 Task: Look for space in Kufstein, Austria from 4th June, 2023 to 15th June, 2023 for 2 adults in price range Rs.10000 to Rs.15000. Place can be entire place with 1  bedroom having 1 bed and 1 bathroom. Property type can be house, flat, guest house, hotel. Amenities needed are: heating. Booking option can be shelf check-in. Required host language is English.
Action: Mouse moved to (493, 154)
Screenshot: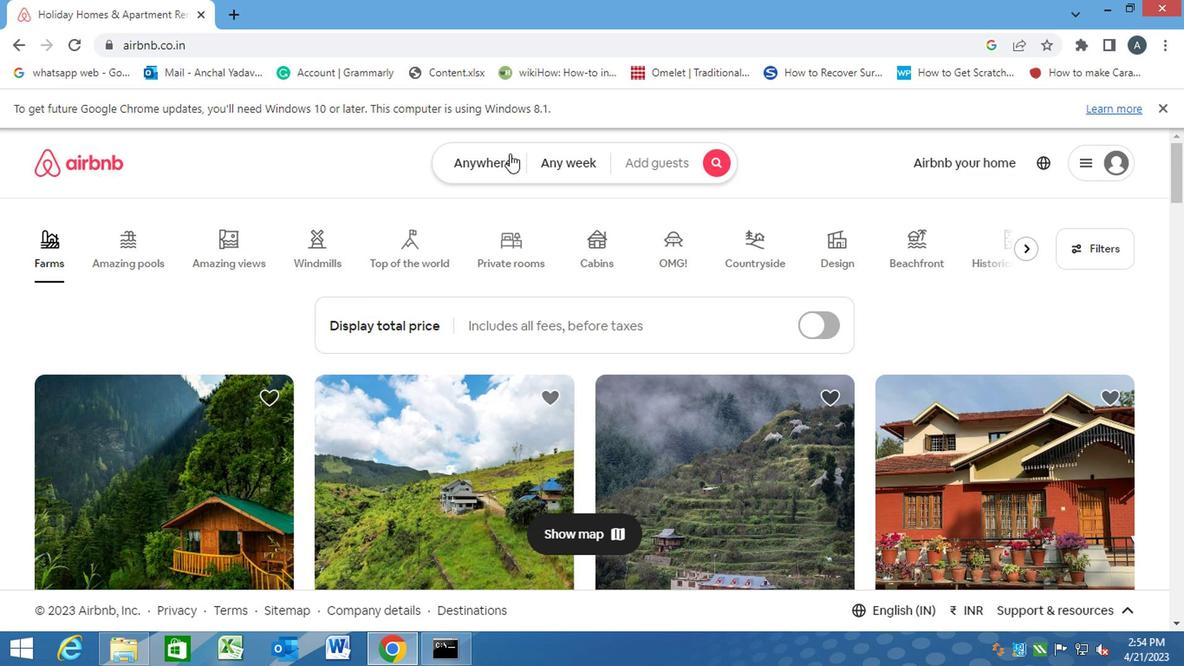 
Action: Mouse pressed left at (493, 154)
Screenshot: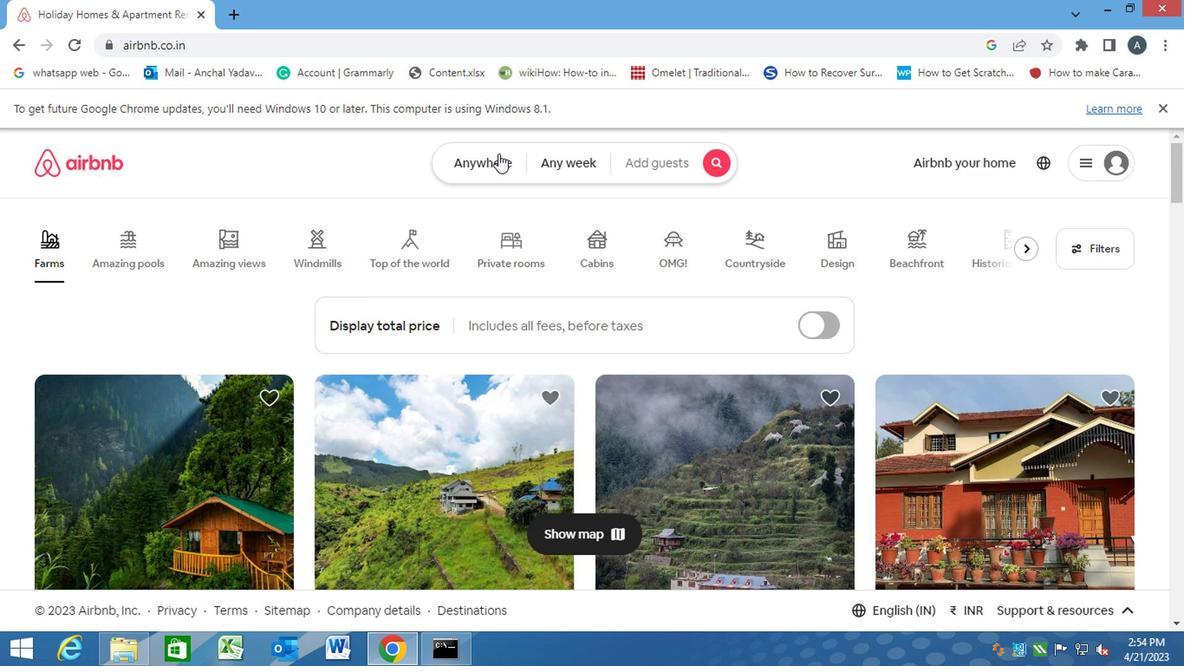 
Action: Key pressed k
Screenshot: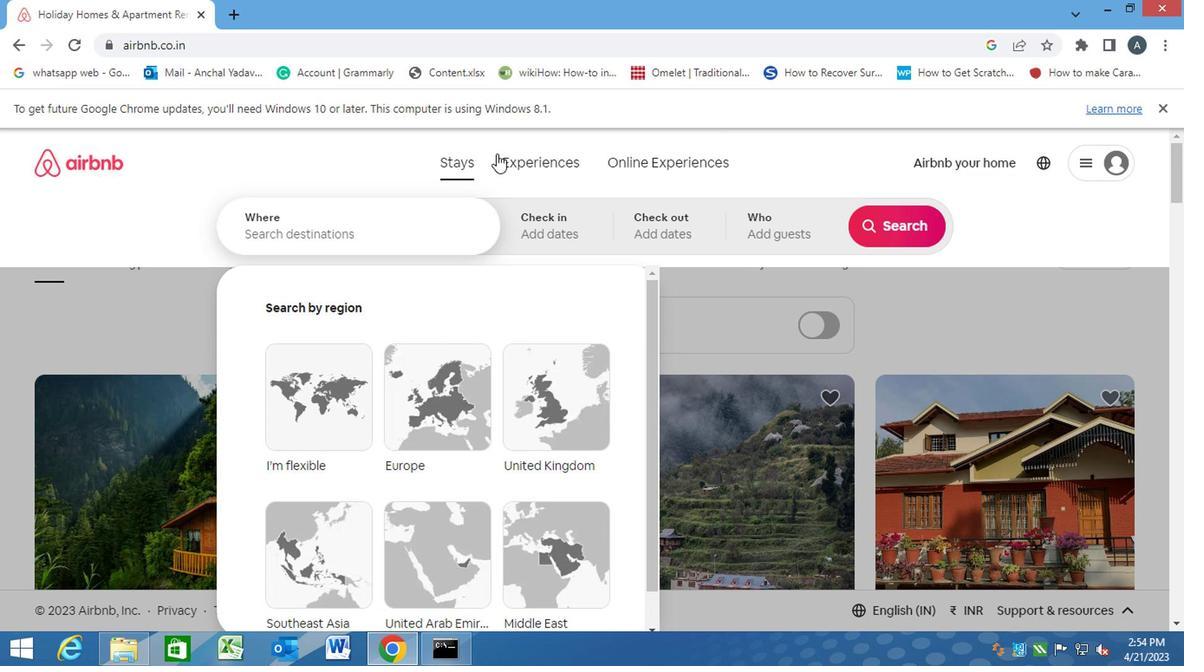 
Action: Mouse moved to (407, 225)
Screenshot: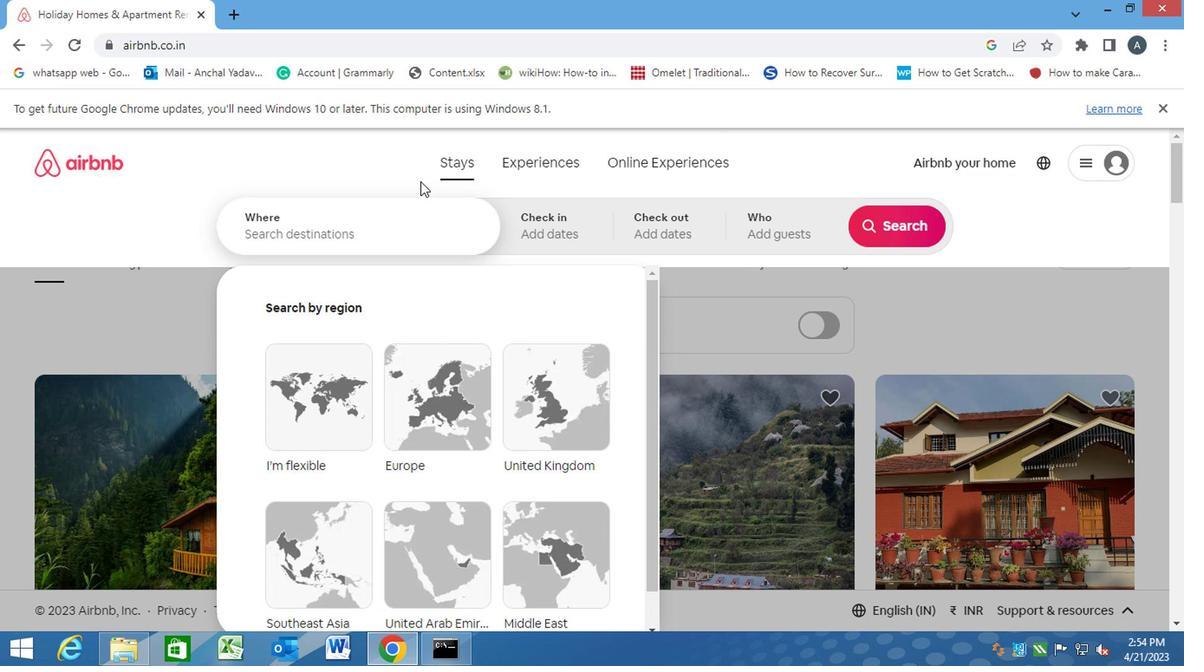 
Action: Mouse pressed left at (407, 225)
Screenshot: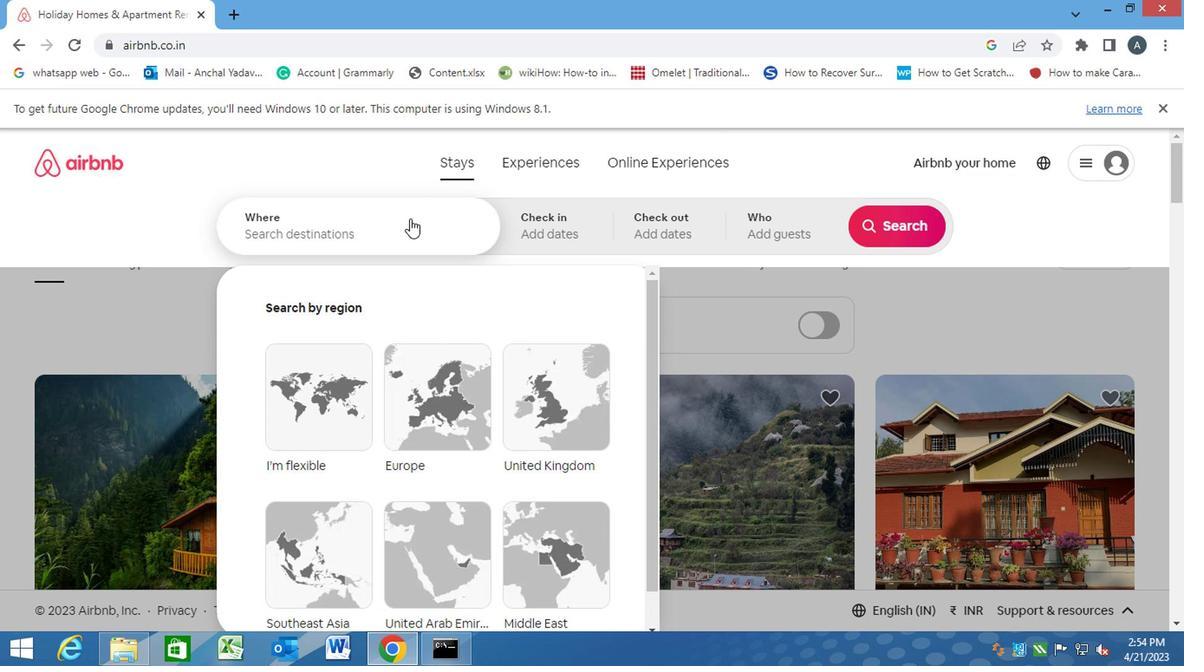 
Action: Key pressed k<Key.caps_lock>ustein
Screenshot: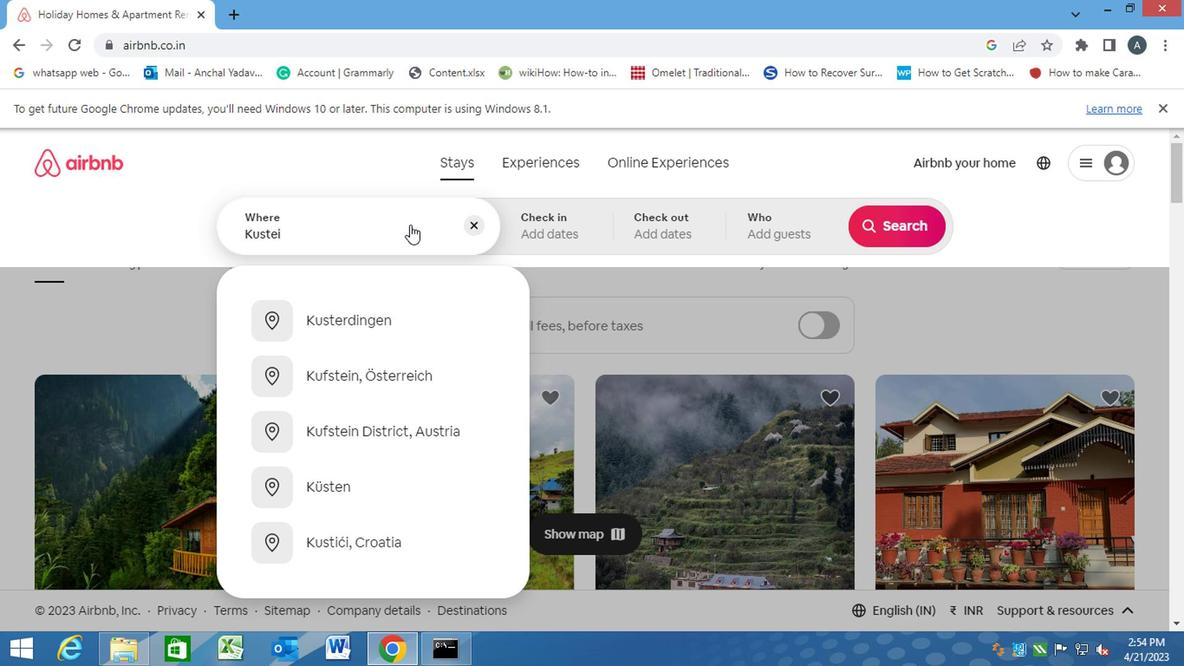 
Action: Mouse moved to (206, 254)
Screenshot: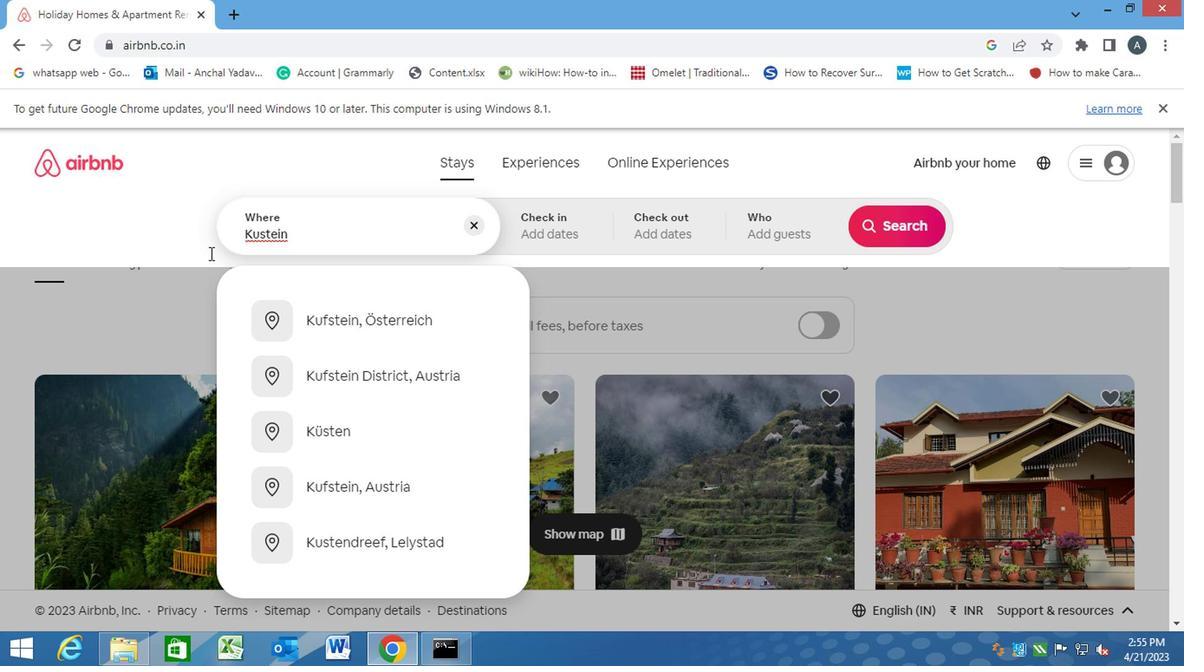 
Action: Key pressed <Key.backspace><Key.backspace><Key.backspace><Key.backspace><Key.backspace>fstein,<Key.space><Key.caps_lock>a<Key.caps_lock>ustria<Key.enter>
Screenshot: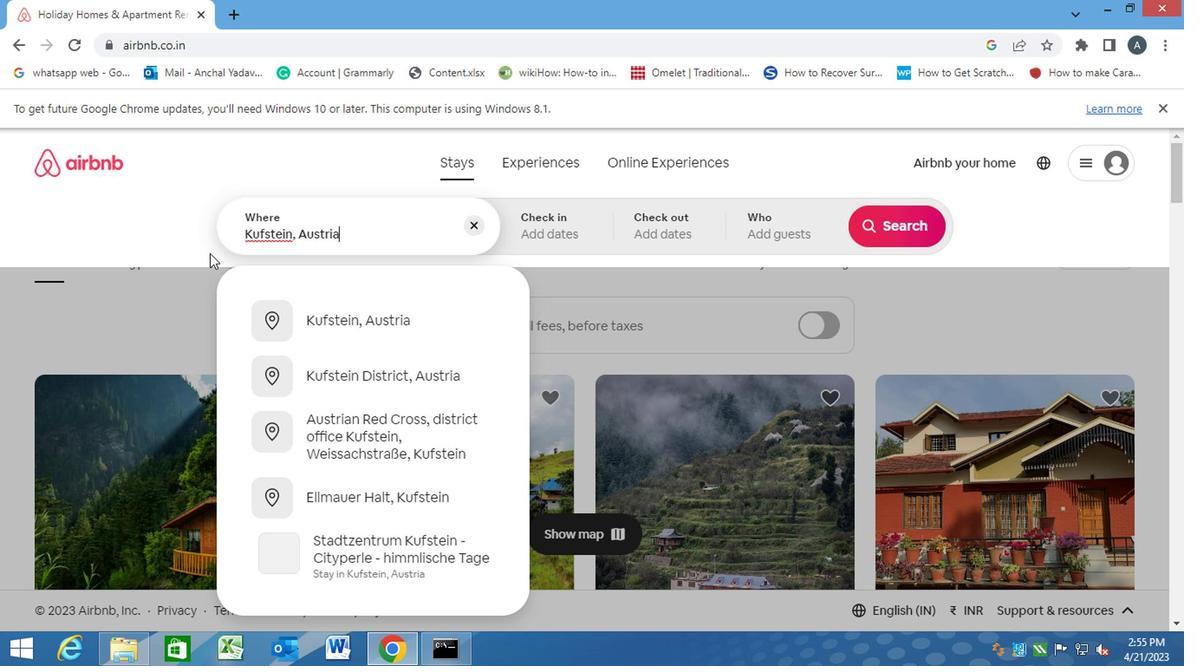 
Action: Mouse moved to (889, 358)
Screenshot: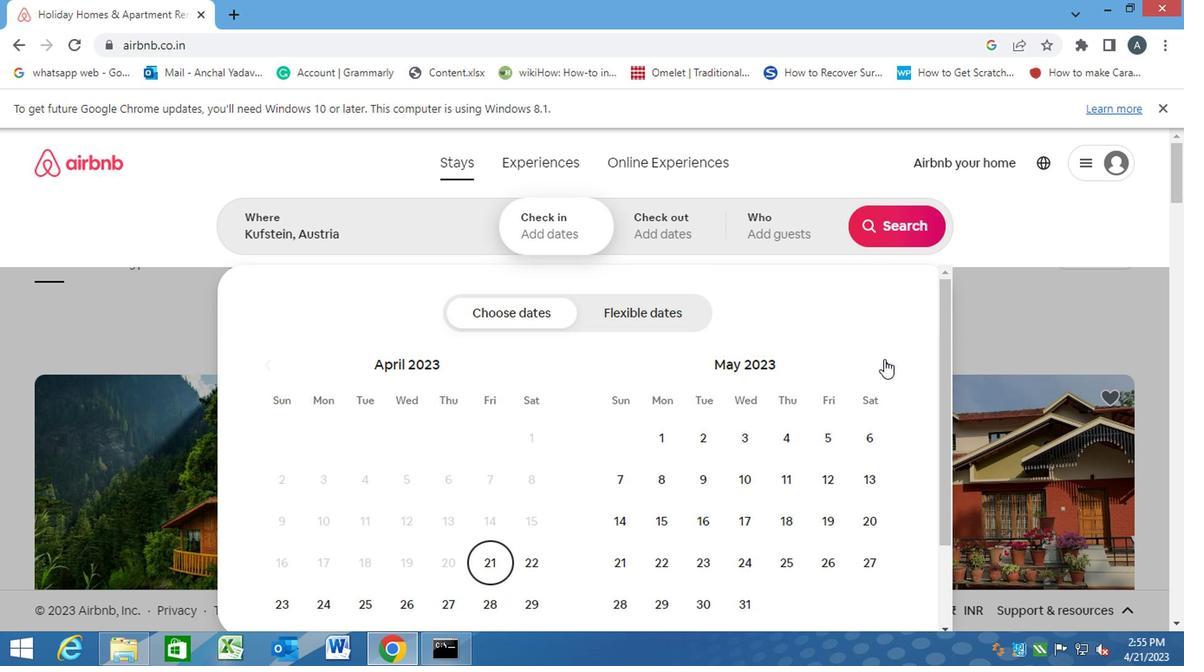
Action: Mouse pressed left at (889, 358)
Screenshot: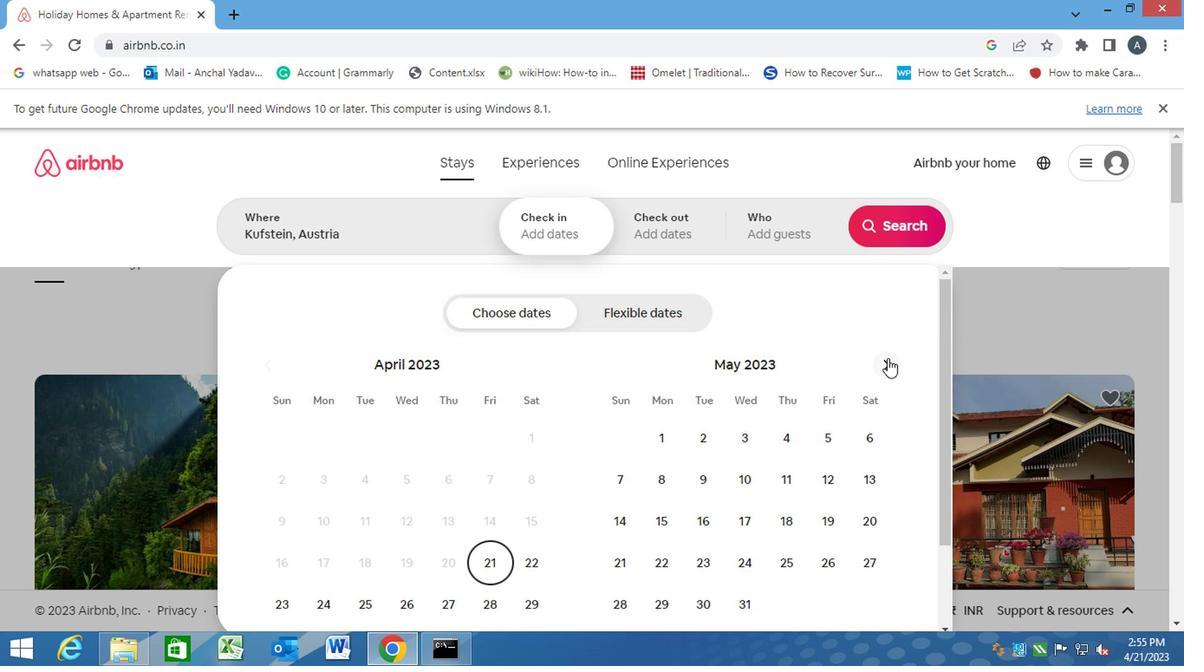 
Action: Mouse moved to (624, 479)
Screenshot: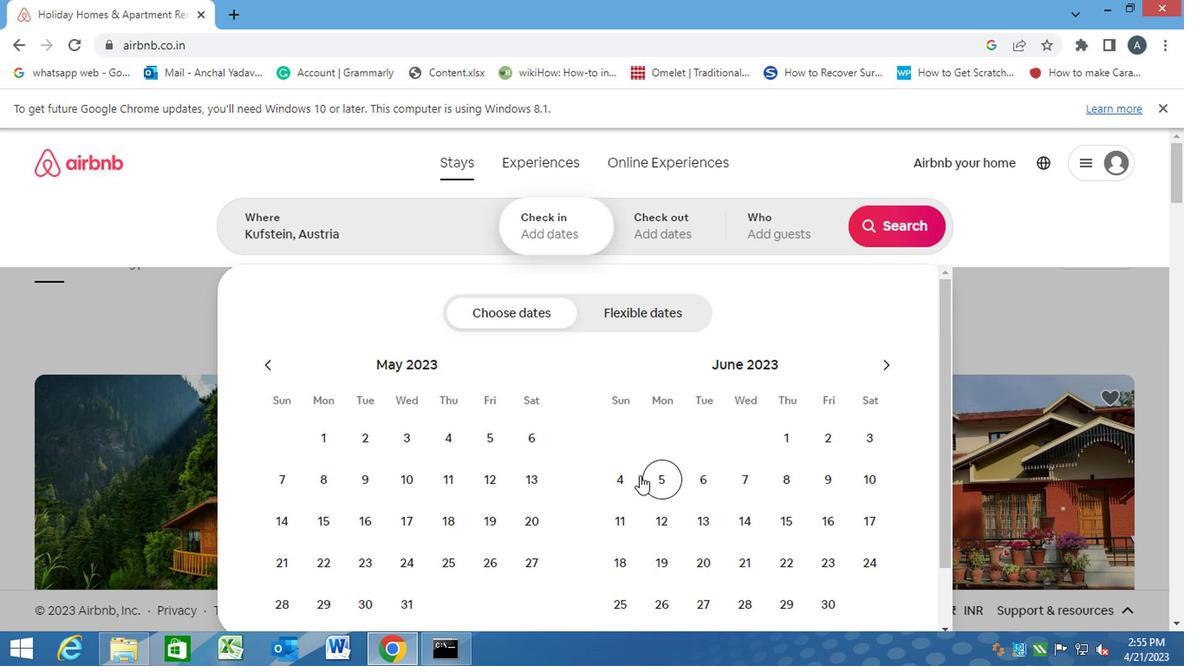 
Action: Mouse pressed left at (624, 479)
Screenshot: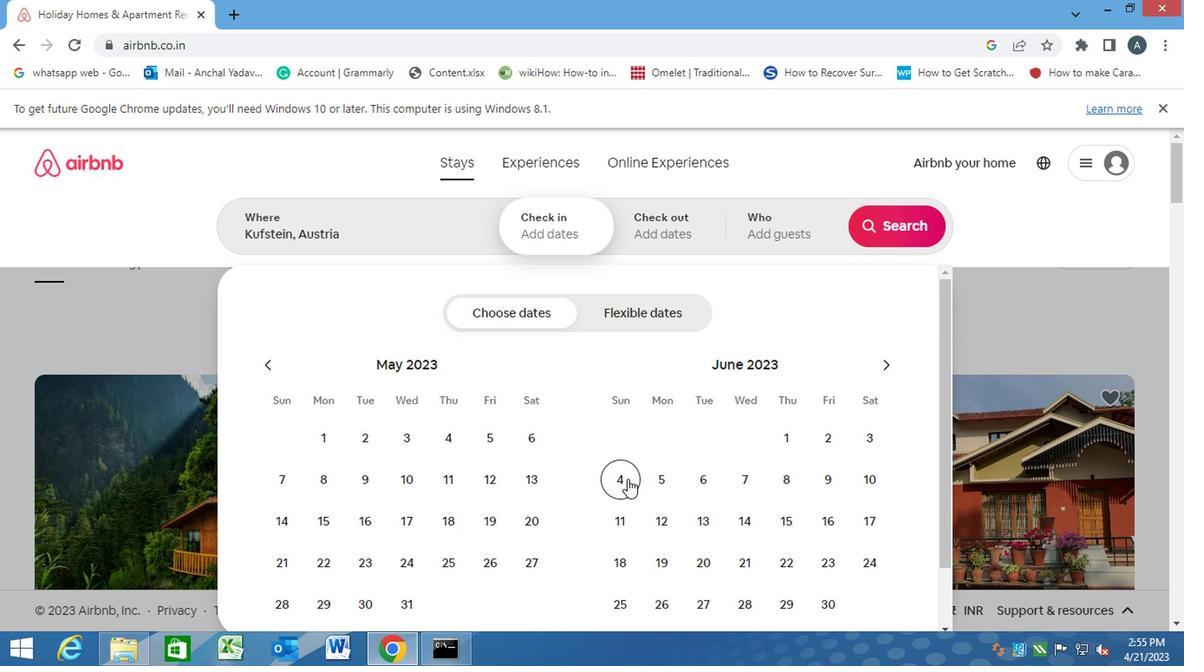 
Action: Mouse moved to (788, 523)
Screenshot: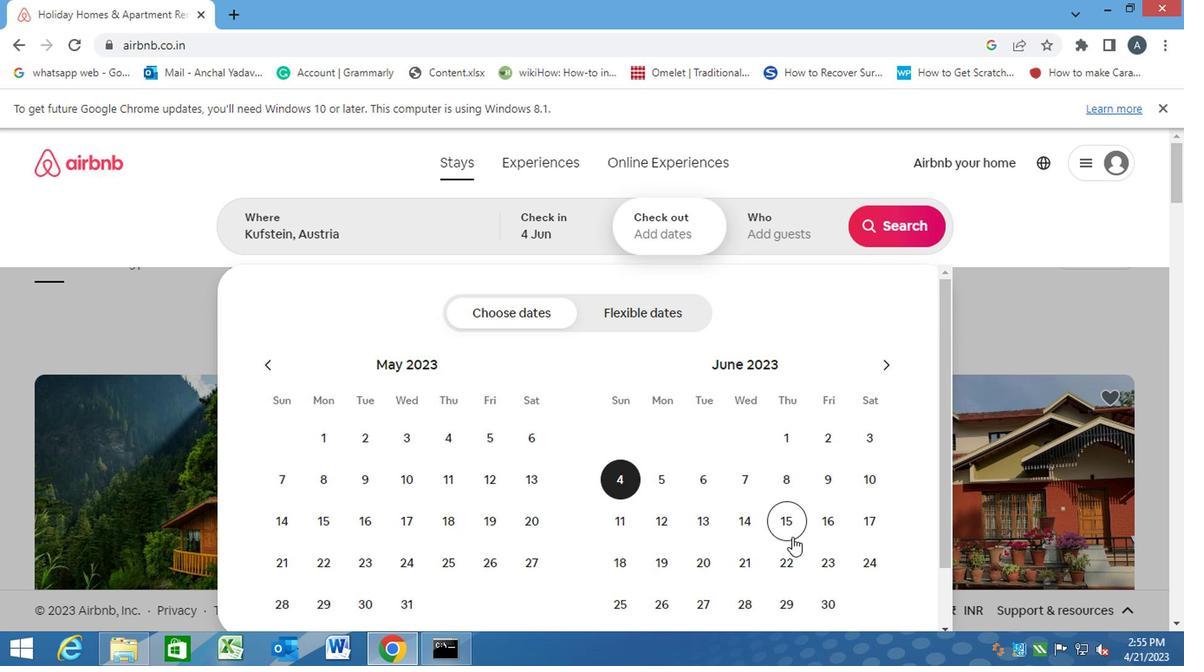 
Action: Mouse pressed left at (788, 523)
Screenshot: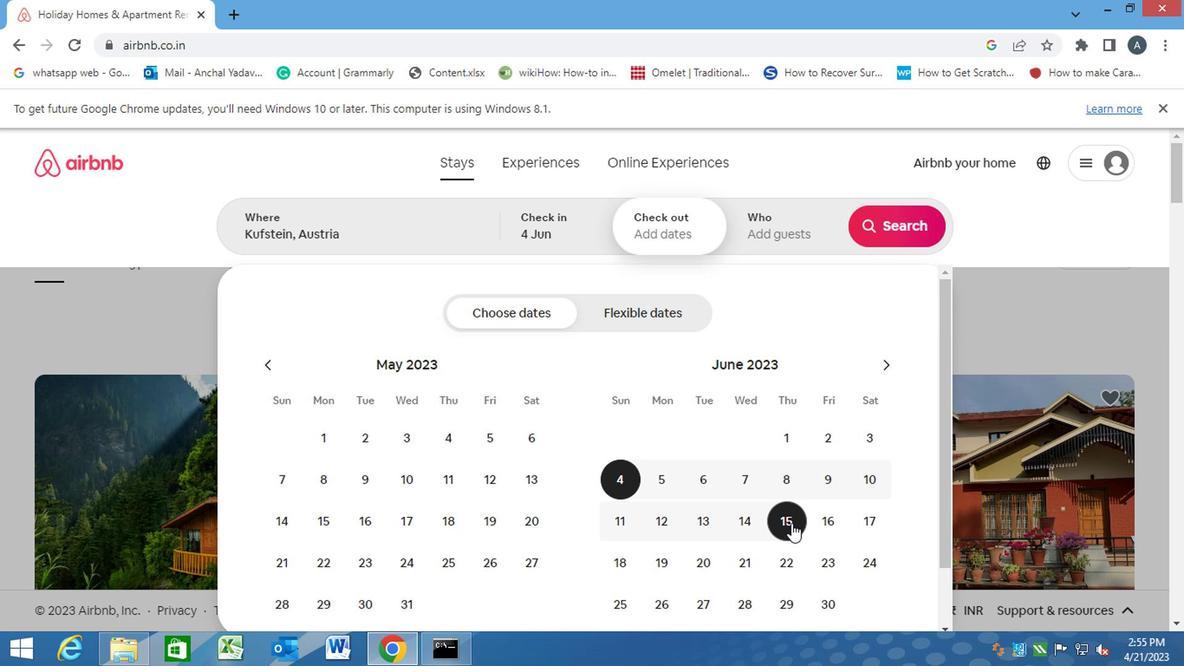 
Action: Mouse moved to (777, 230)
Screenshot: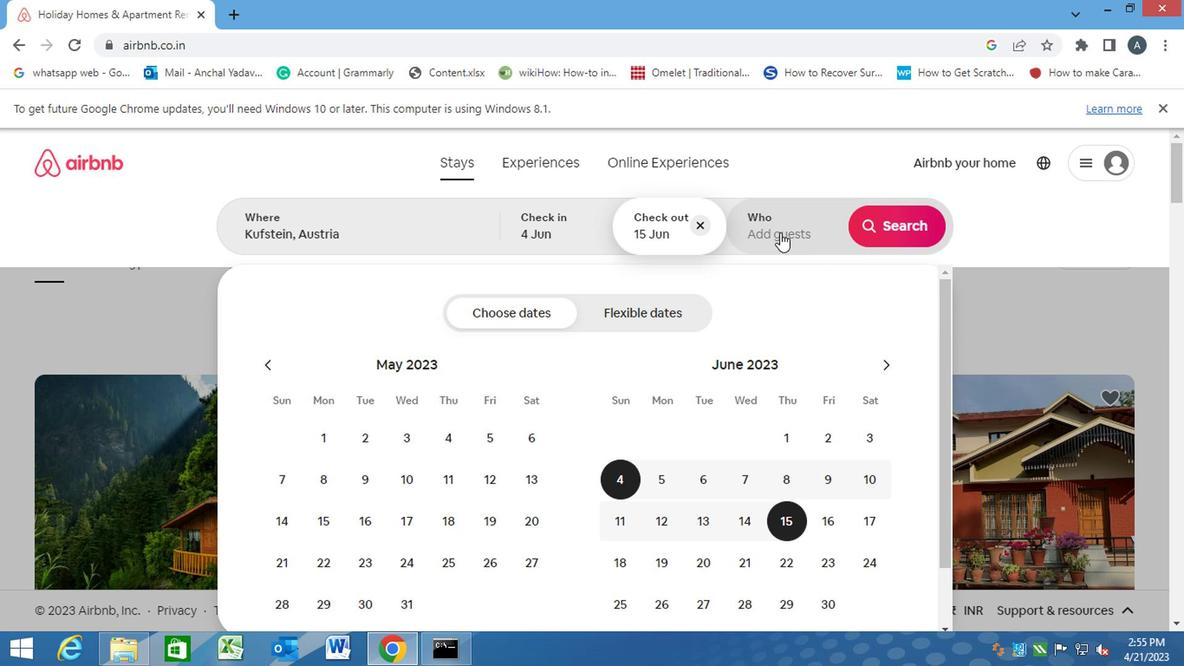 
Action: Mouse pressed left at (777, 230)
Screenshot: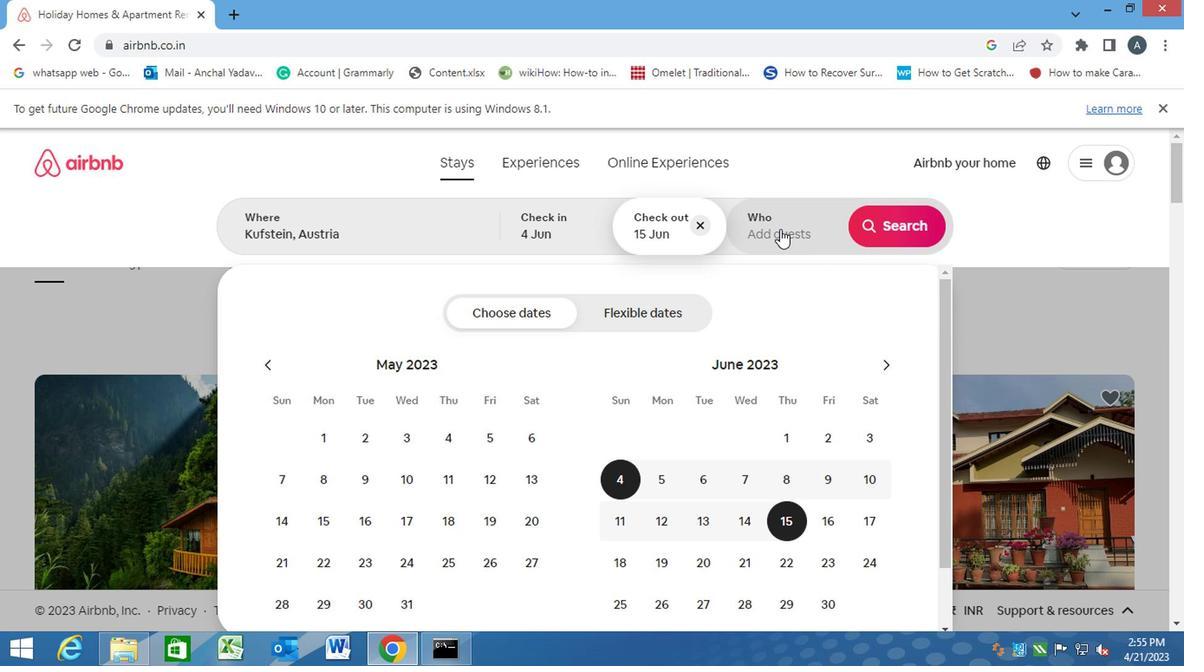 
Action: Mouse moved to (893, 318)
Screenshot: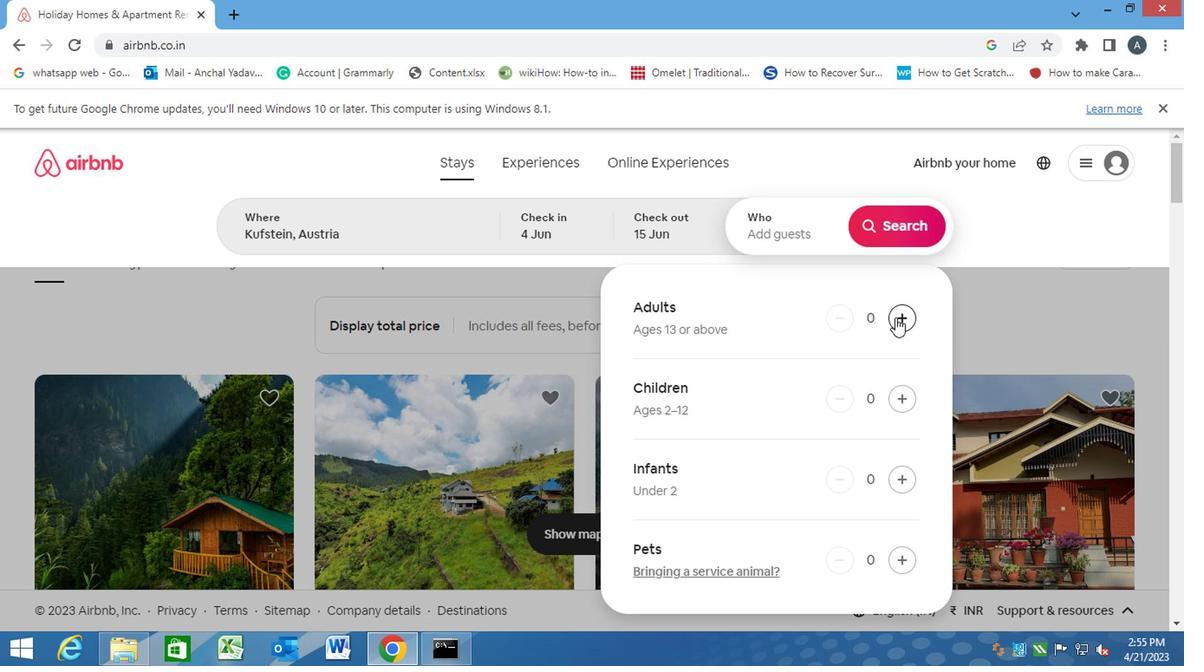 
Action: Mouse pressed left at (893, 318)
Screenshot: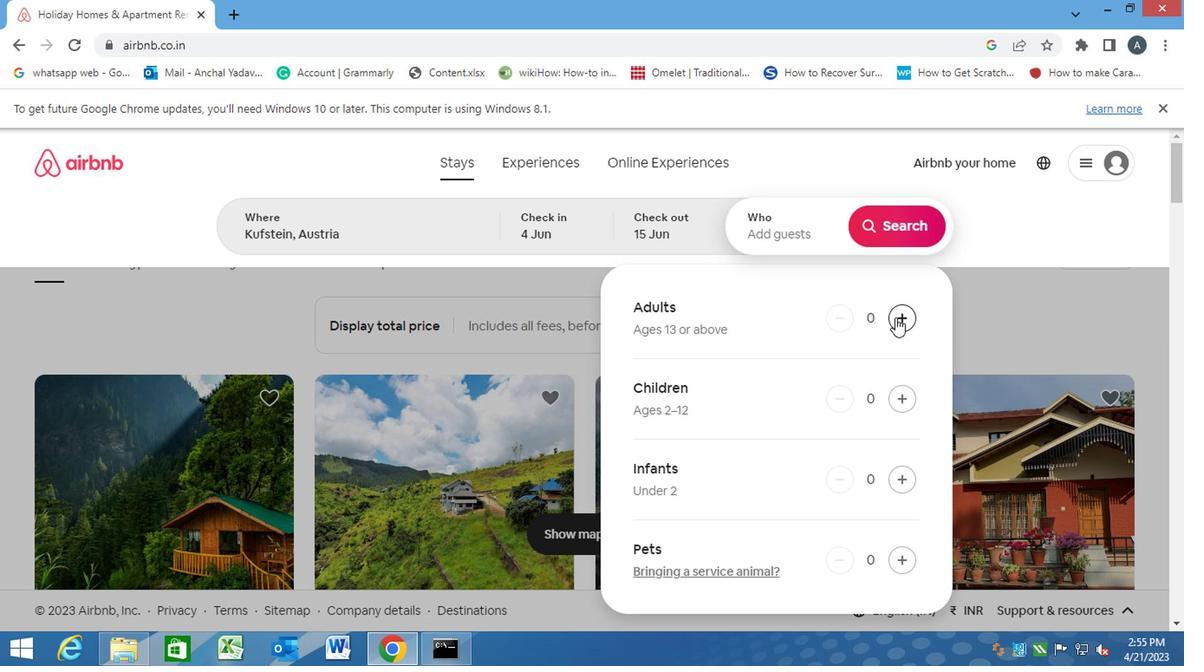 
Action: Mouse pressed left at (893, 318)
Screenshot: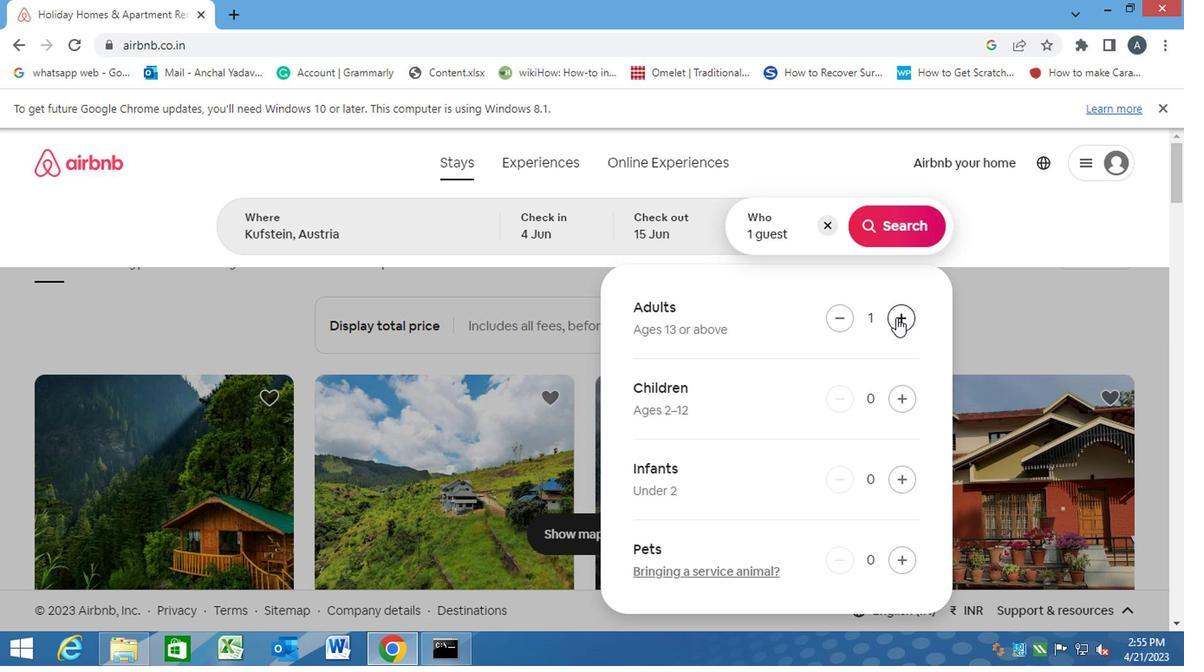 
Action: Mouse moved to (899, 220)
Screenshot: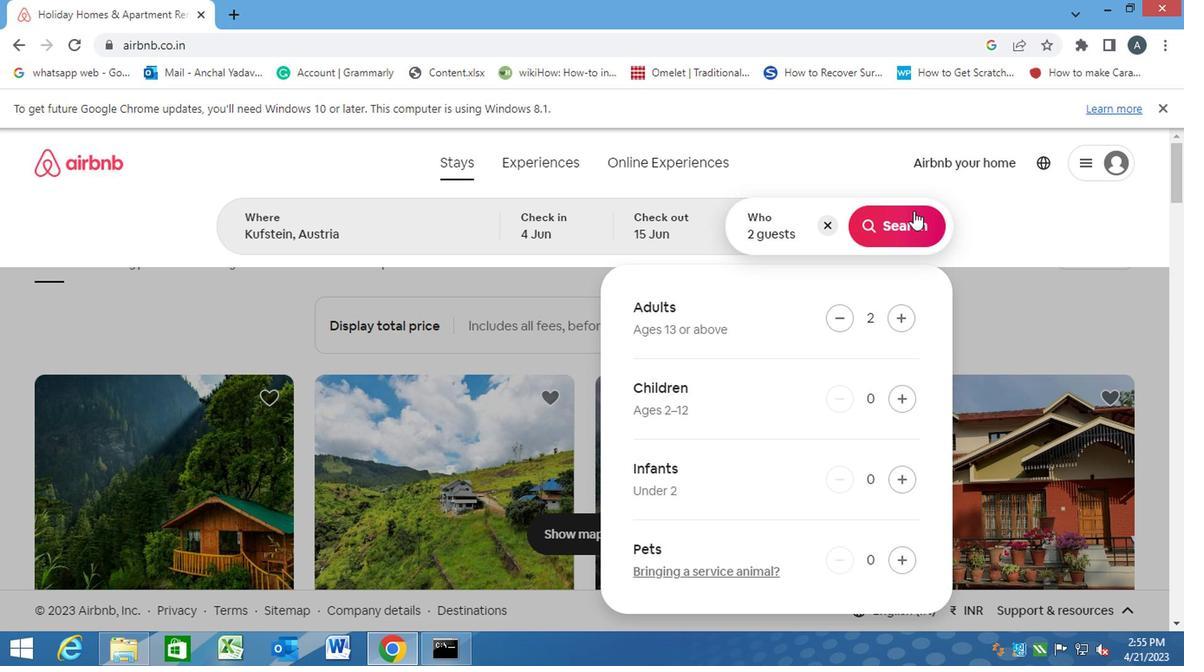 
Action: Mouse pressed left at (899, 220)
Screenshot: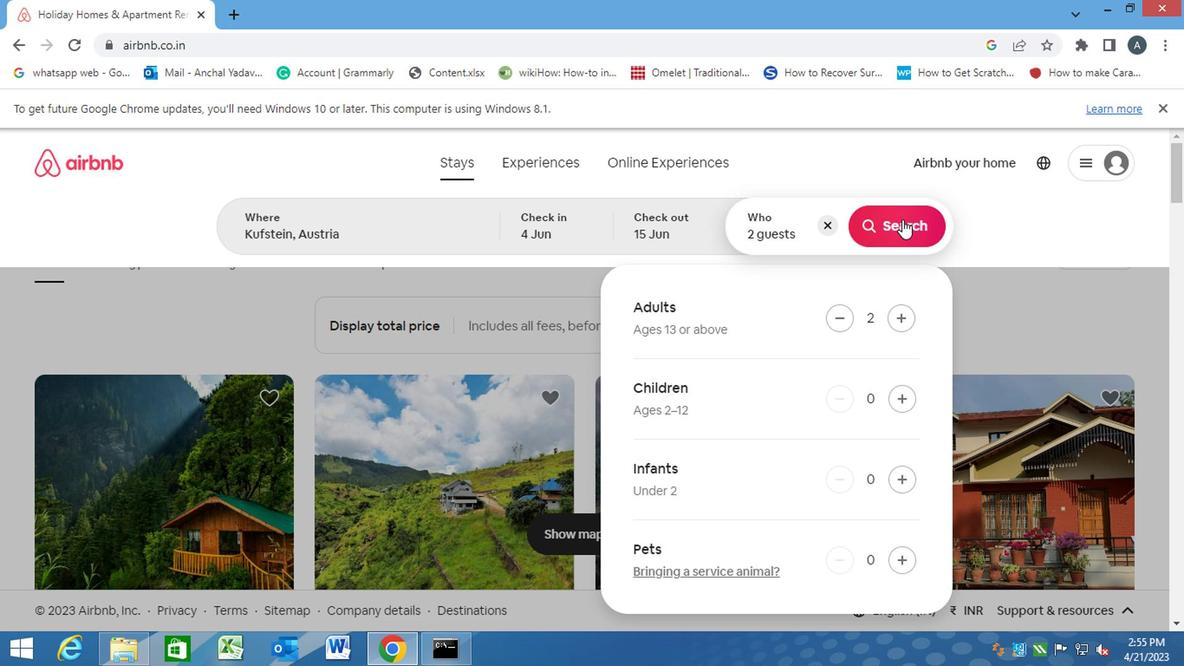
Action: Mouse moved to (1101, 223)
Screenshot: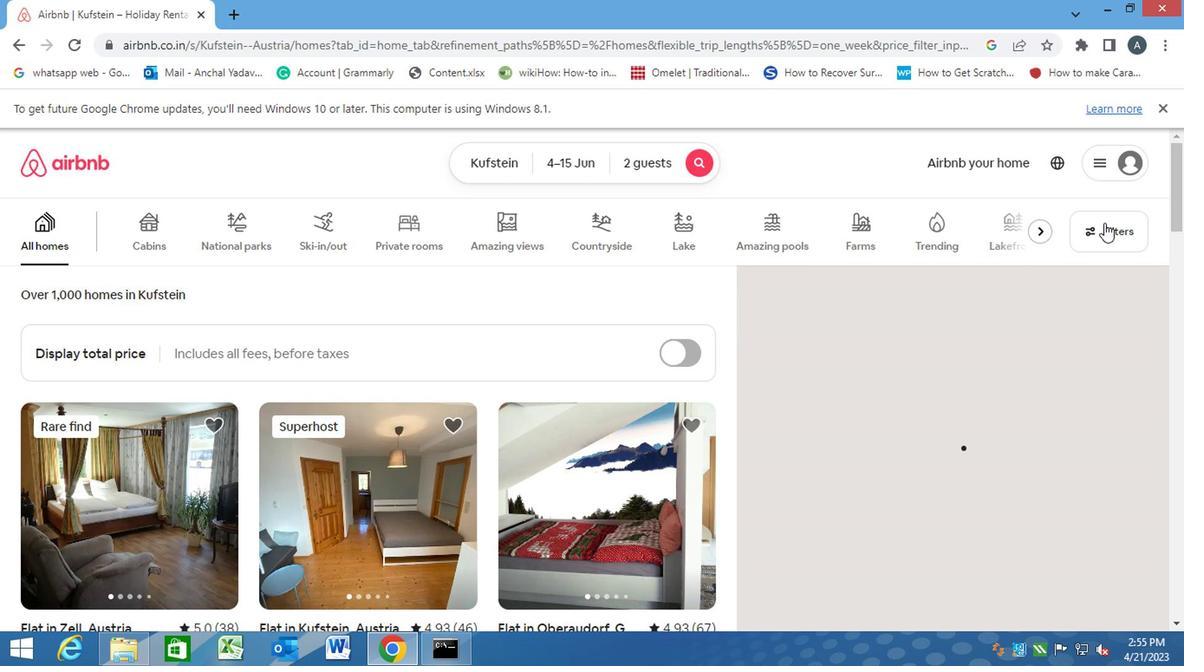 
Action: Mouse pressed left at (1101, 223)
Screenshot: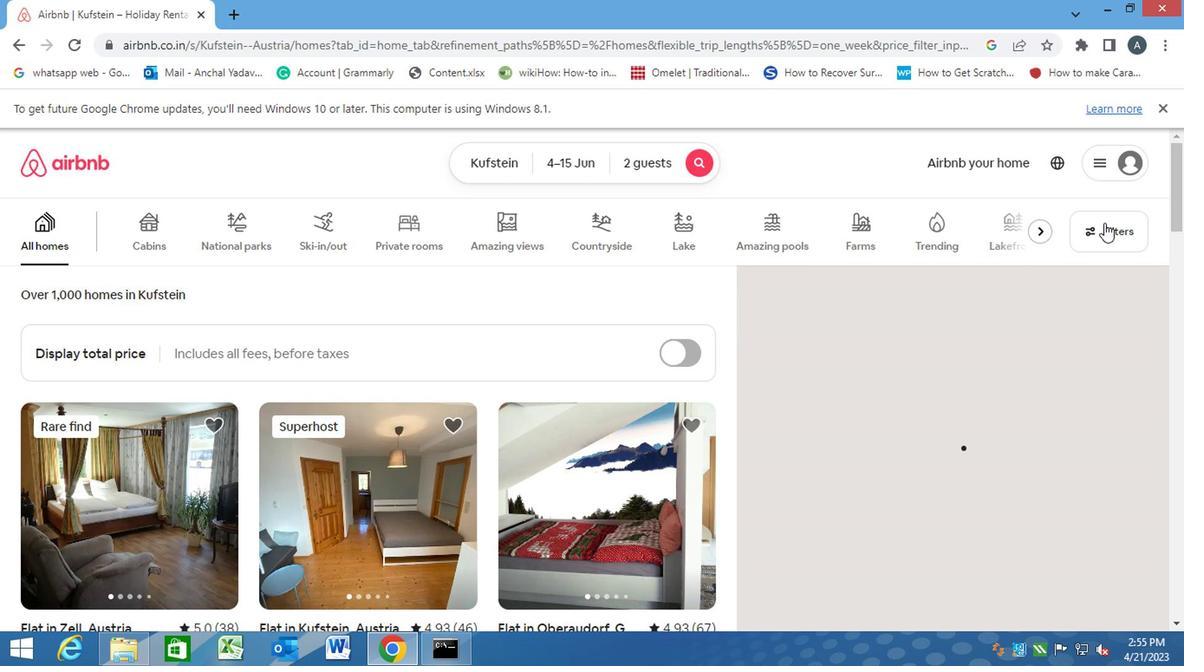 
Action: Mouse moved to (349, 454)
Screenshot: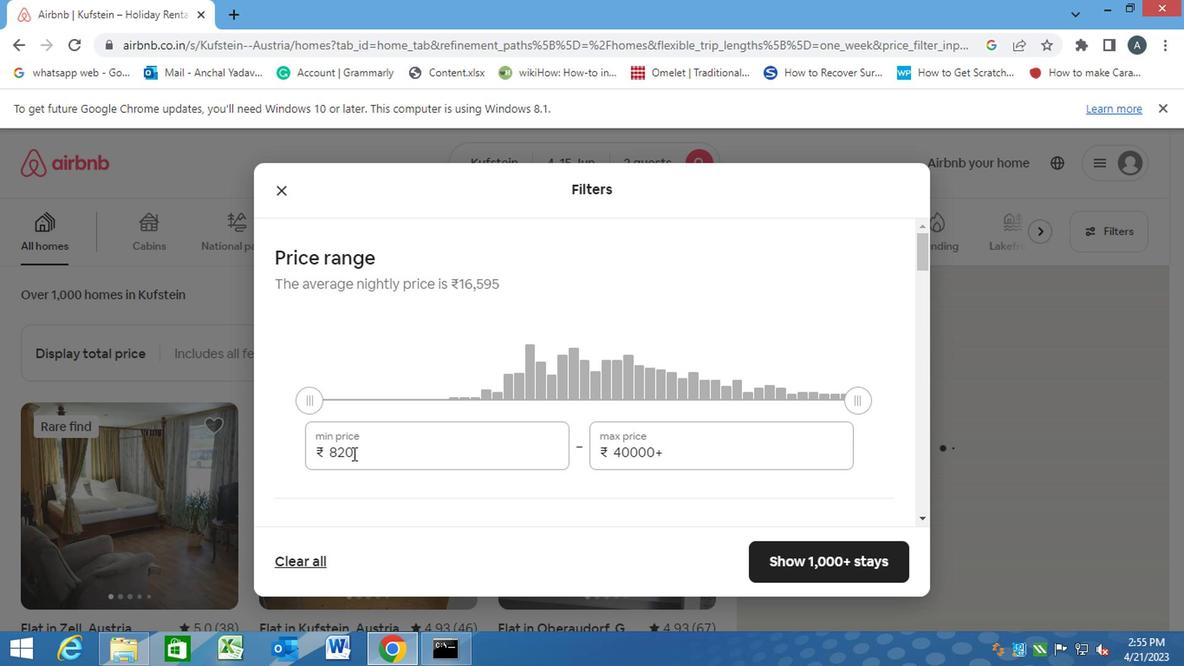 
Action: Mouse pressed left at (349, 454)
Screenshot: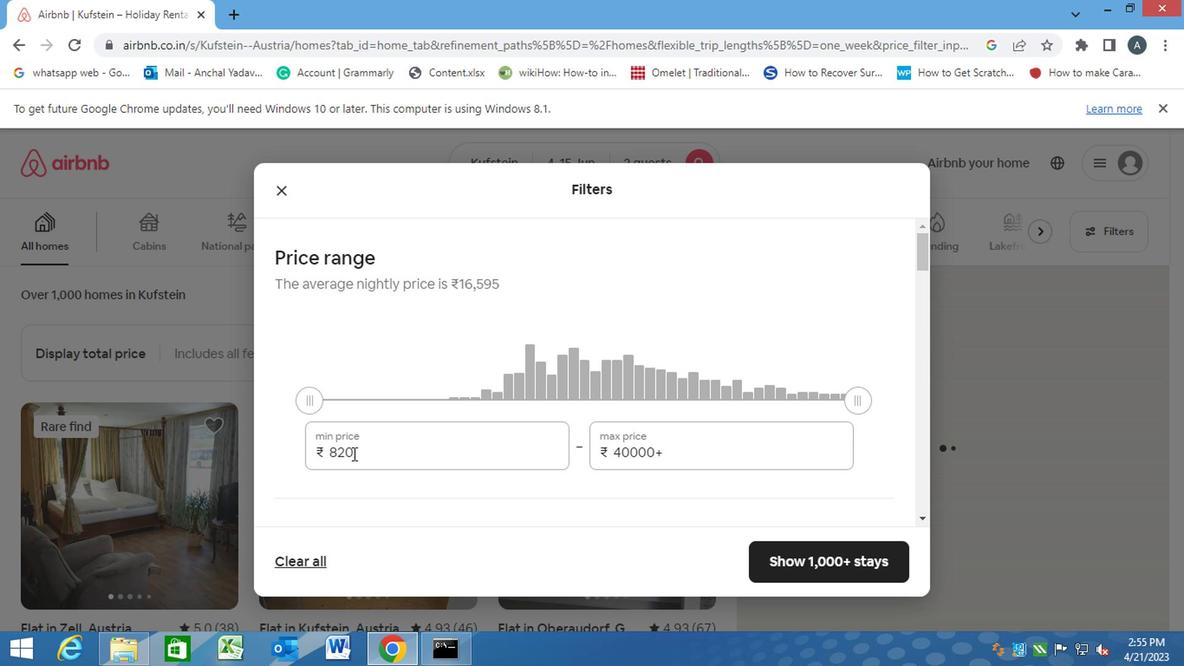 
Action: Mouse moved to (320, 450)
Screenshot: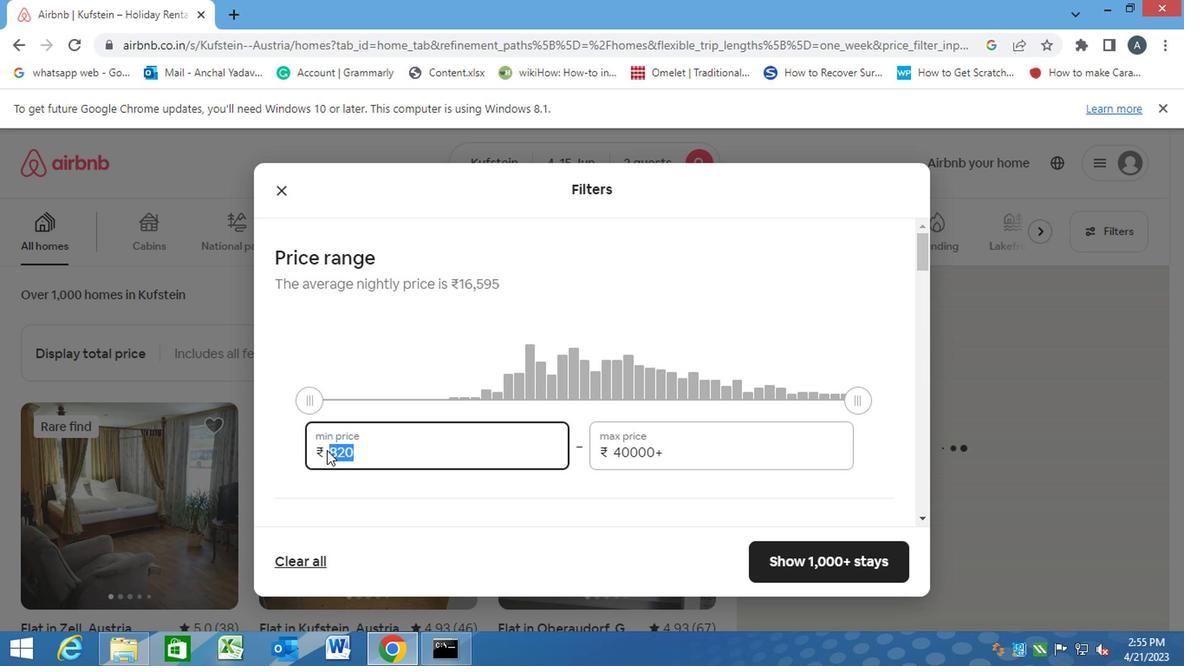 
Action: Key pressed 10000<Key.tab>15000
Screenshot: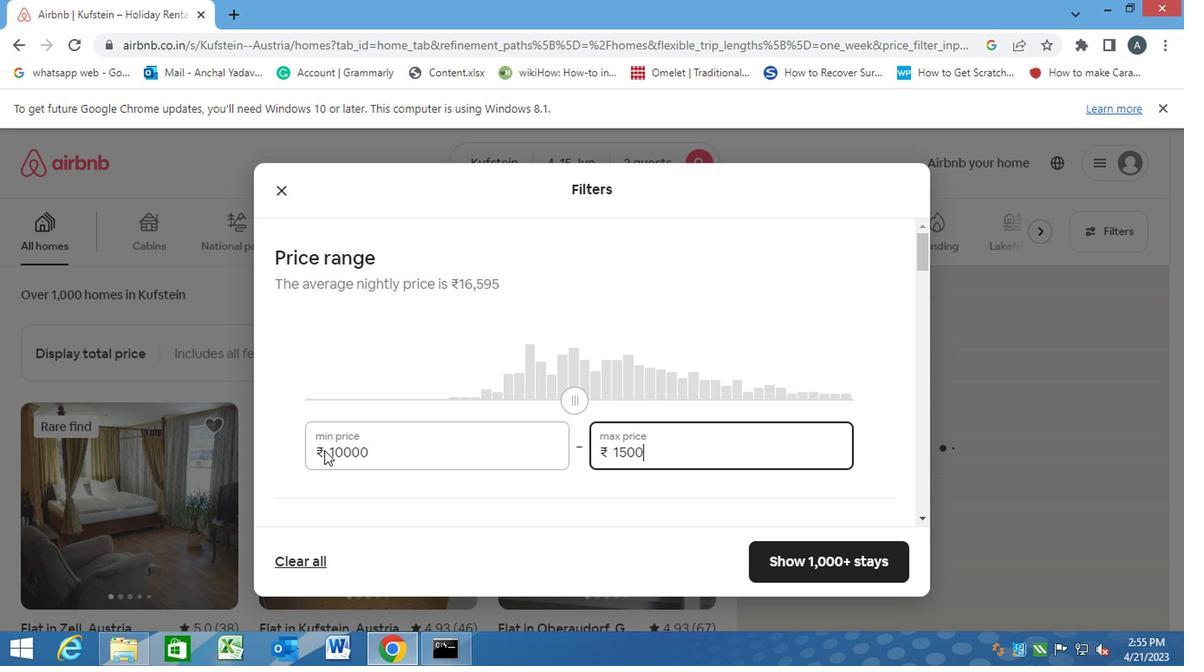 
Action: Mouse moved to (378, 496)
Screenshot: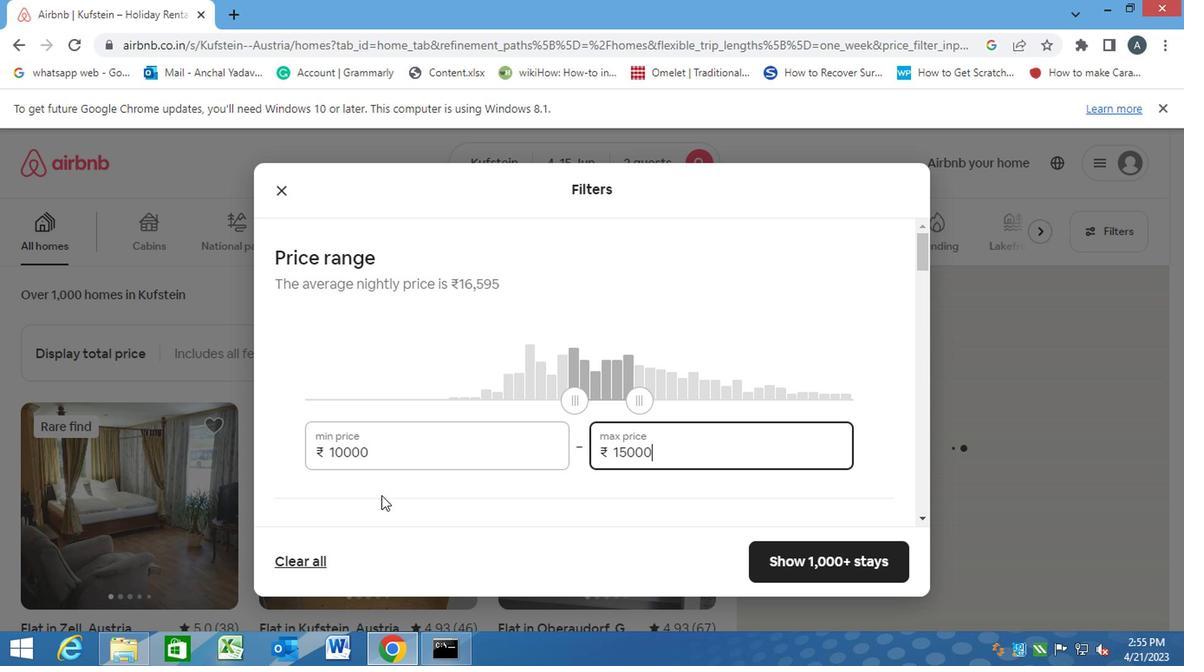 
Action: Mouse pressed left at (378, 496)
Screenshot: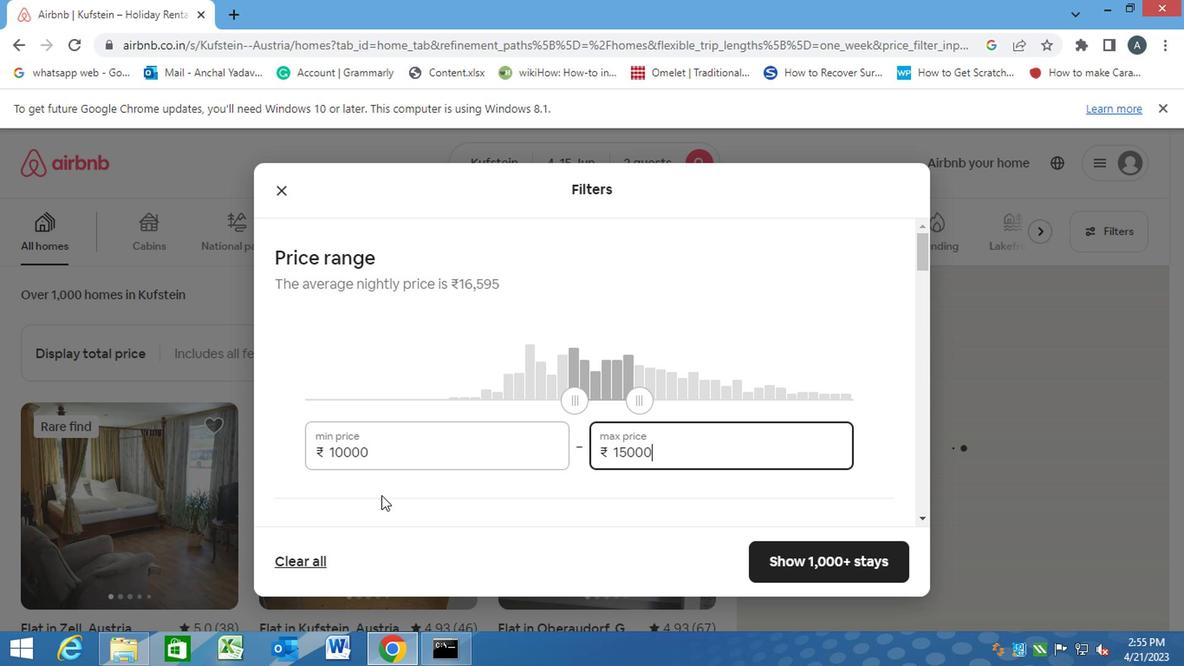 
Action: Mouse moved to (392, 522)
Screenshot: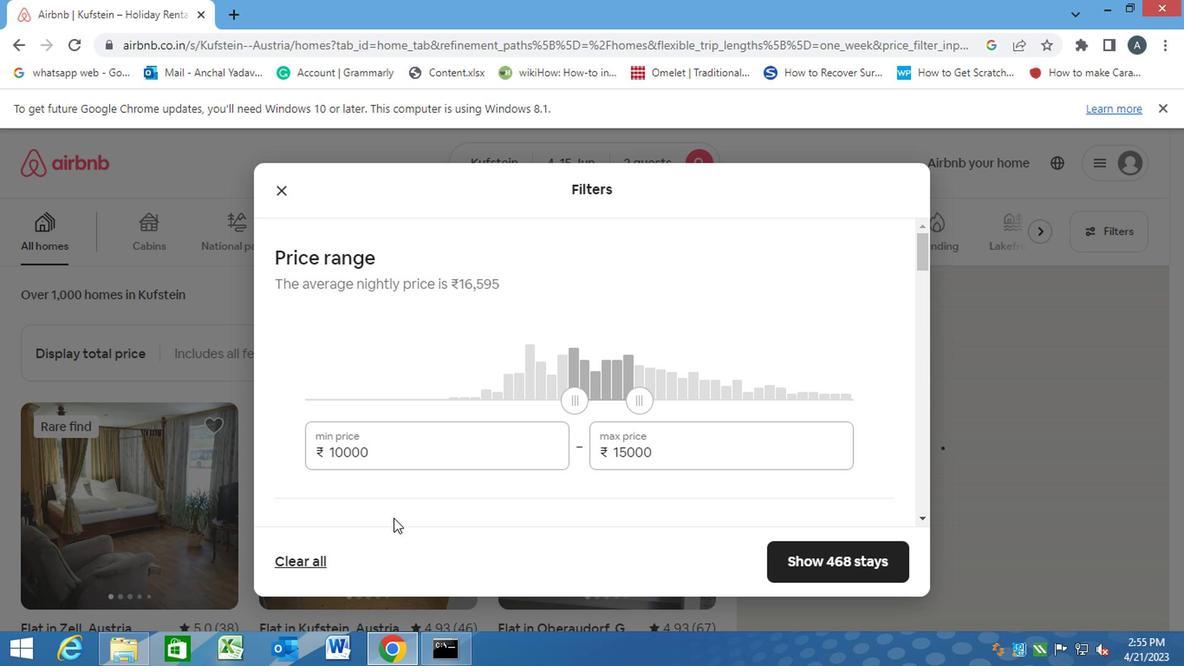 
Action: Mouse scrolled (392, 521) with delta (0, 0)
Screenshot: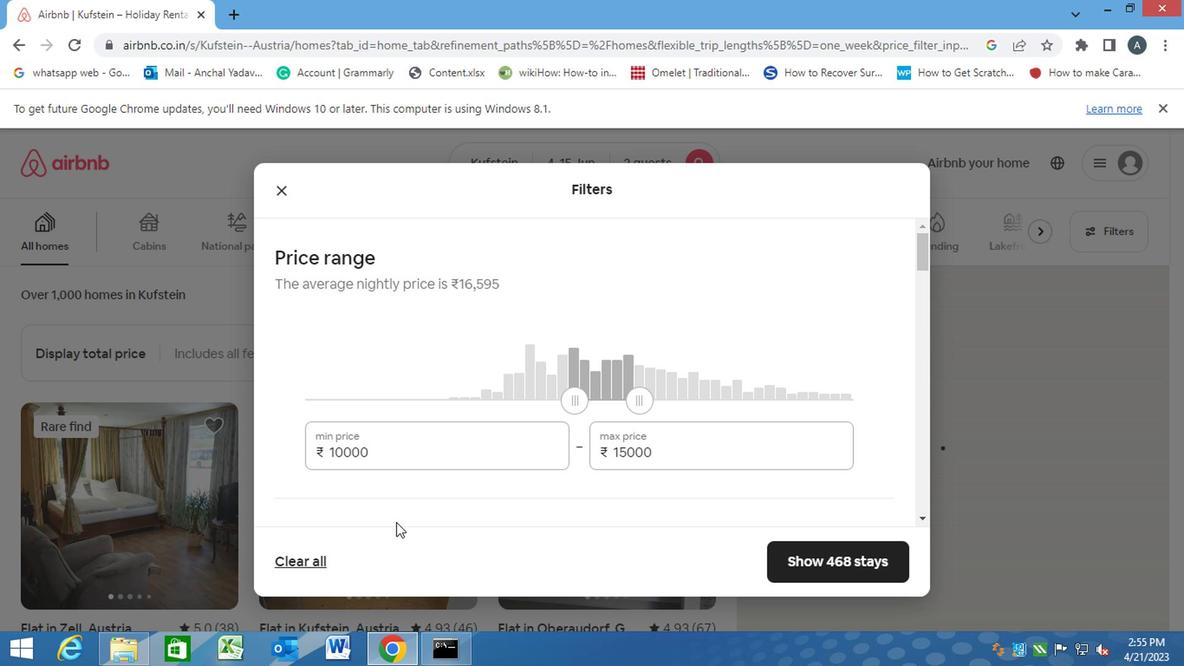 
Action: Mouse scrolled (392, 521) with delta (0, 0)
Screenshot: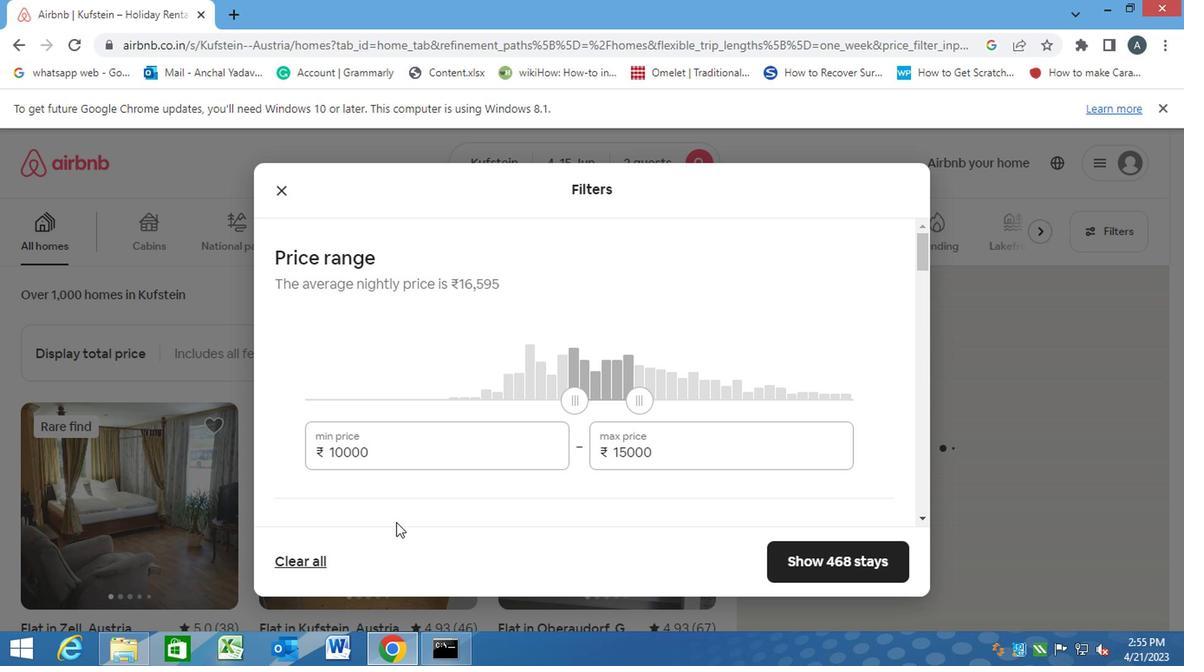 
Action: Mouse moved to (284, 416)
Screenshot: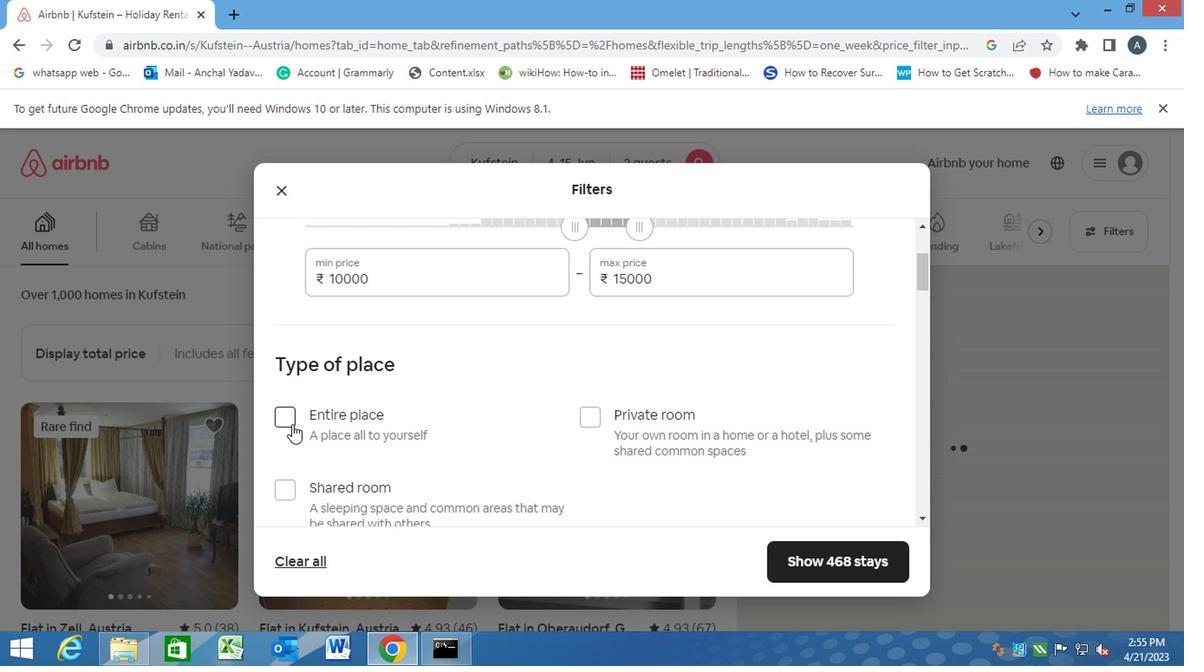 
Action: Mouse pressed left at (284, 416)
Screenshot: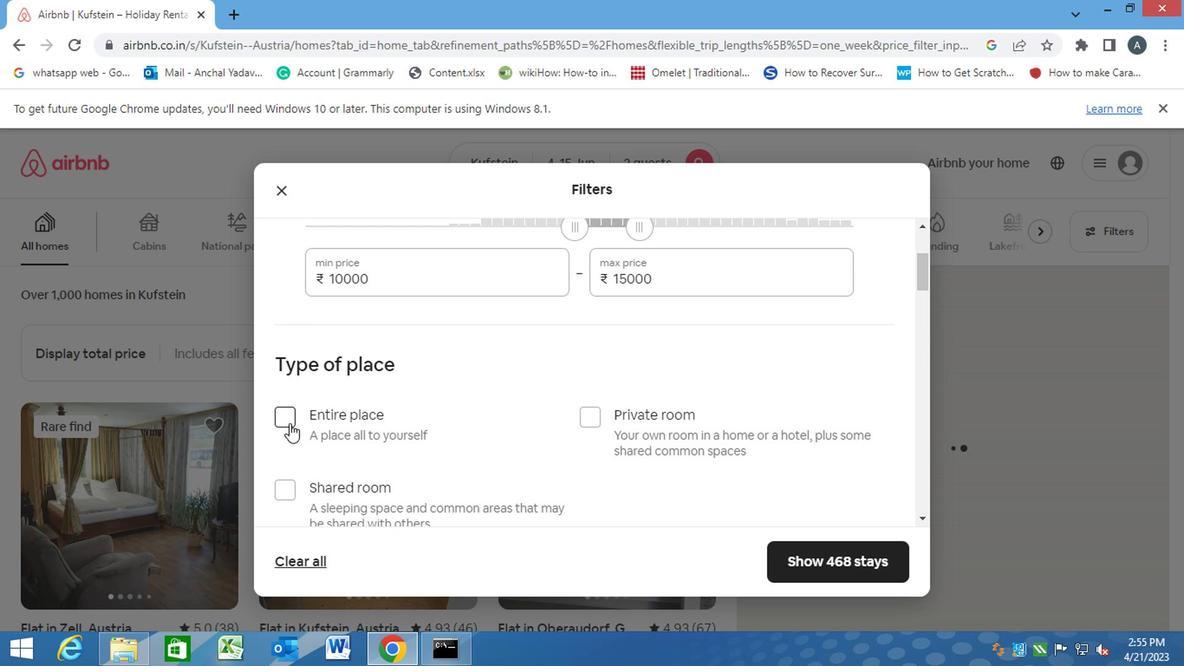 
Action: Mouse moved to (437, 455)
Screenshot: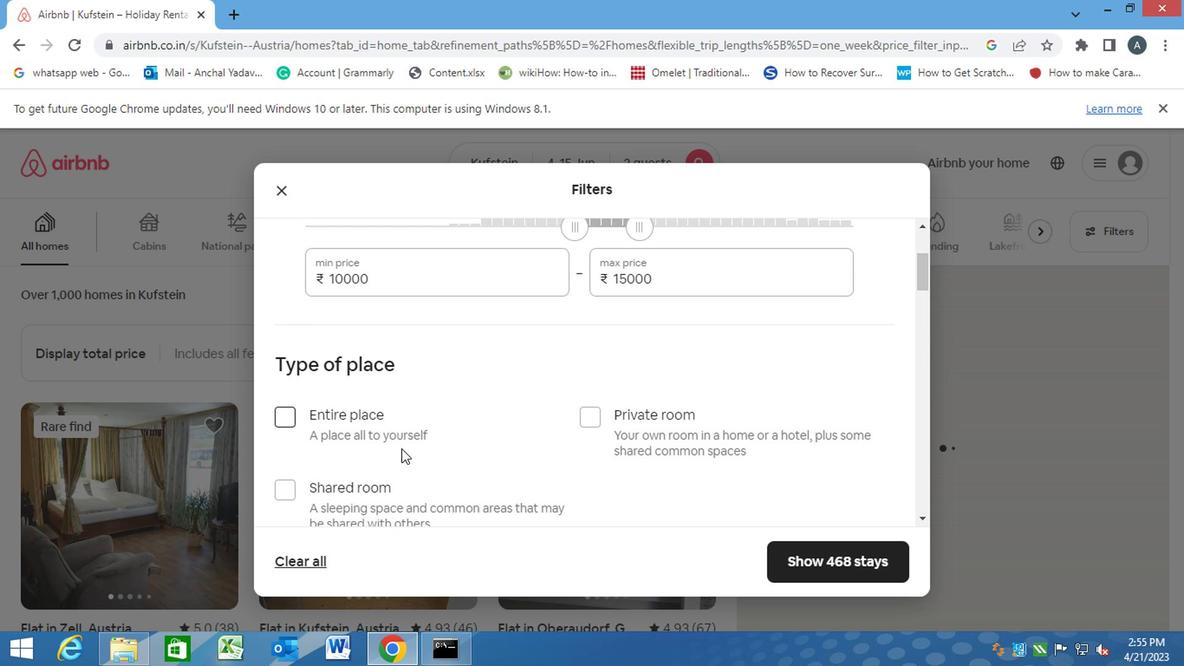 
Action: Mouse scrolled (437, 454) with delta (0, 0)
Screenshot: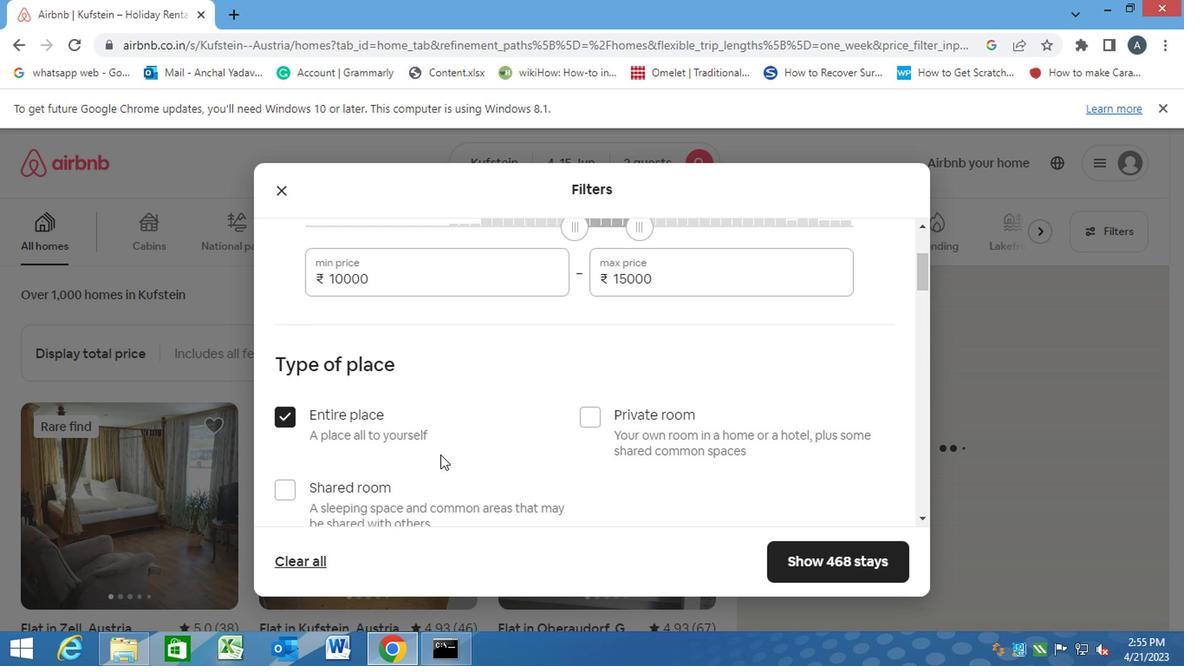 
Action: Mouse scrolled (437, 454) with delta (0, 0)
Screenshot: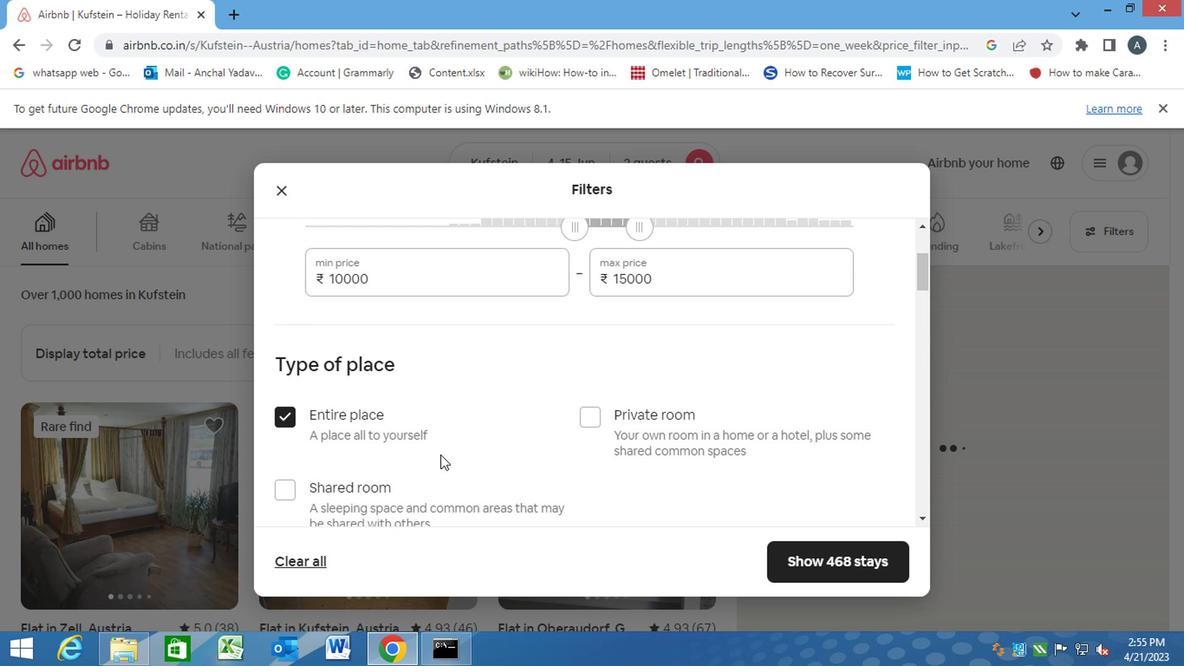 
Action: Mouse scrolled (437, 454) with delta (0, 0)
Screenshot: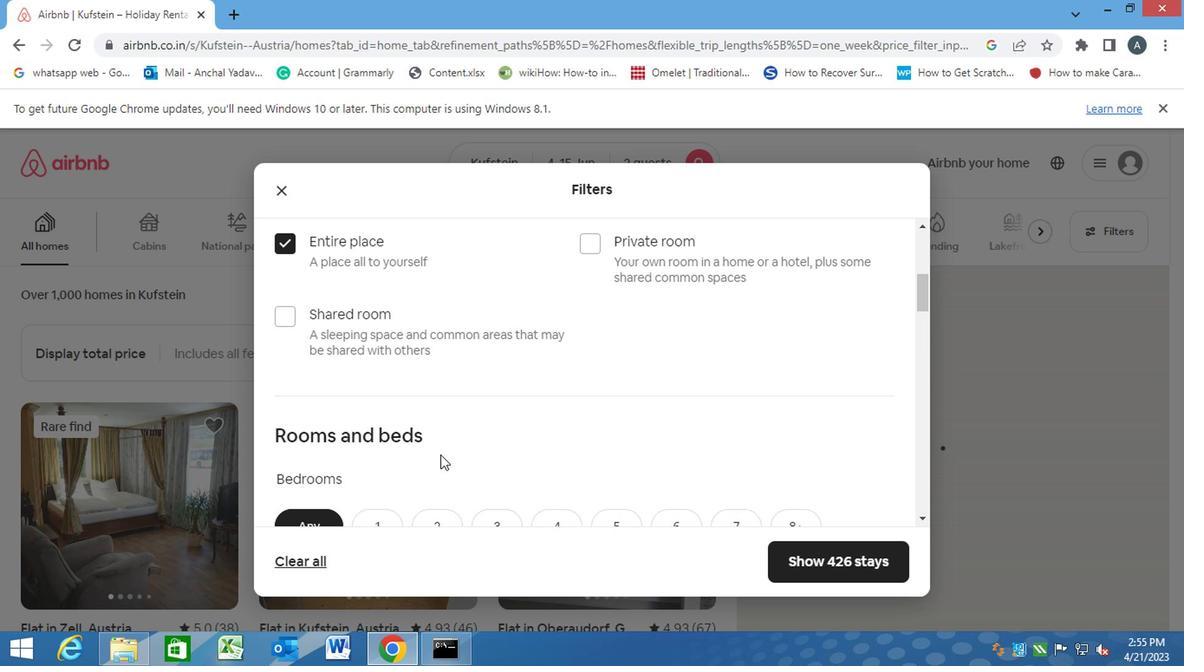 
Action: Mouse scrolled (437, 454) with delta (0, 0)
Screenshot: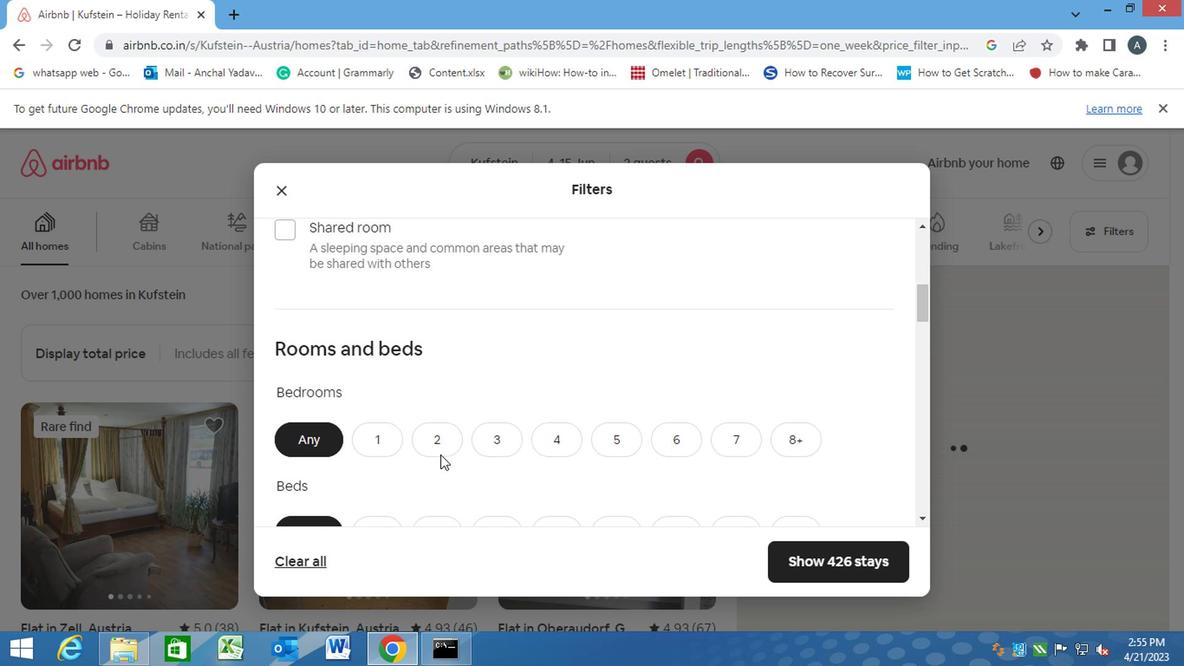 
Action: Mouse scrolled (437, 454) with delta (0, 0)
Screenshot: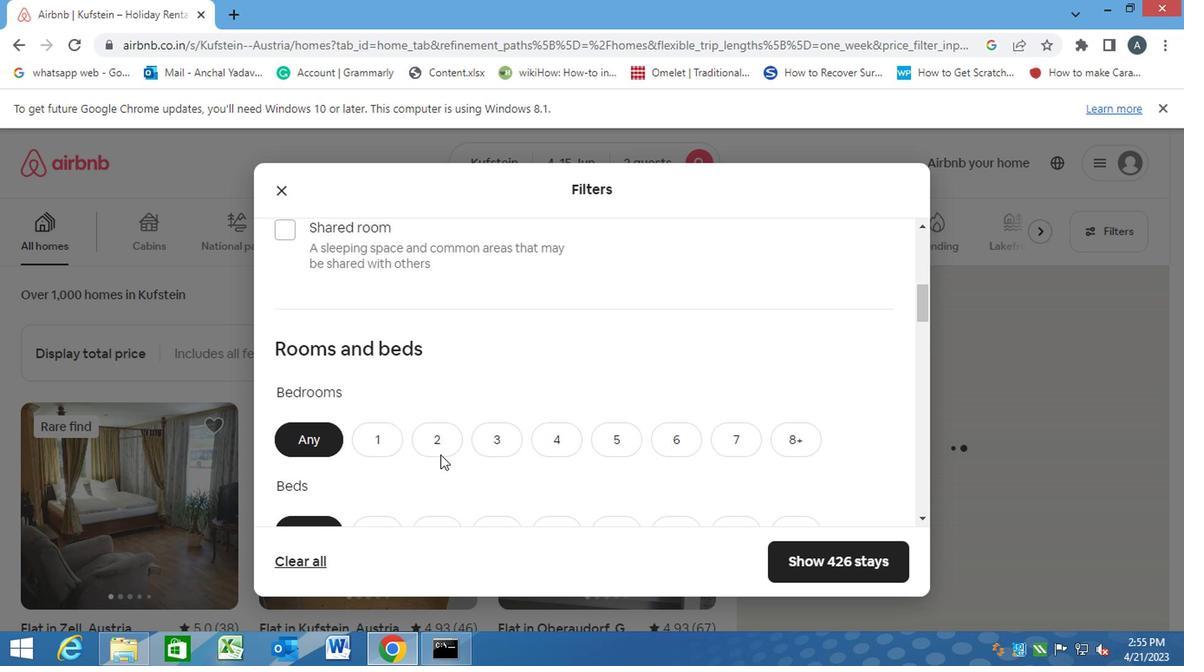 
Action: Mouse moved to (379, 268)
Screenshot: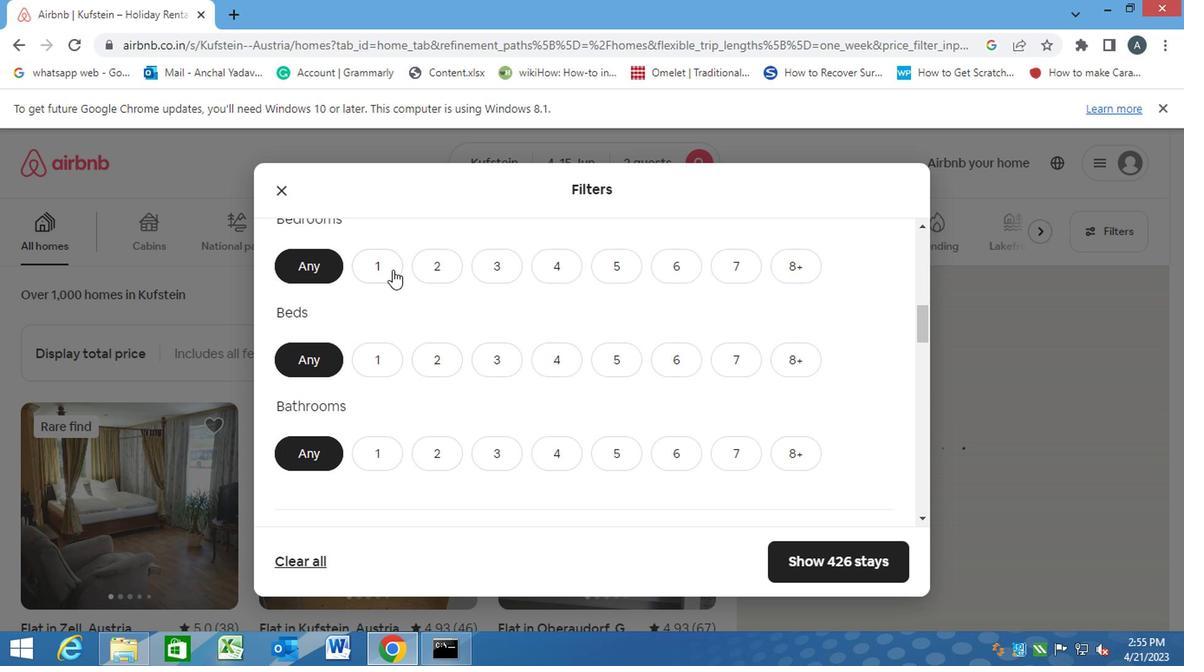
Action: Mouse pressed left at (379, 268)
Screenshot: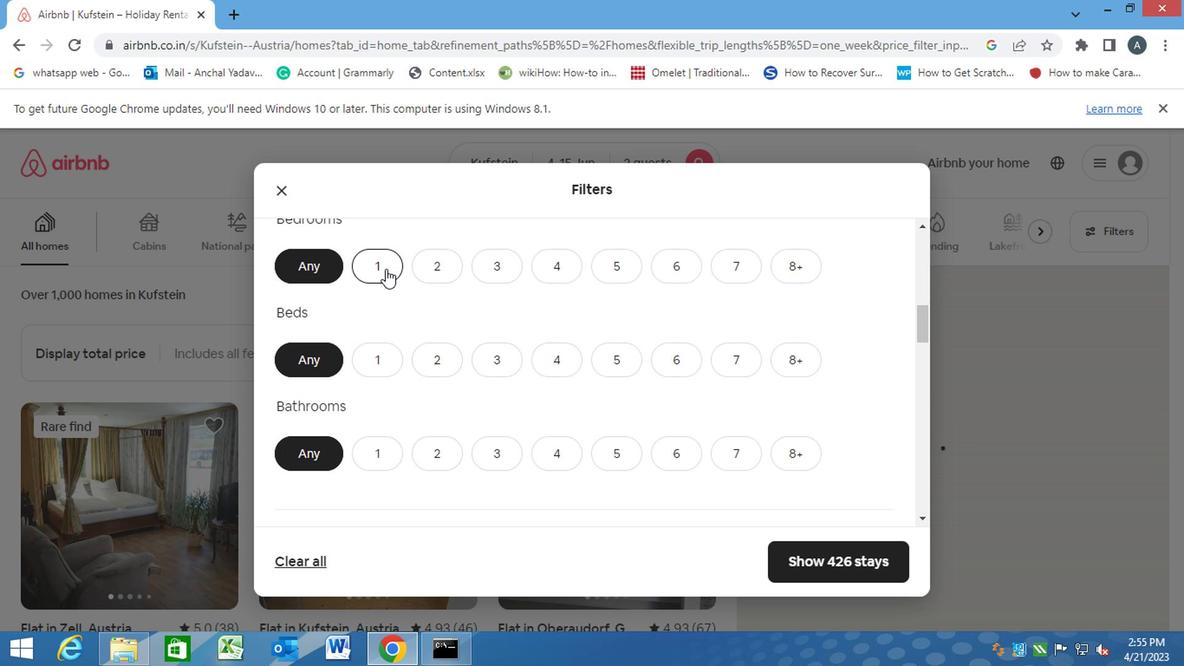 
Action: Mouse moved to (386, 365)
Screenshot: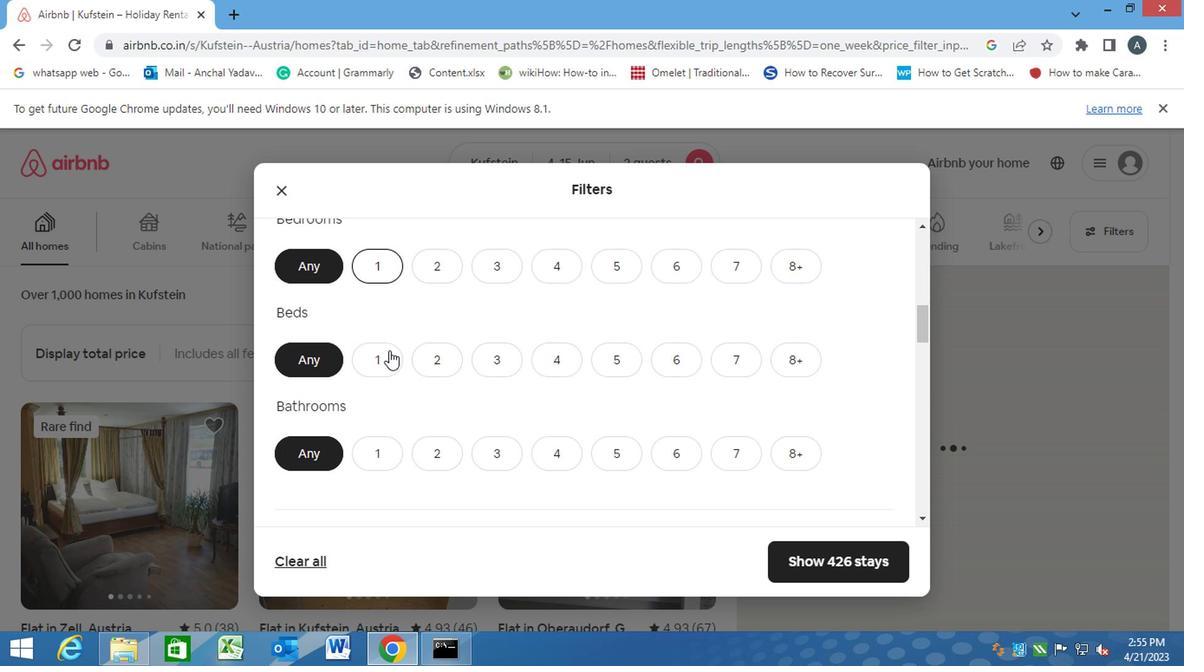 
Action: Mouse pressed left at (386, 365)
Screenshot: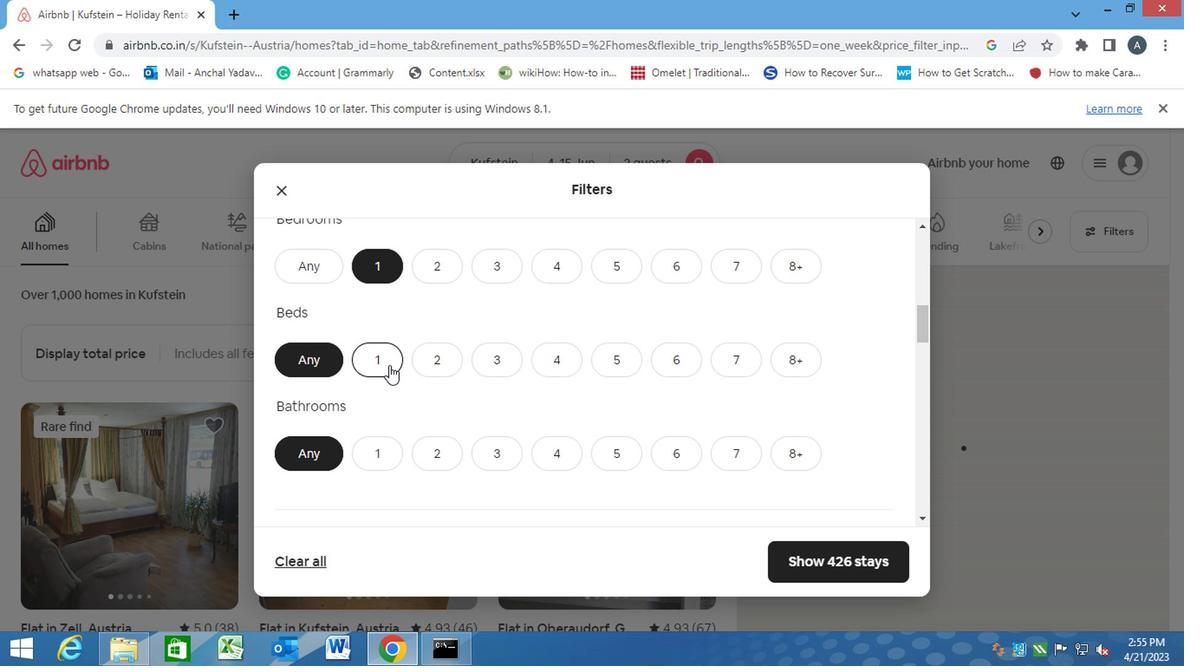 
Action: Mouse moved to (381, 461)
Screenshot: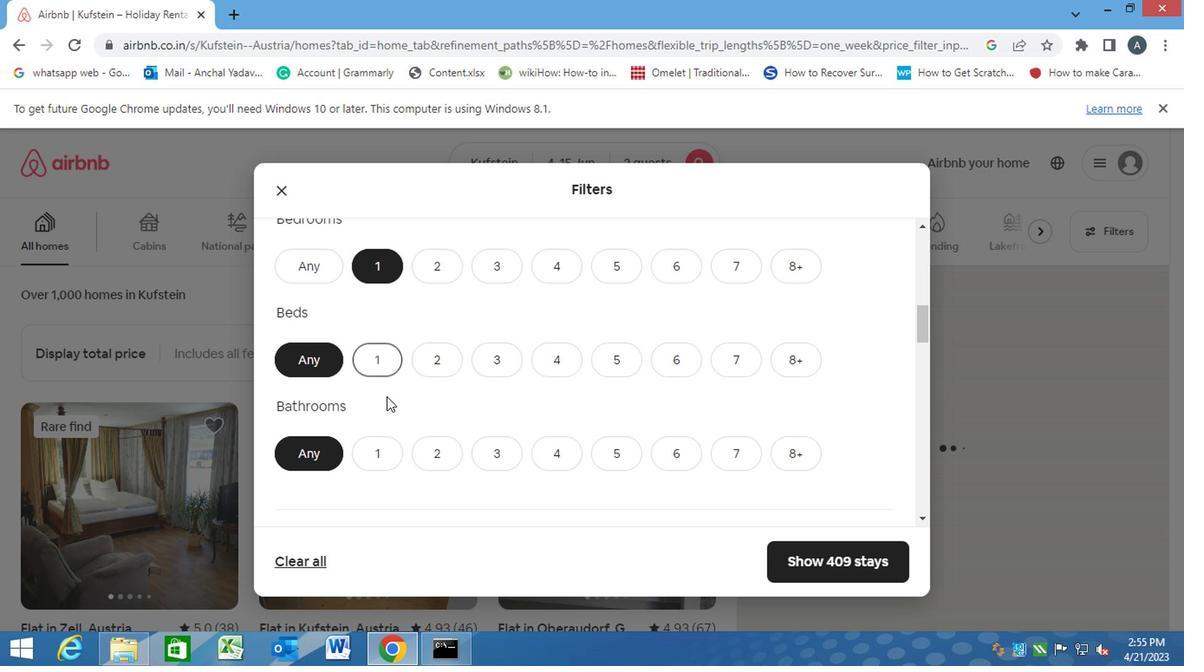 
Action: Mouse pressed left at (381, 461)
Screenshot: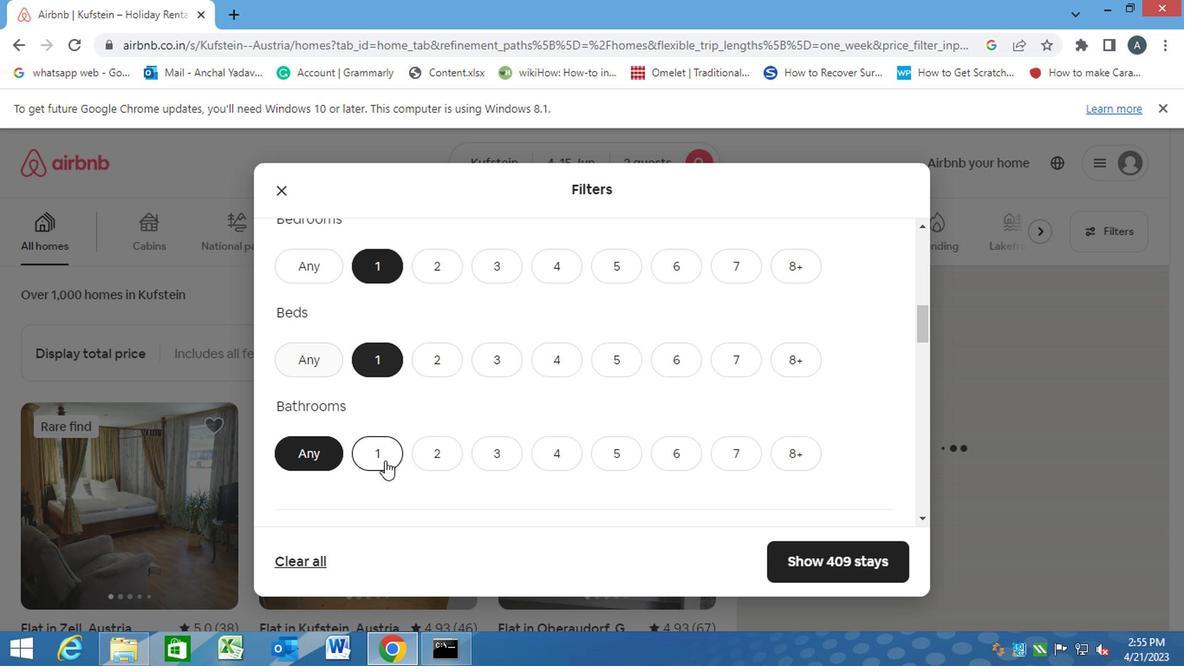 
Action: Mouse moved to (381, 462)
Screenshot: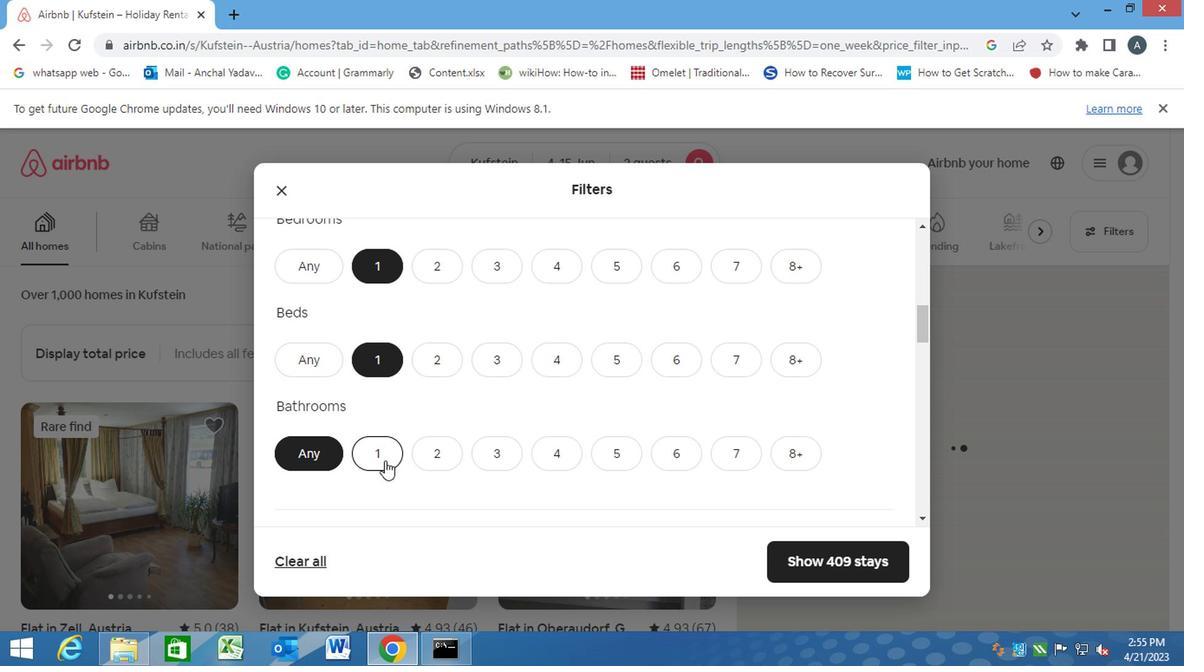 
Action: Mouse scrolled (381, 461) with delta (0, 0)
Screenshot: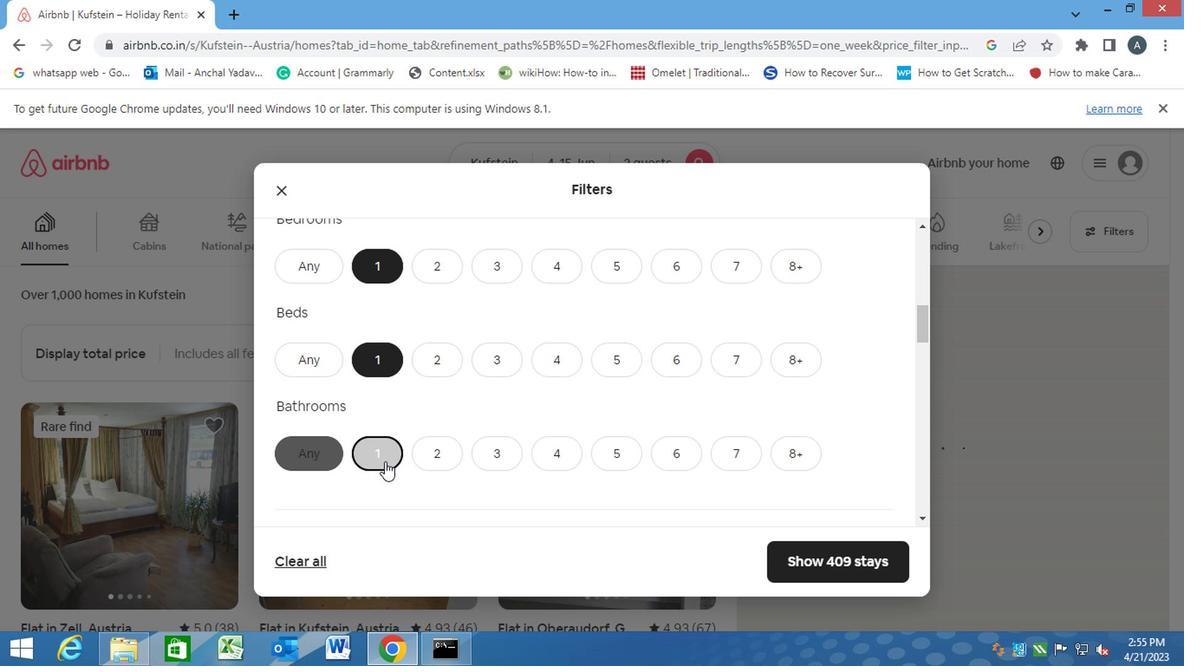 
Action: Mouse scrolled (381, 461) with delta (0, 0)
Screenshot: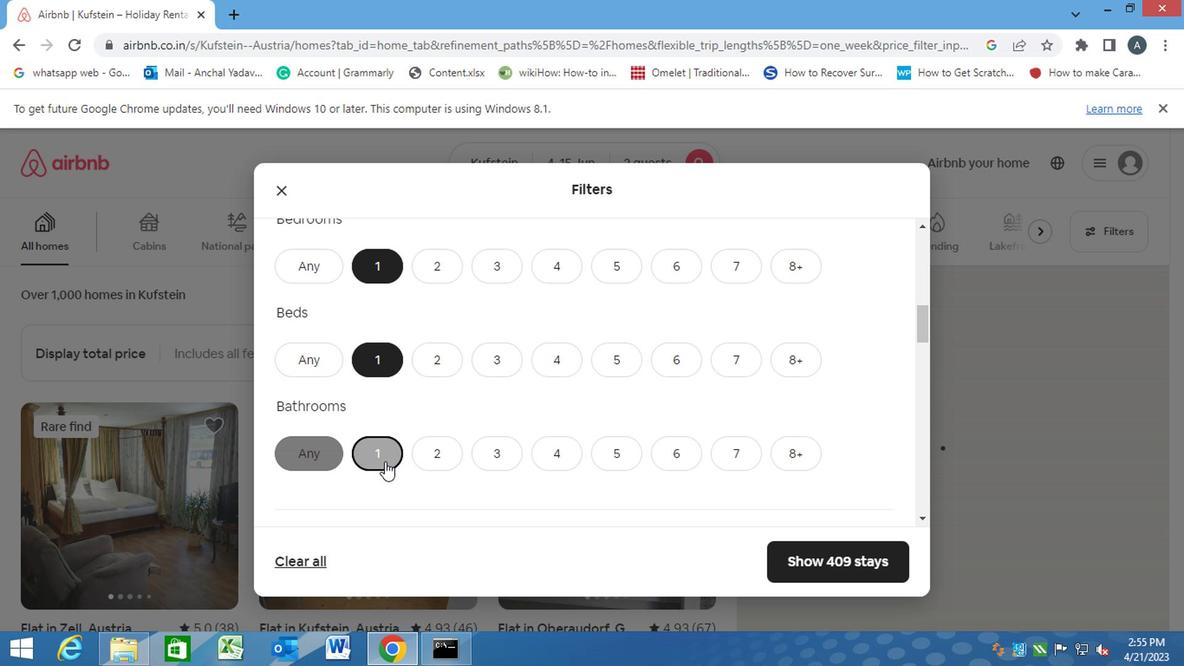 
Action: Mouse moved to (381, 462)
Screenshot: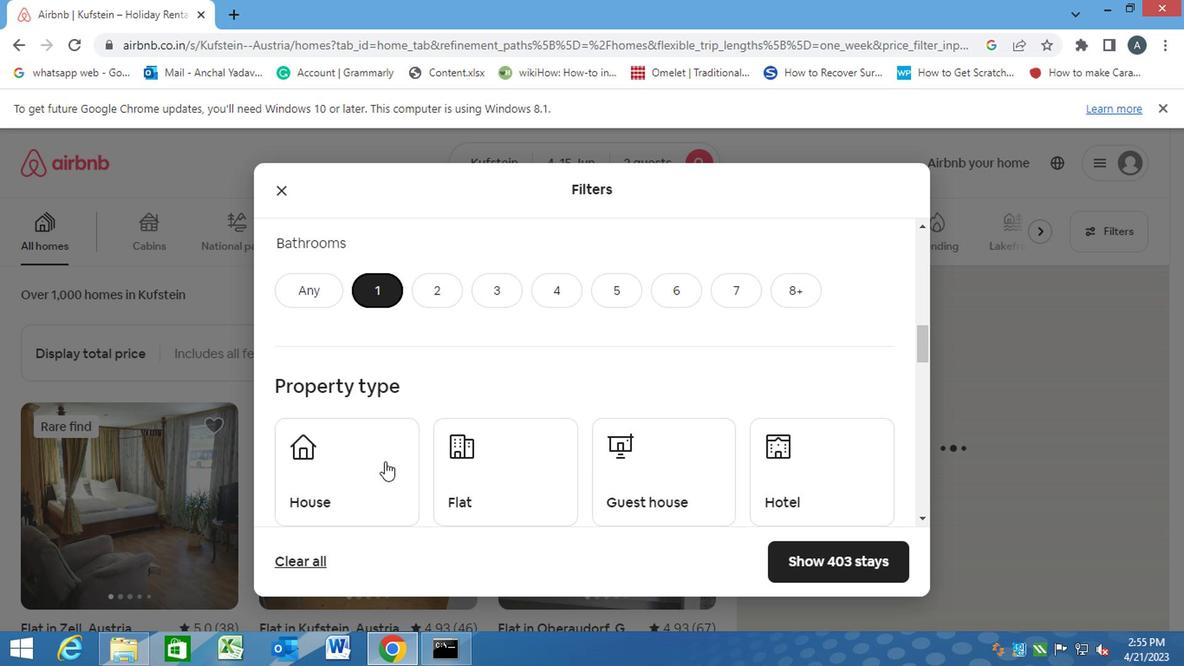 
Action: Mouse scrolled (381, 461) with delta (0, 0)
Screenshot: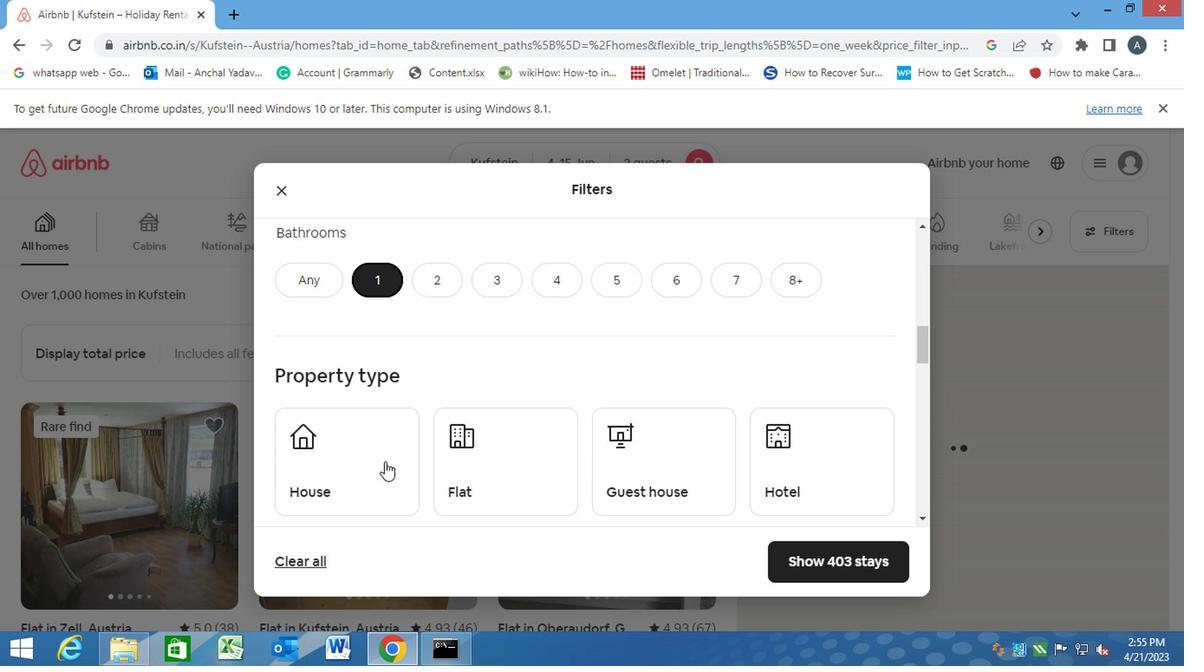 
Action: Mouse moved to (350, 384)
Screenshot: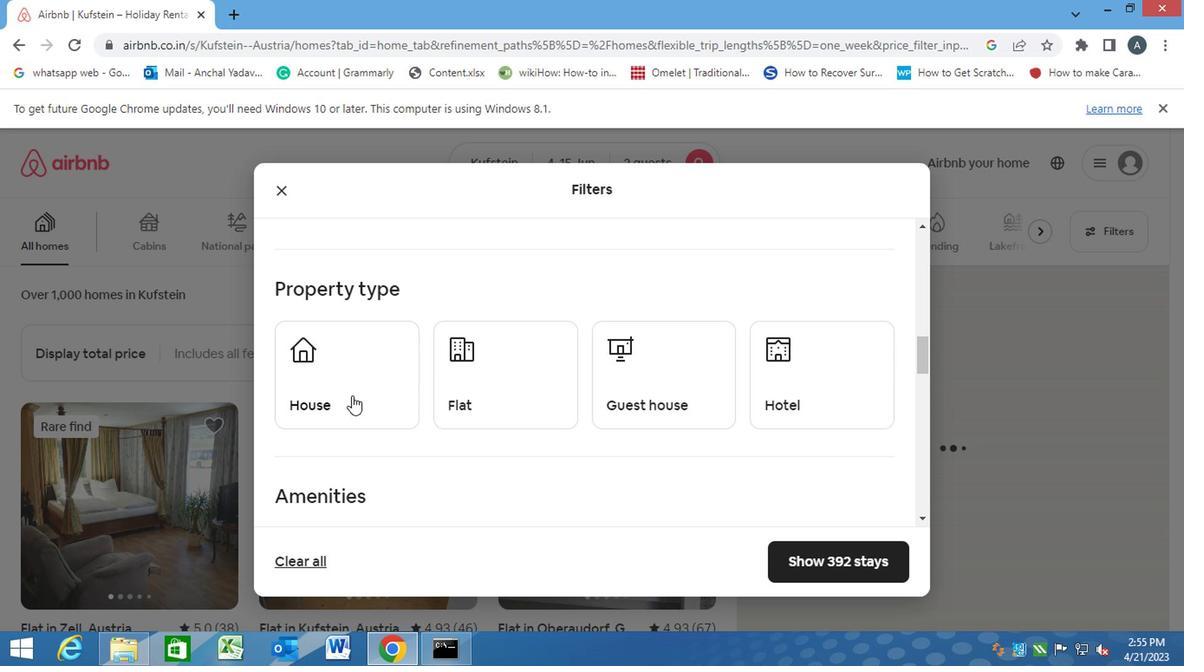 
Action: Mouse pressed left at (350, 384)
Screenshot: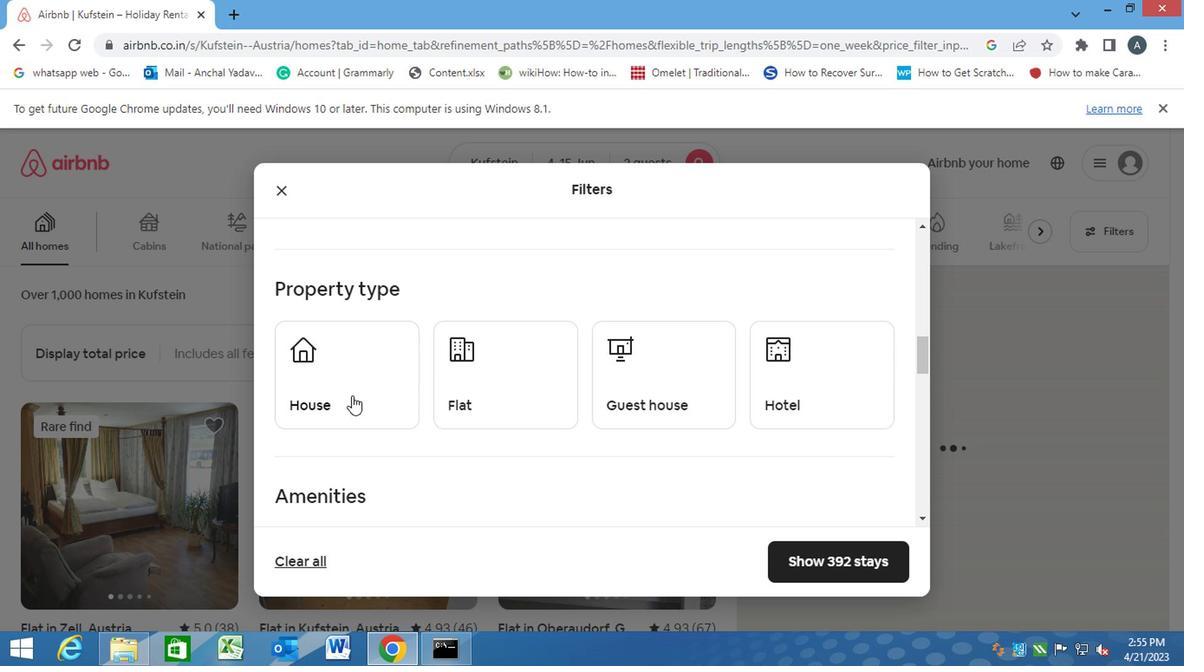 
Action: Mouse moved to (465, 393)
Screenshot: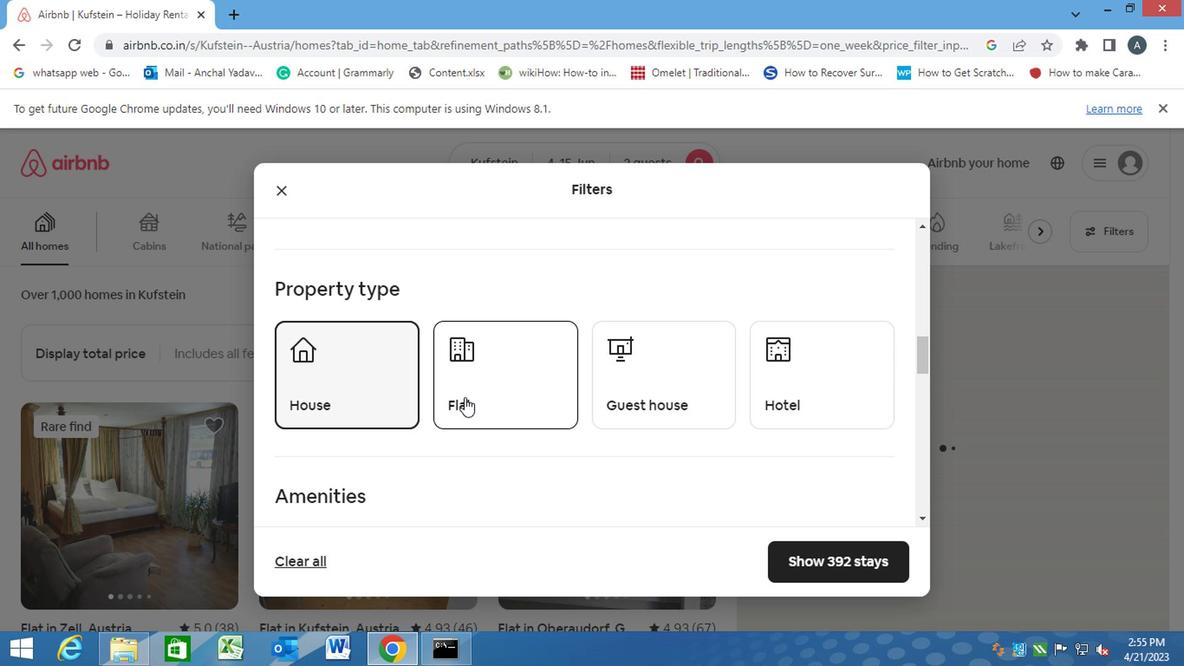 
Action: Mouse pressed left at (465, 393)
Screenshot: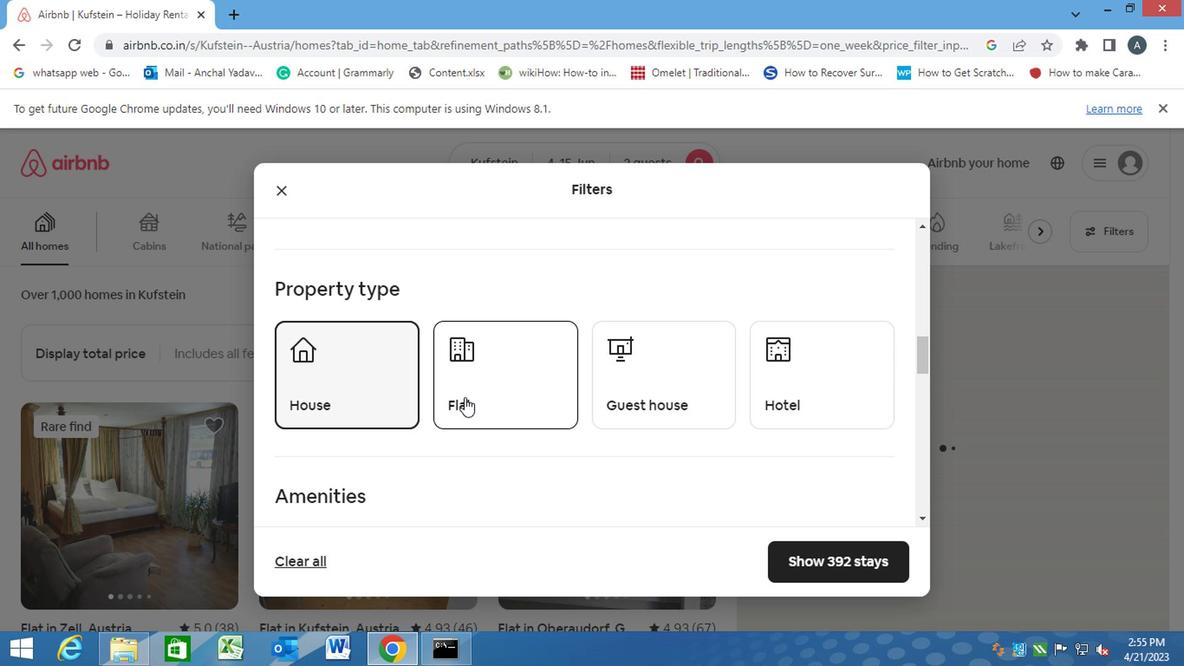 
Action: Mouse moved to (610, 380)
Screenshot: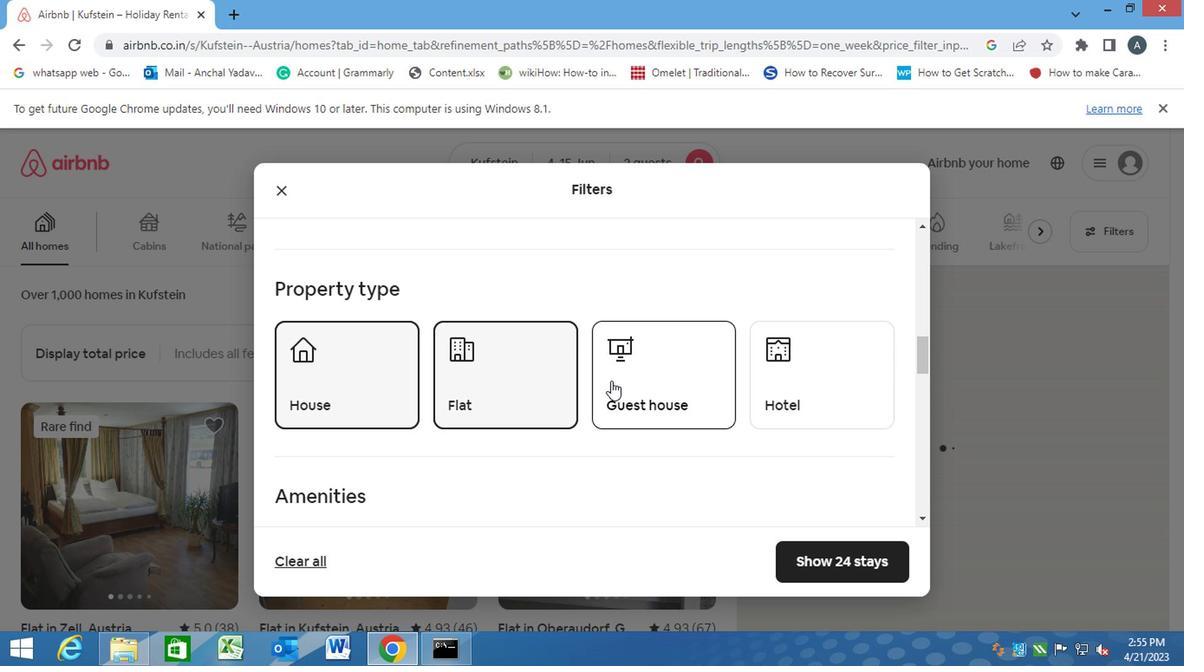 
Action: Mouse pressed left at (610, 380)
Screenshot: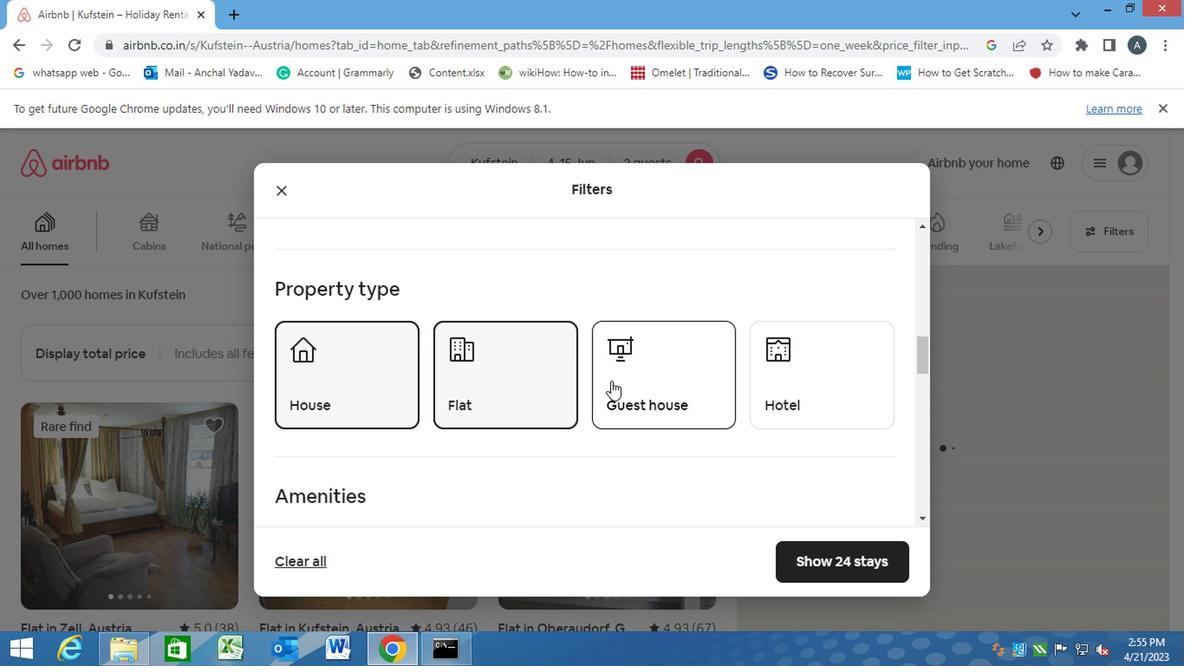 
Action: Mouse moved to (803, 371)
Screenshot: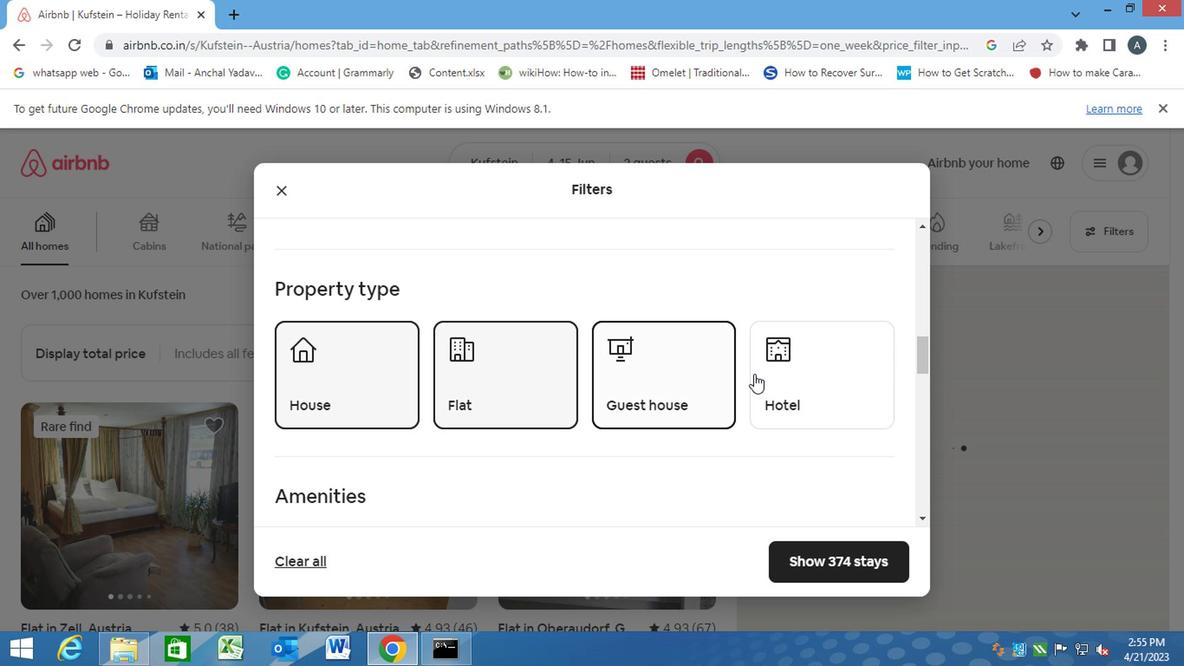 
Action: Mouse pressed left at (803, 371)
Screenshot: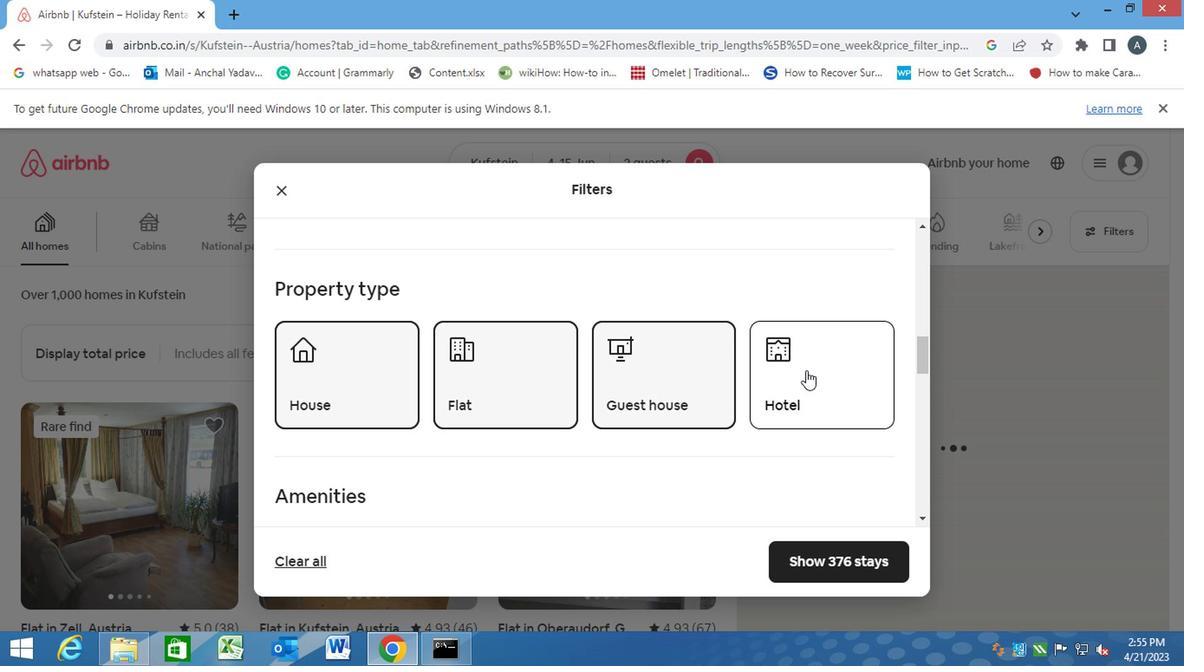 
Action: Mouse moved to (622, 413)
Screenshot: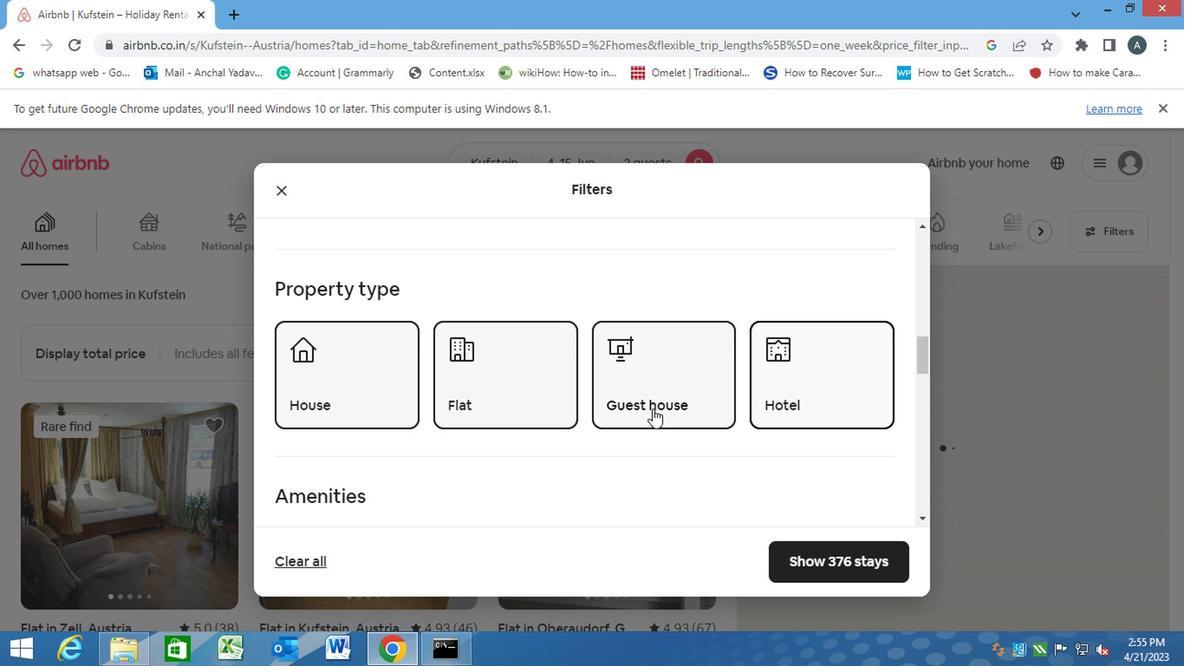 
Action: Mouse scrolled (622, 412) with delta (0, -1)
Screenshot: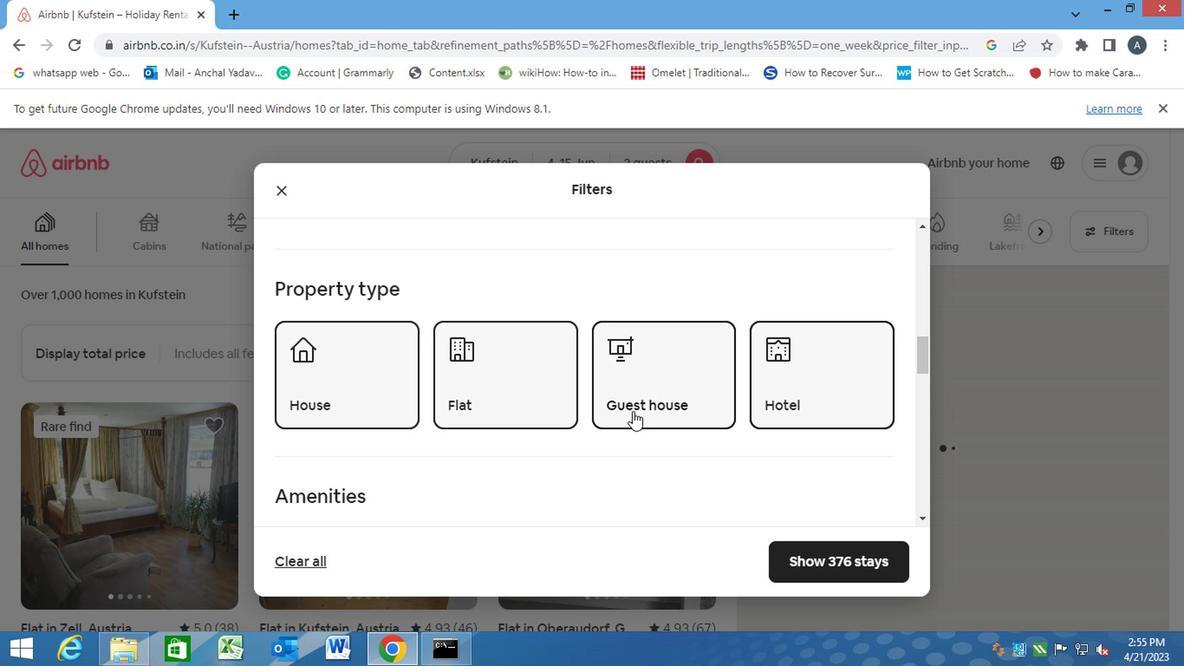 
Action: Mouse moved to (621, 414)
Screenshot: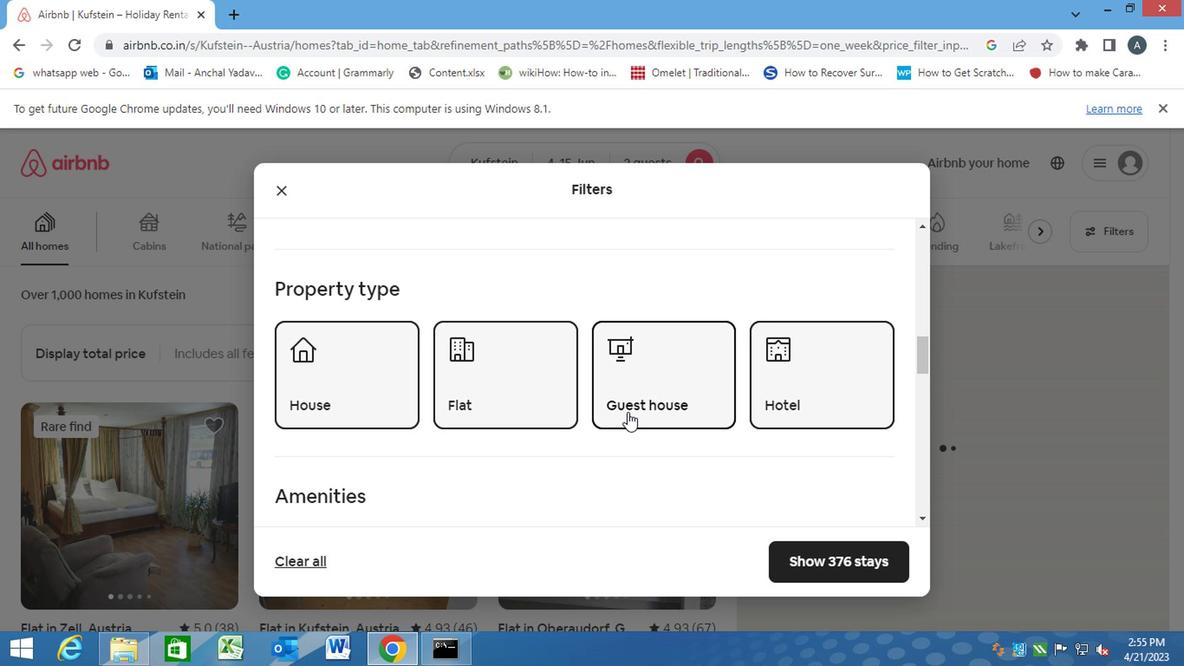 
Action: Mouse scrolled (621, 413) with delta (0, 0)
Screenshot: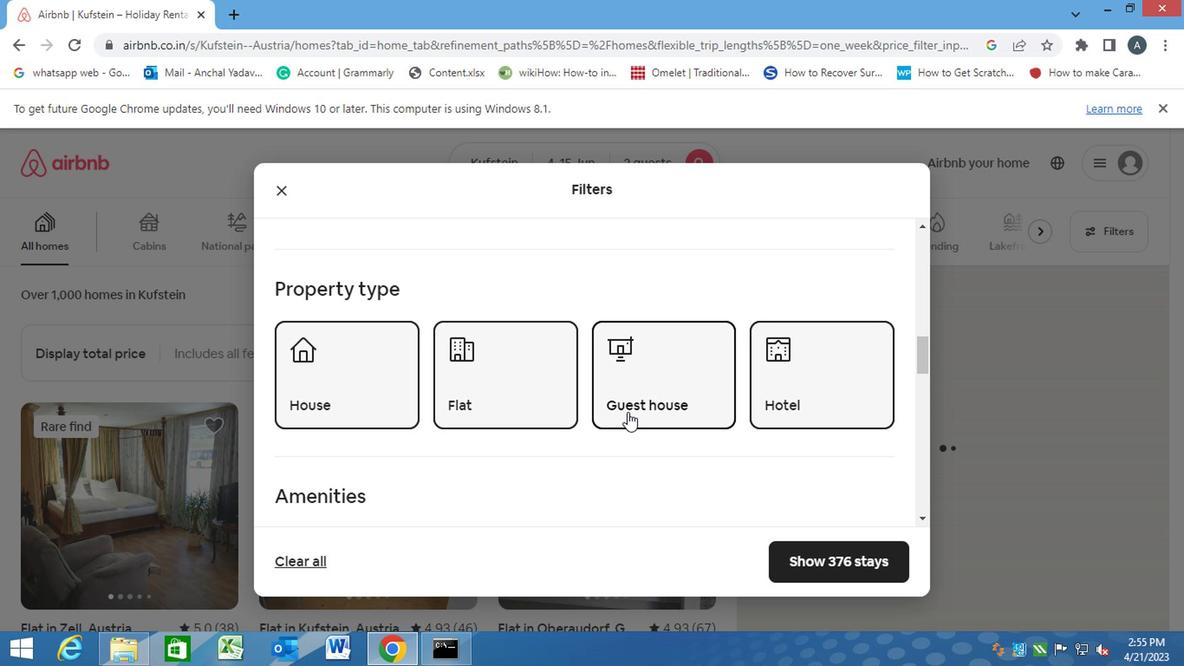 
Action: Mouse moved to (619, 414)
Screenshot: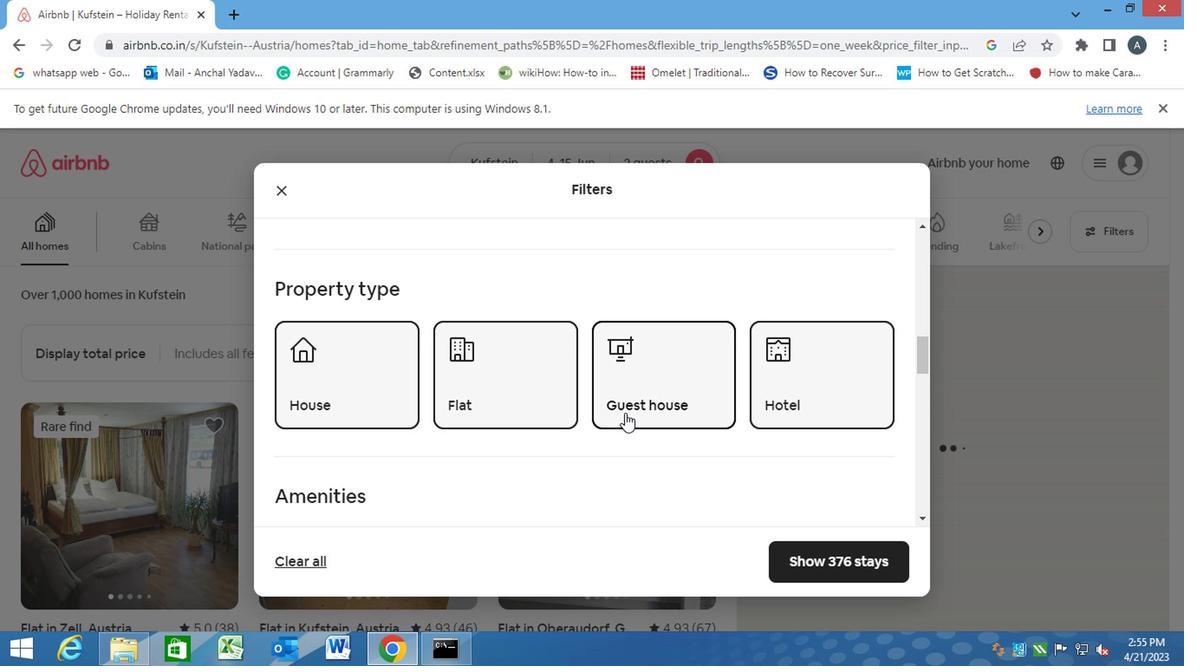 
Action: Mouse scrolled (619, 413) with delta (0, 0)
Screenshot: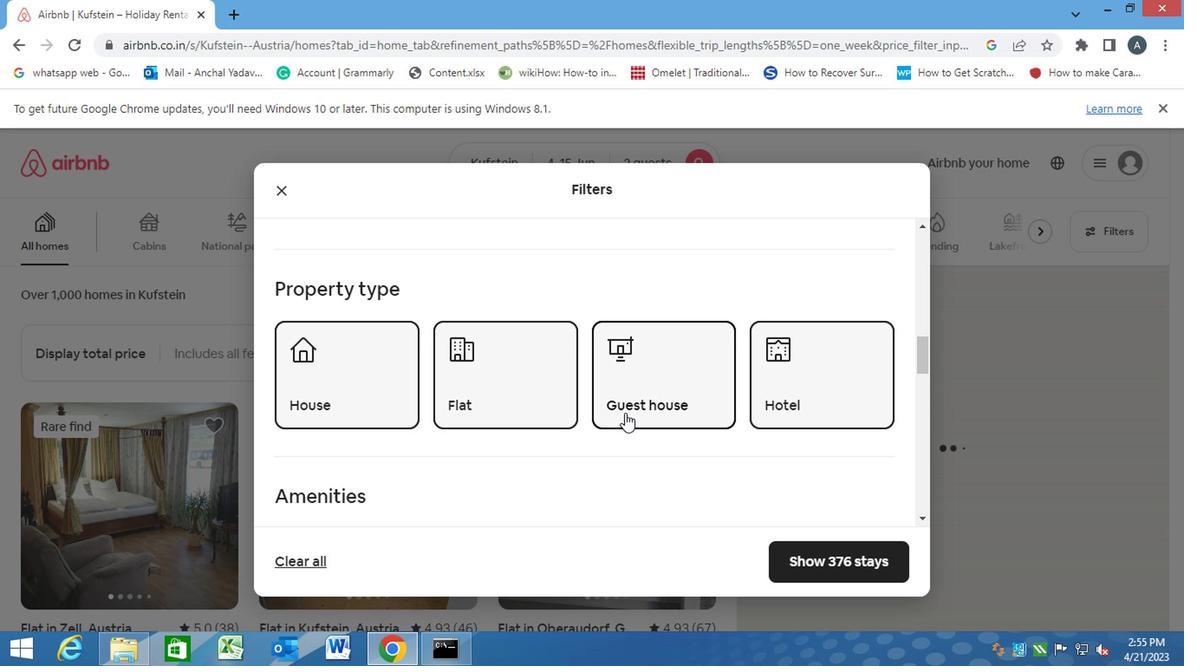 
Action: Mouse moved to (552, 400)
Screenshot: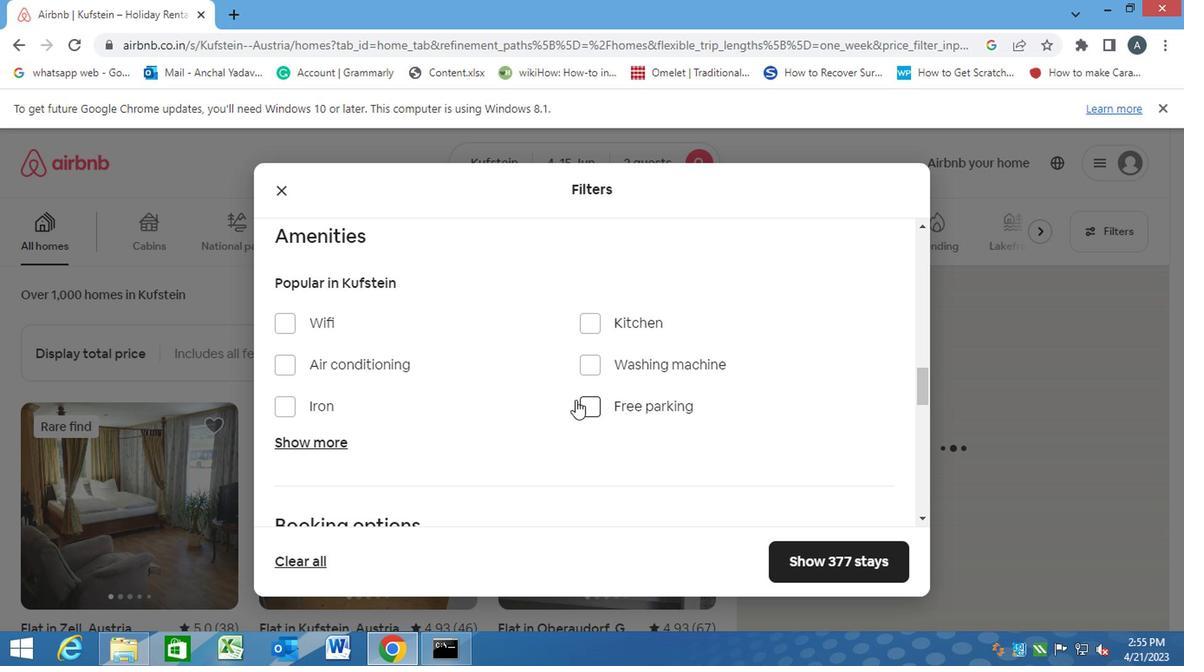 
Action: Mouse scrolled (552, 399) with delta (0, -1)
Screenshot: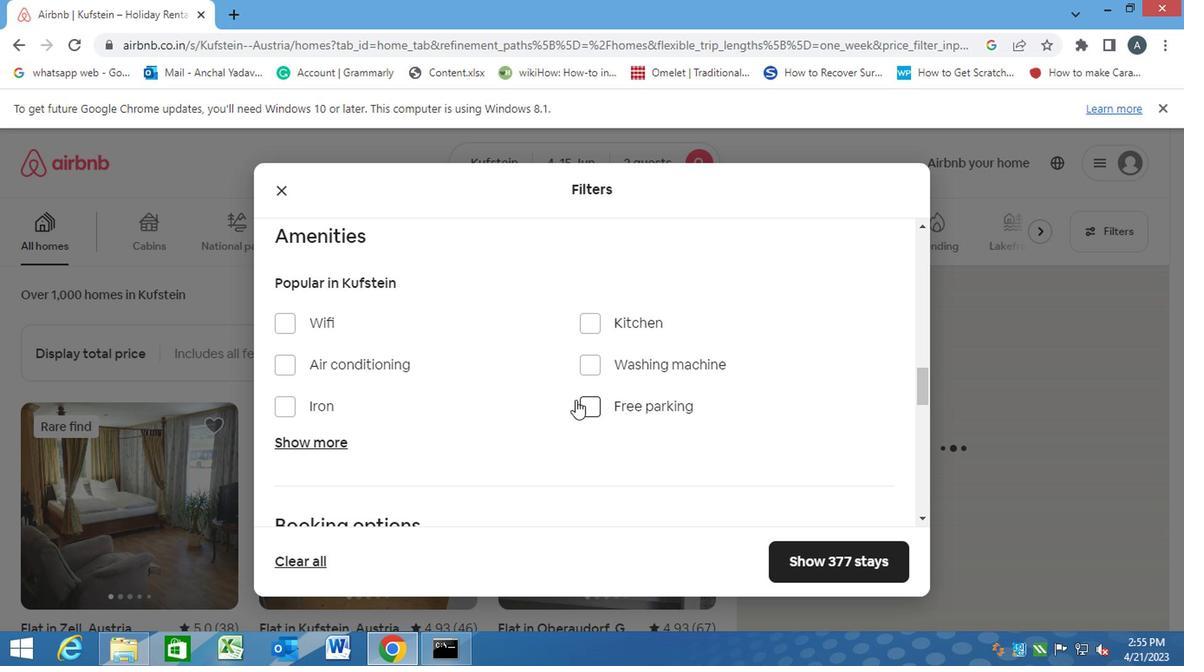
Action: Mouse moved to (550, 400)
Screenshot: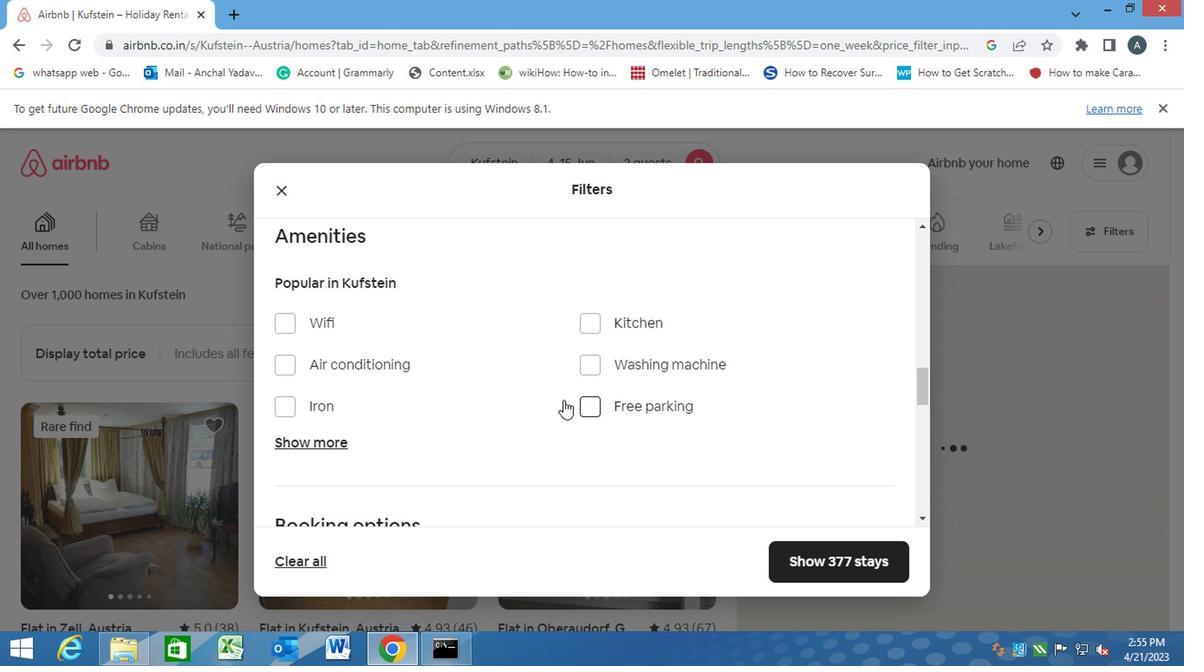 
Action: Mouse scrolled (550, 399) with delta (0, -1)
Screenshot: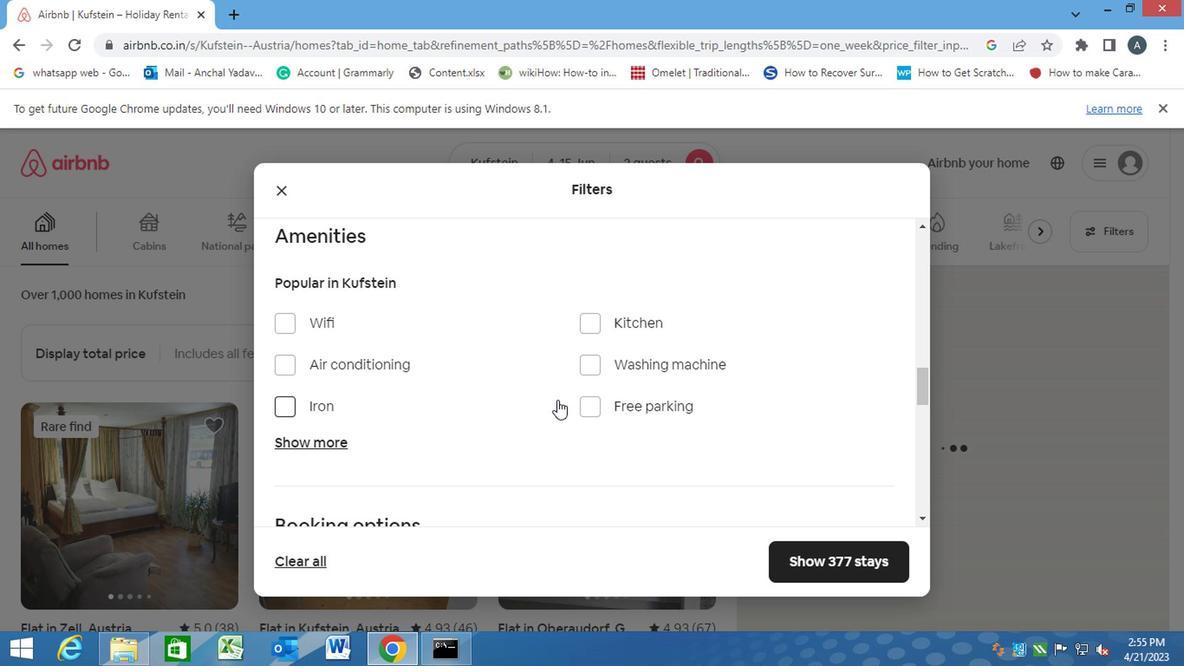 
Action: Mouse moved to (302, 270)
Screenshot: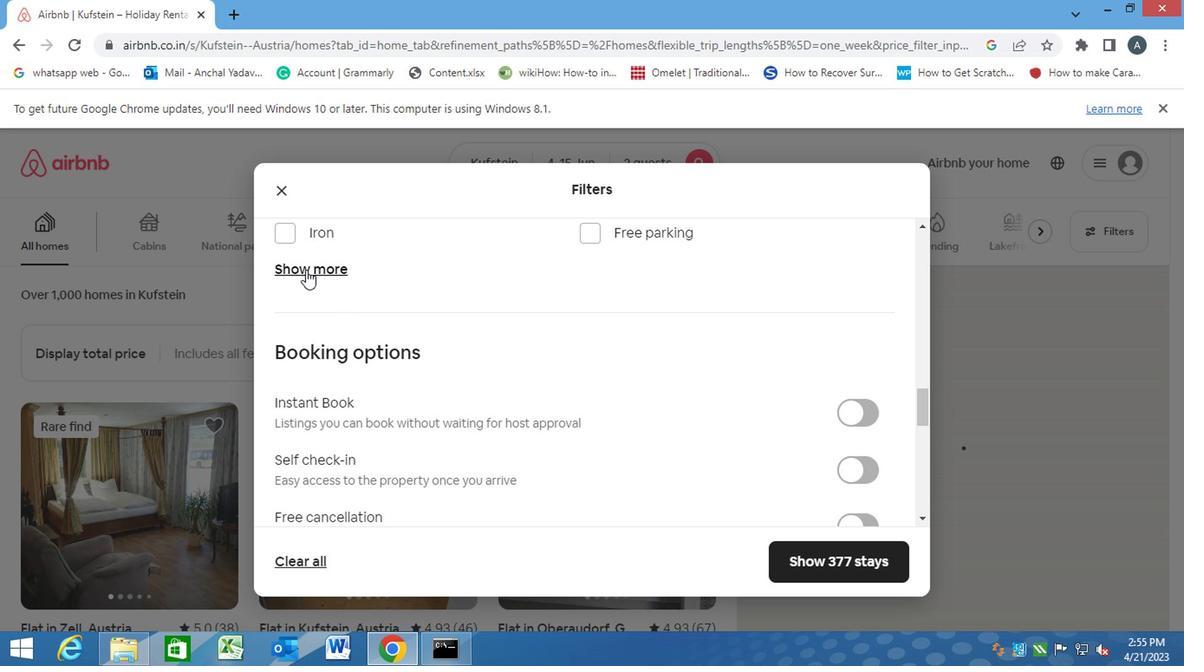 
Action: Mouse pressed left at (302, 270)
Screenshot: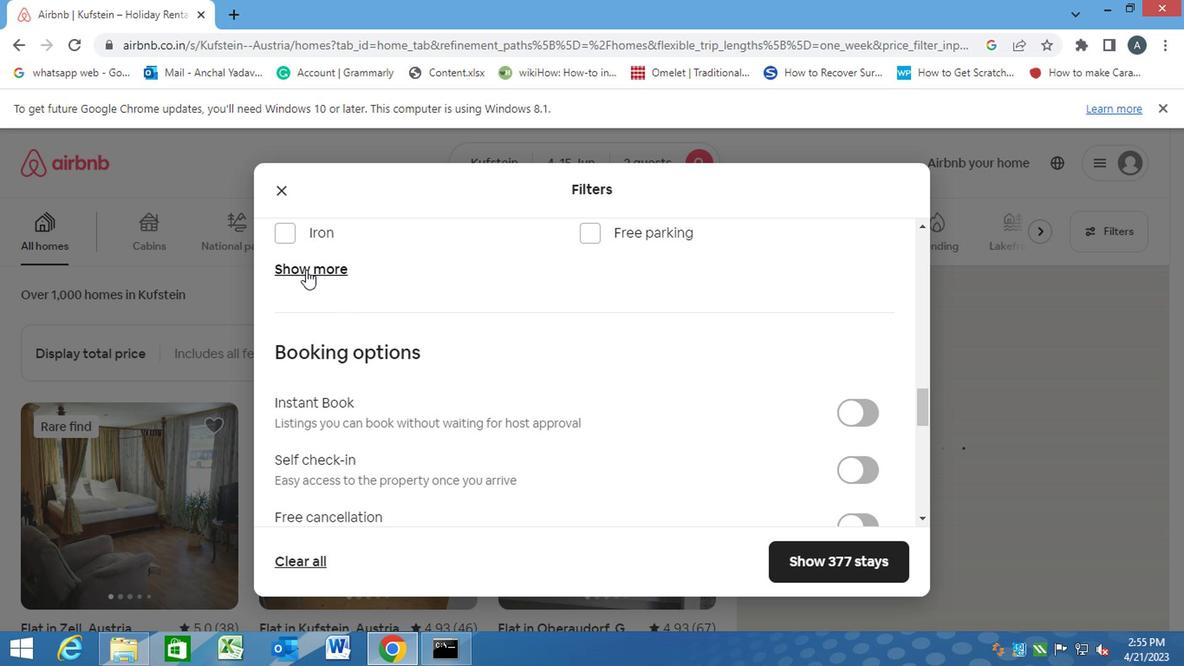 
Action: Mouse moved to (571, 323)
Screenshot: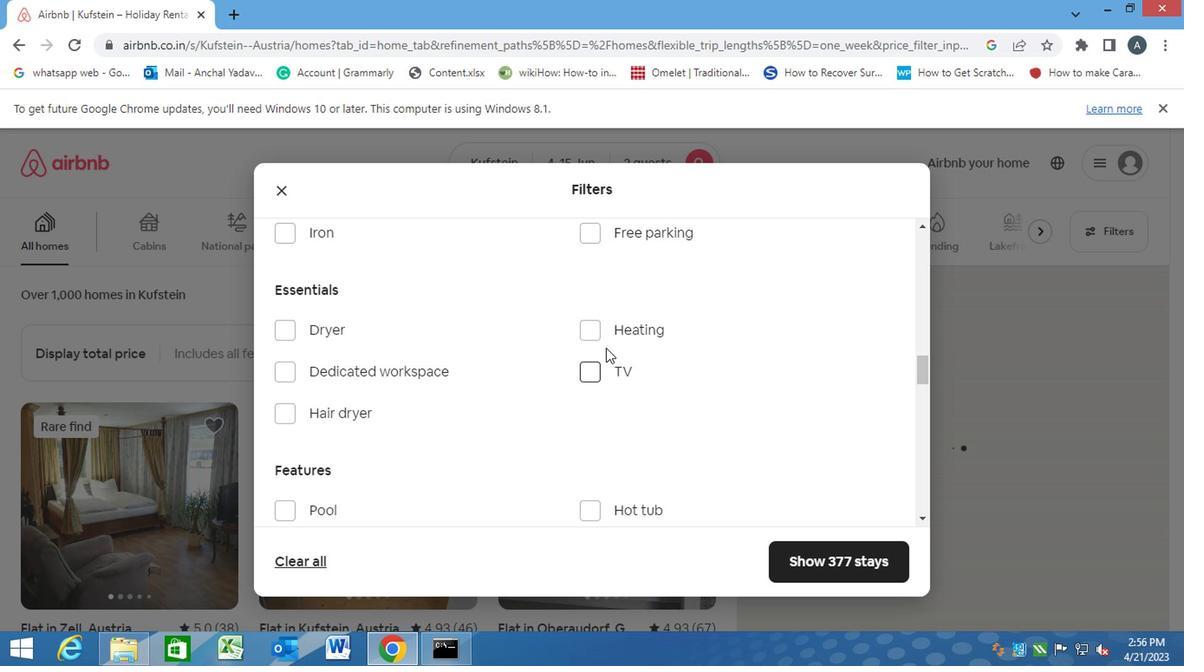 
Action: Mouse pressed left at (571, 323)
Screenshot: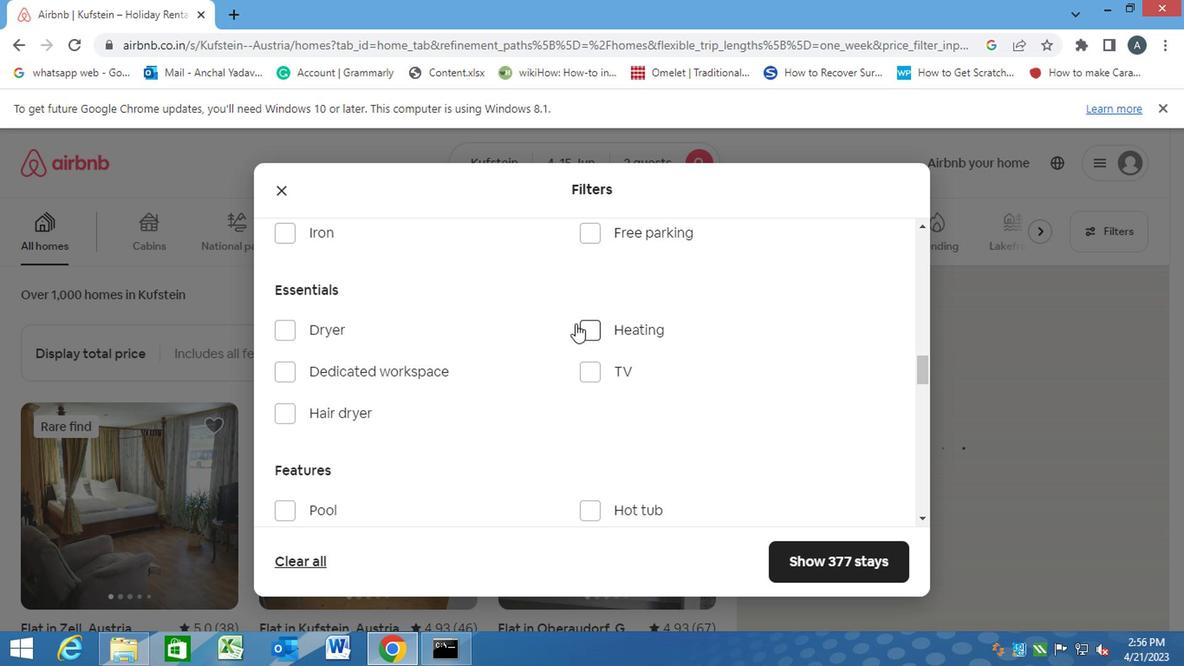 
Action: Mouse moved to (589, 328)
Screenshot: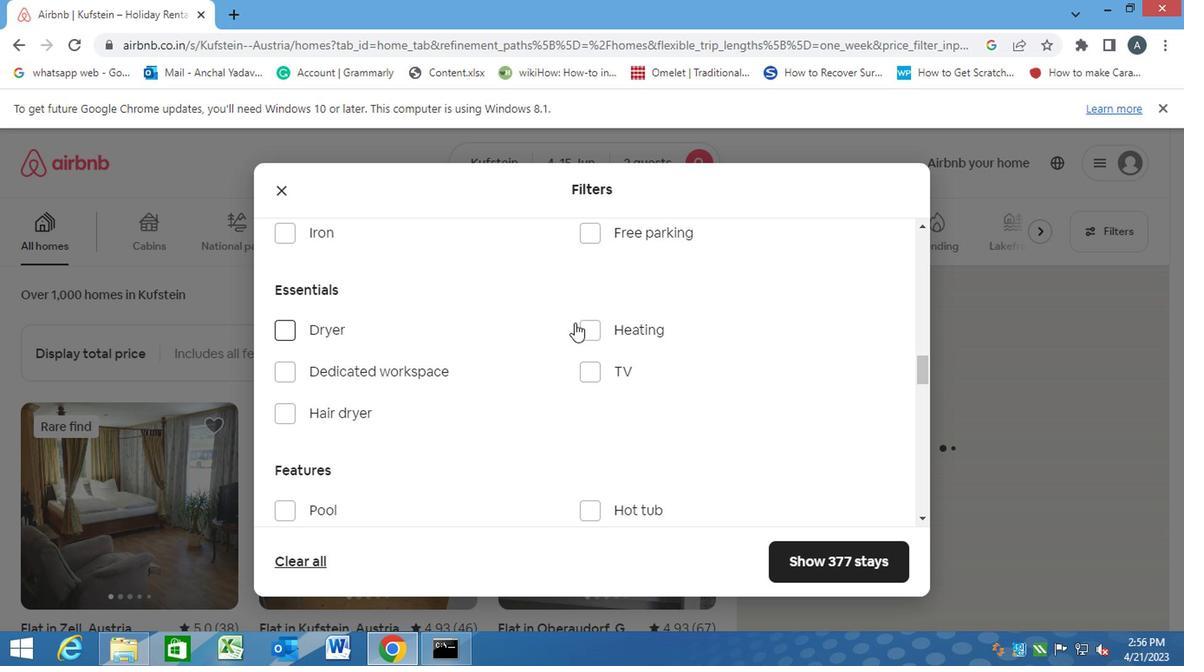 
Action: Mouse pressed left at (589, 328)
Screenshot: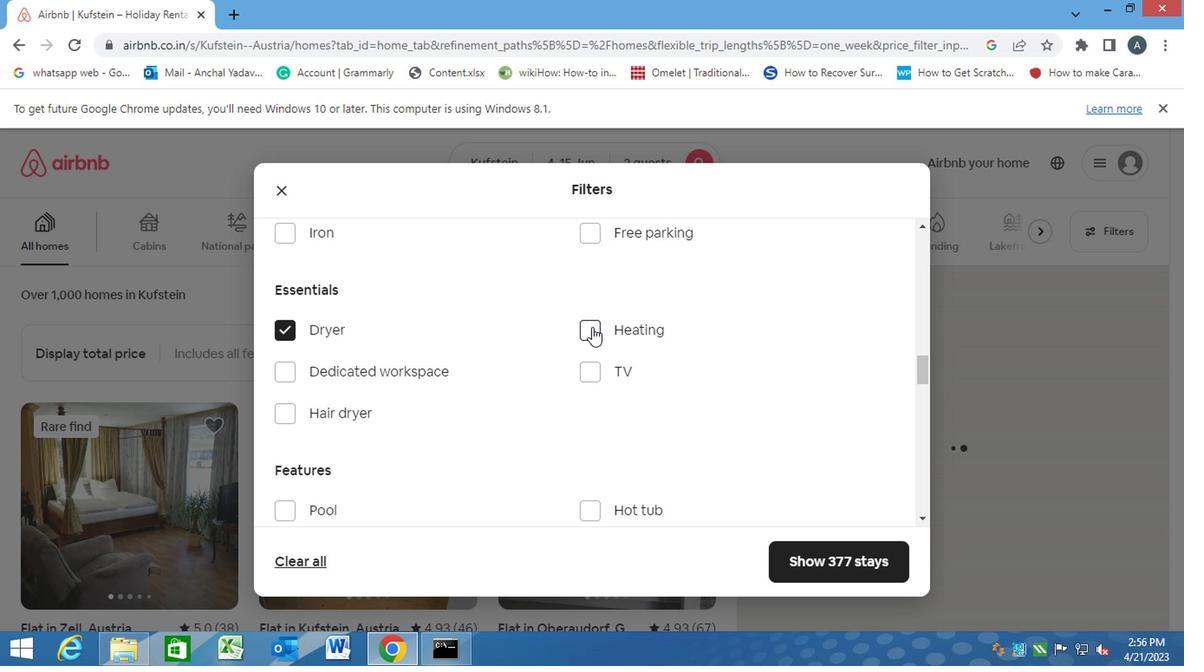 
Action: Mouse moved to (277, 330)
Screenshot: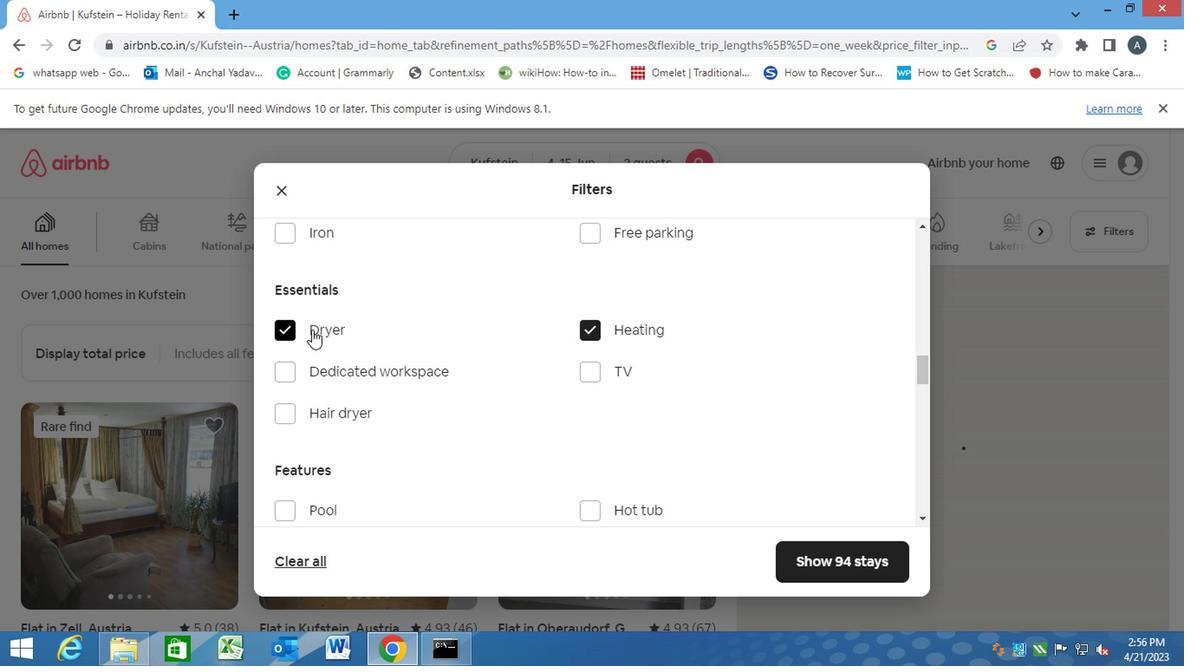
Action: Mouse pressed left at (277, 330)
Screenshot: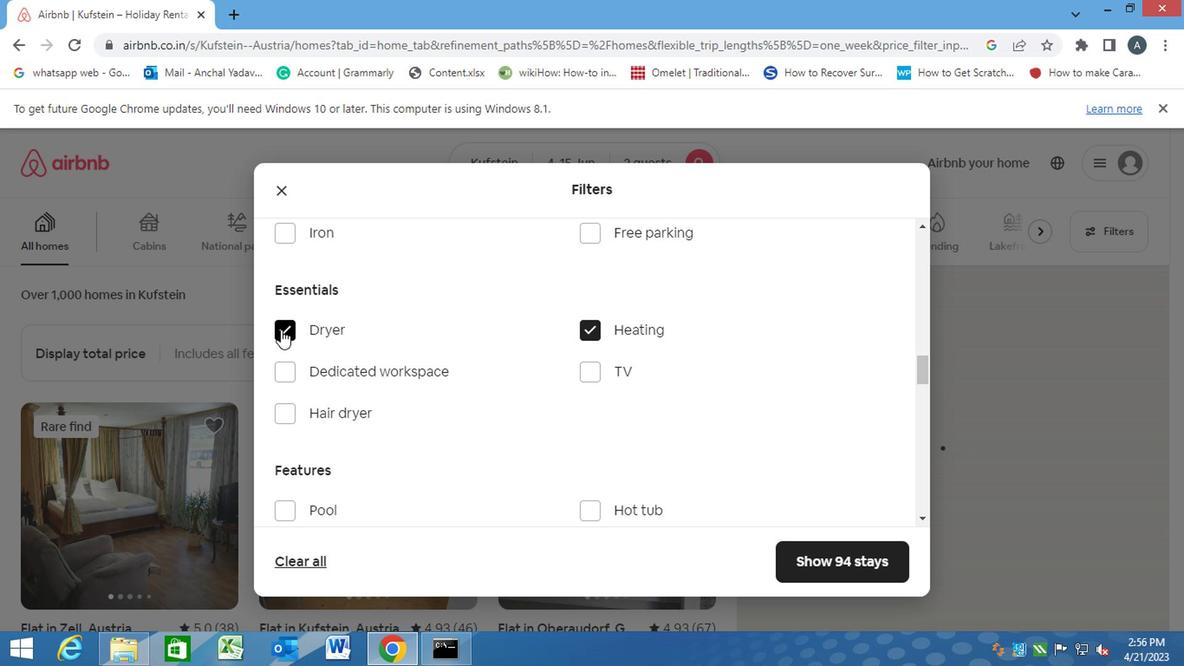 
Action: Mouse moved to (518, 351)
Screenshot: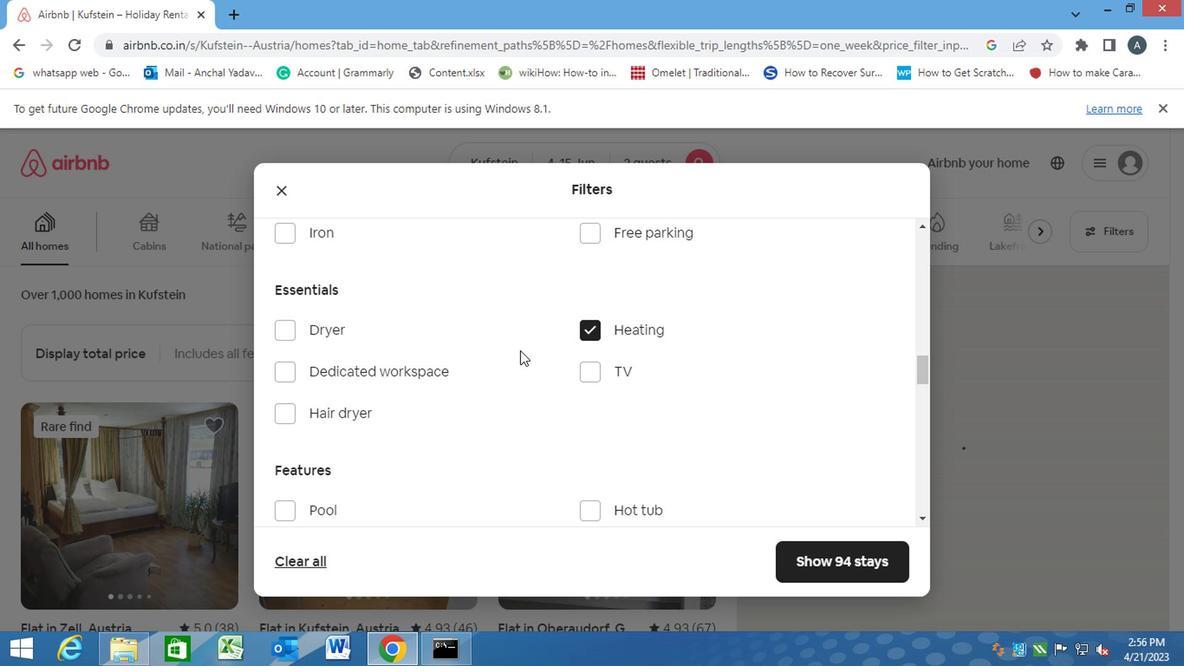 
Action: Mouse scrolled (518, 350) with delta (0, -1)
Screenshot: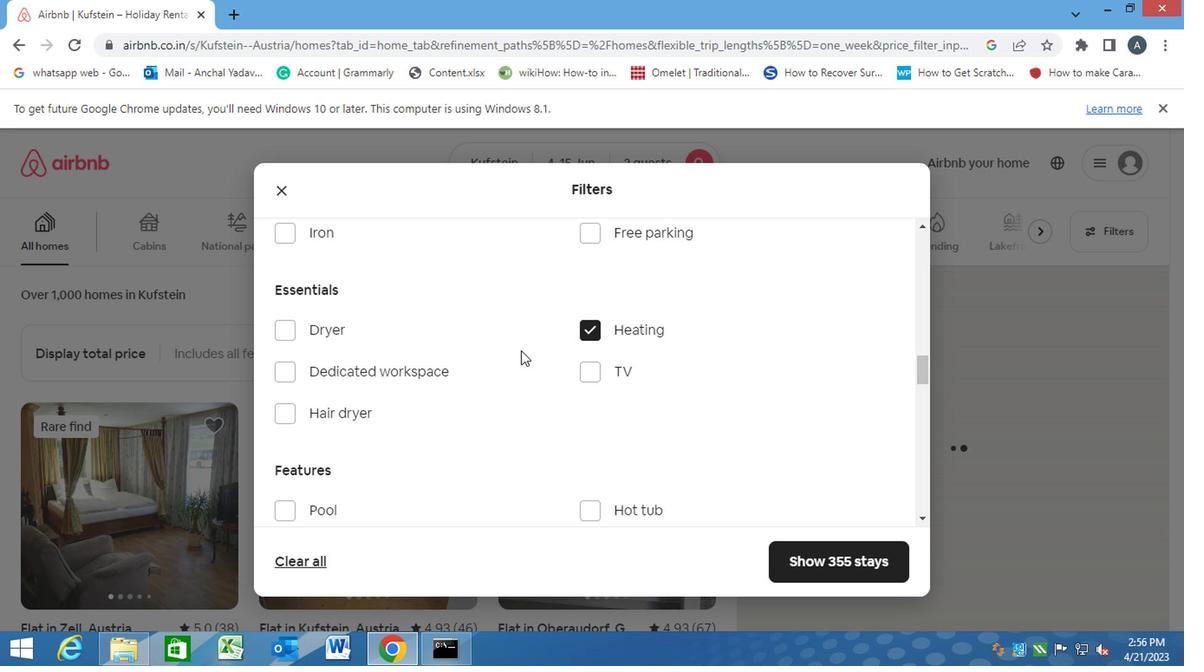 
Action: Mouse scrolled (518, 350) with delta (0, -1)
Screenshot: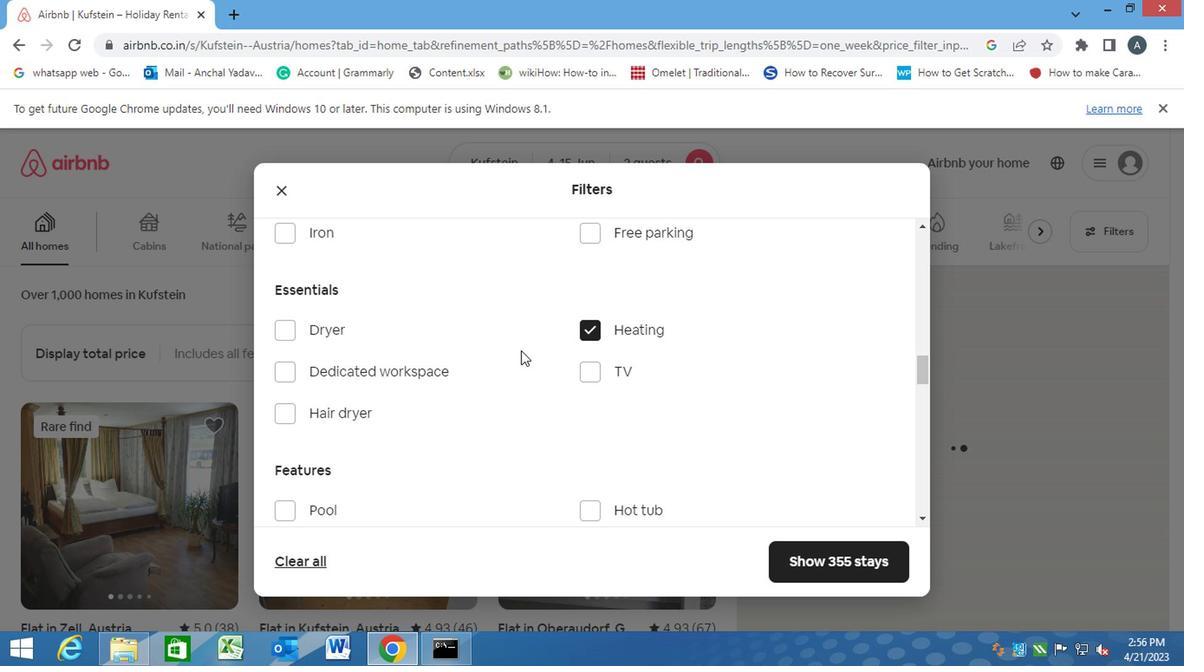 
Action: Mouse scrolled (518, 350) with delta (0, -1)
Screenshot: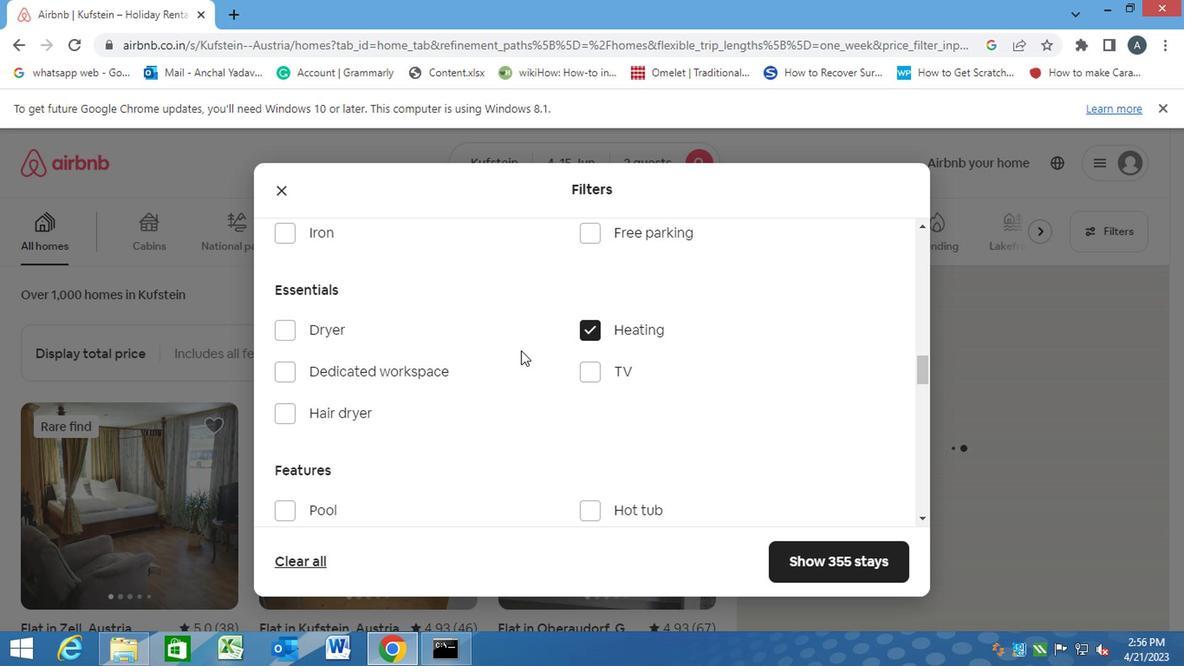 
Action: Mouse scrolled (518, 350) with delta (0, -1)
Screenshot: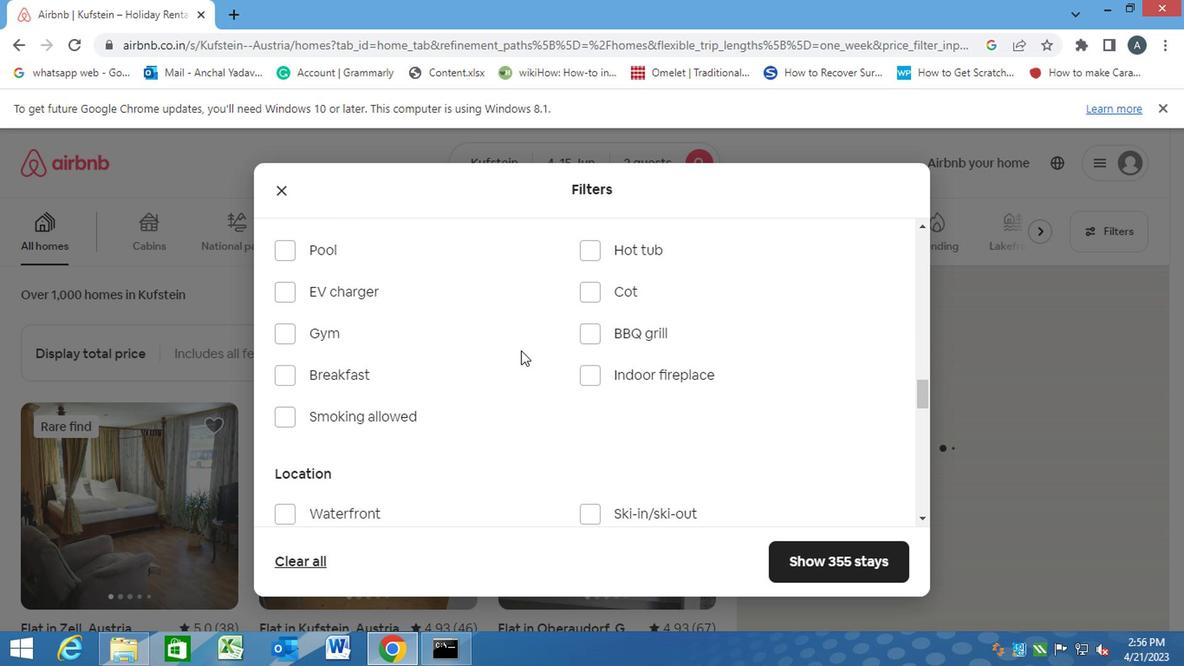 
Action: Mouse scrolled (518, 350) with delta (0, -1)
Screenshot: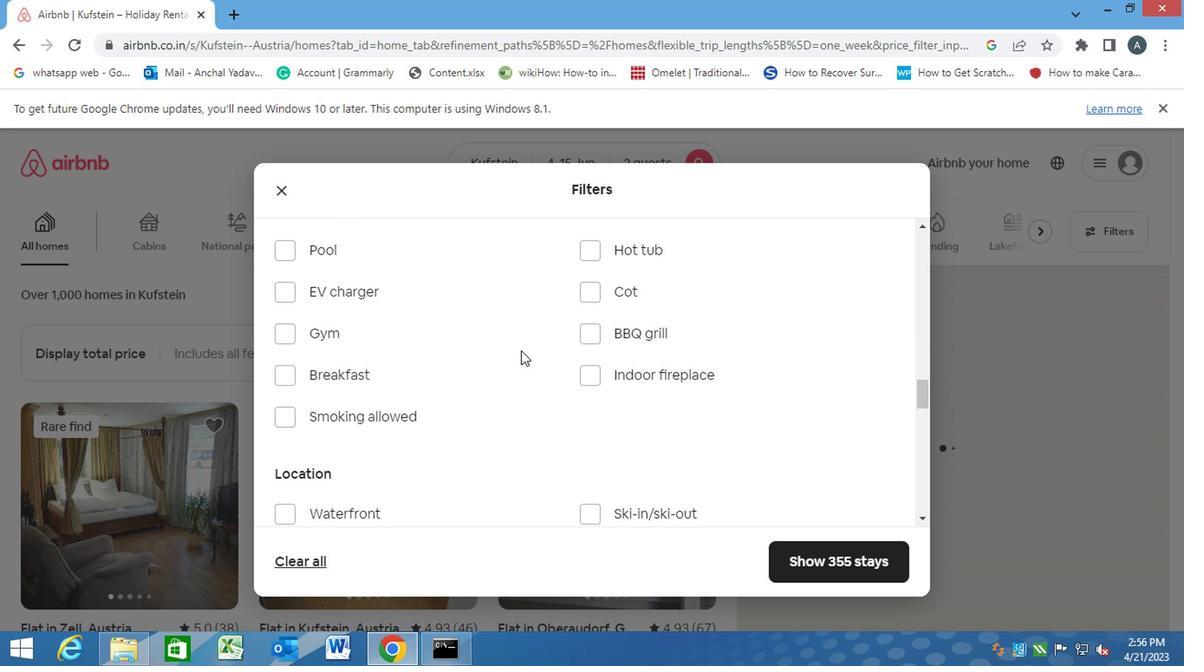 
Action: Mouse scrolled (518, 350) with delta (0, -1)
Screenshot: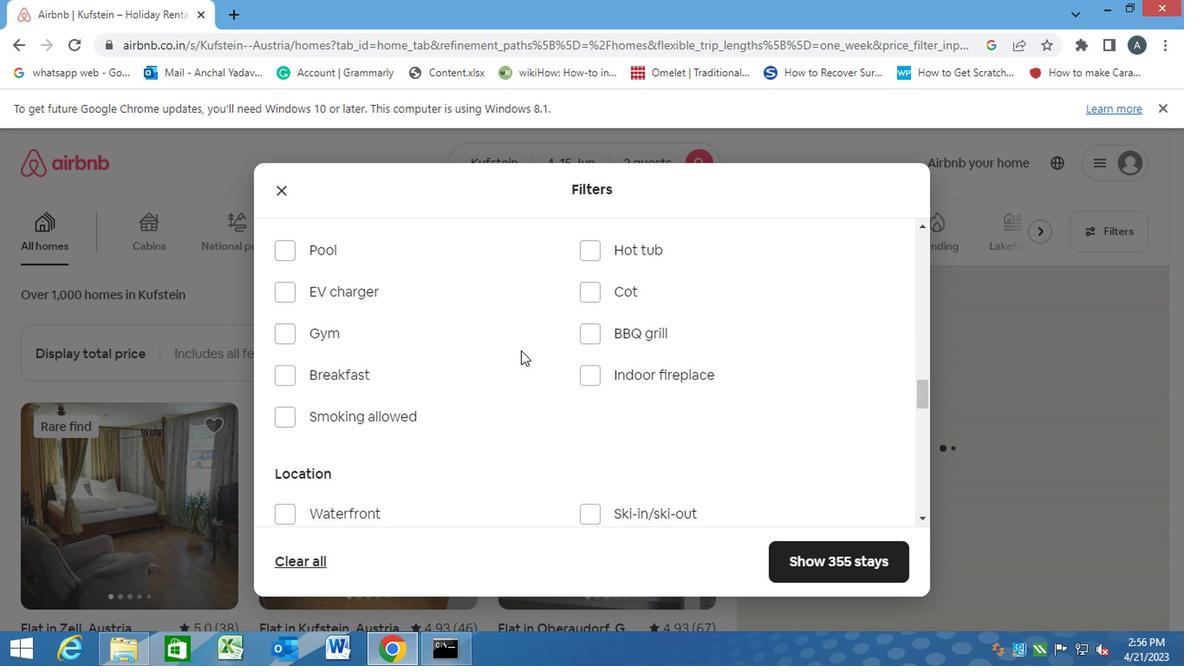 
Action: Mouse scrolled (518, 350) with delta (0, -1)
Screenshot: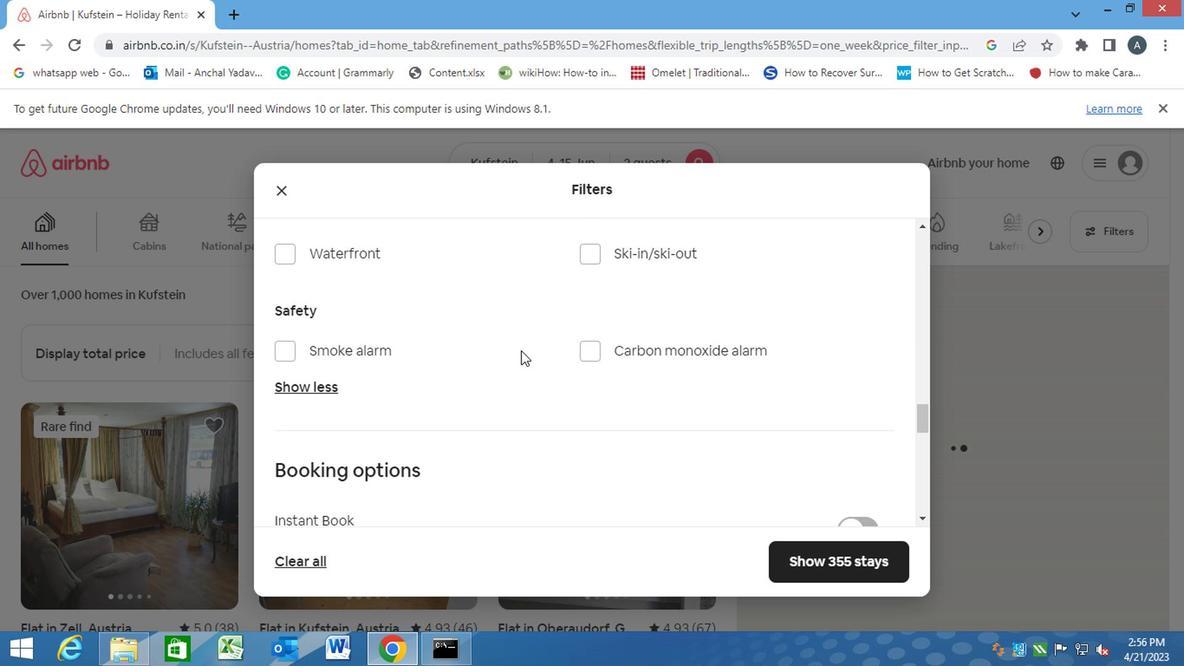 
Action: Mouse scrolled (518, 350) with delta (0, -1)
Screenshot: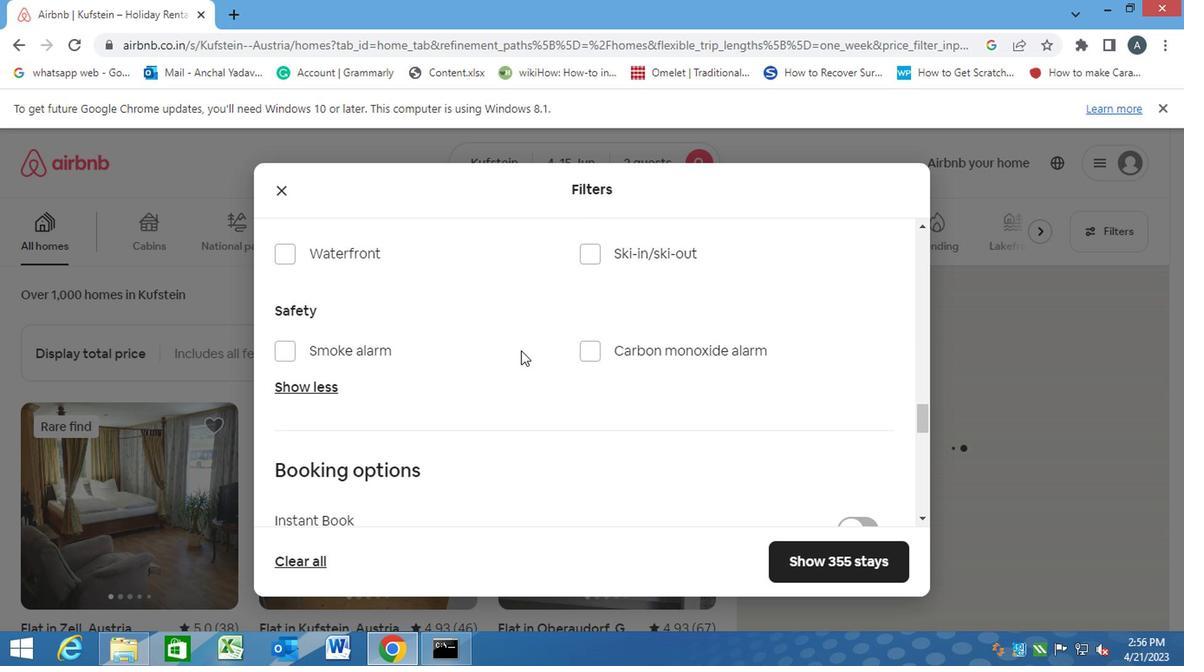 
Action: Mouse moved to (852, 419)
Screenshot: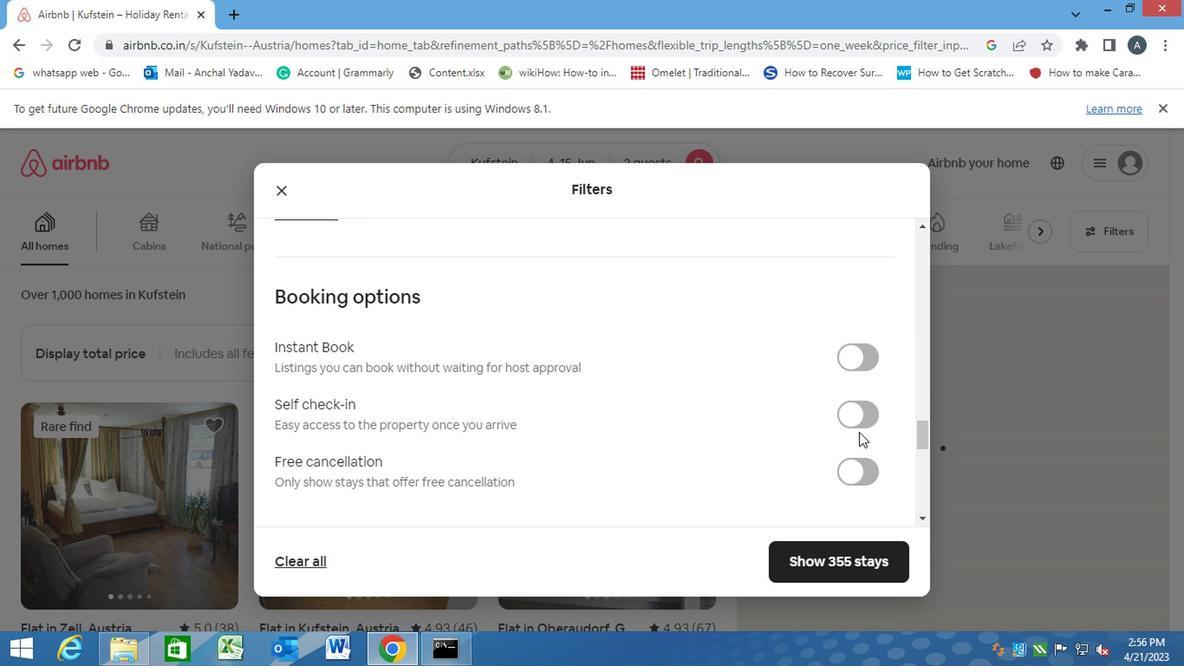
Action: Mouse pressed left at (852, 419)
Screenshot: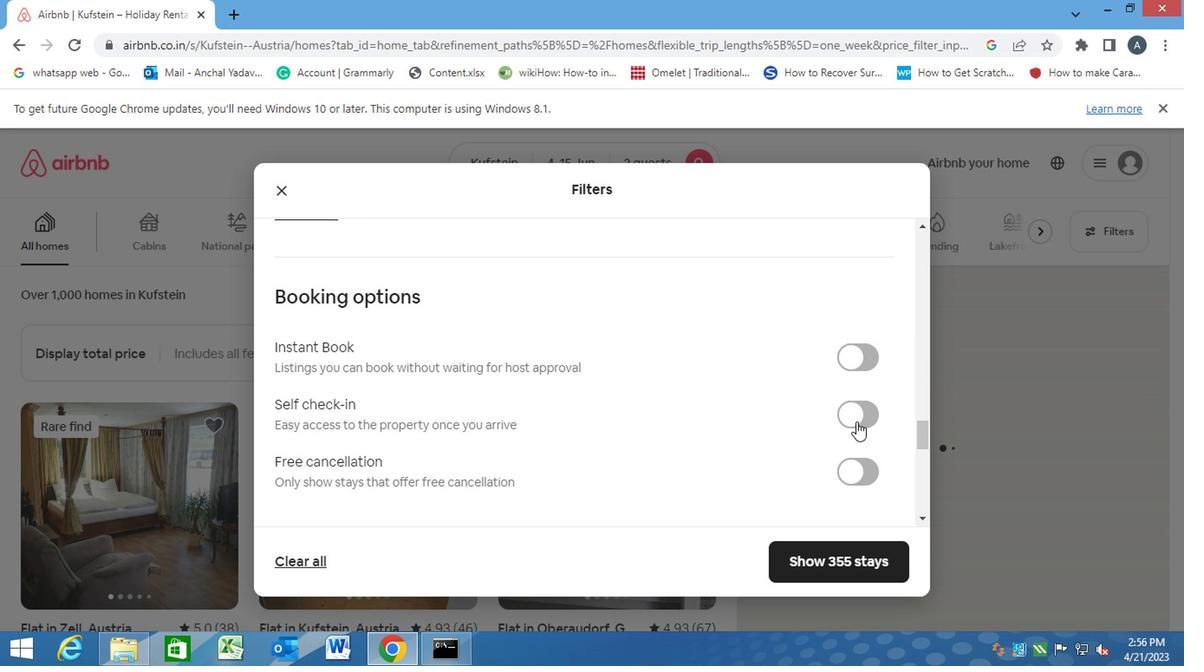 
Action: Mouse moved to (716, 426)
Screenshot: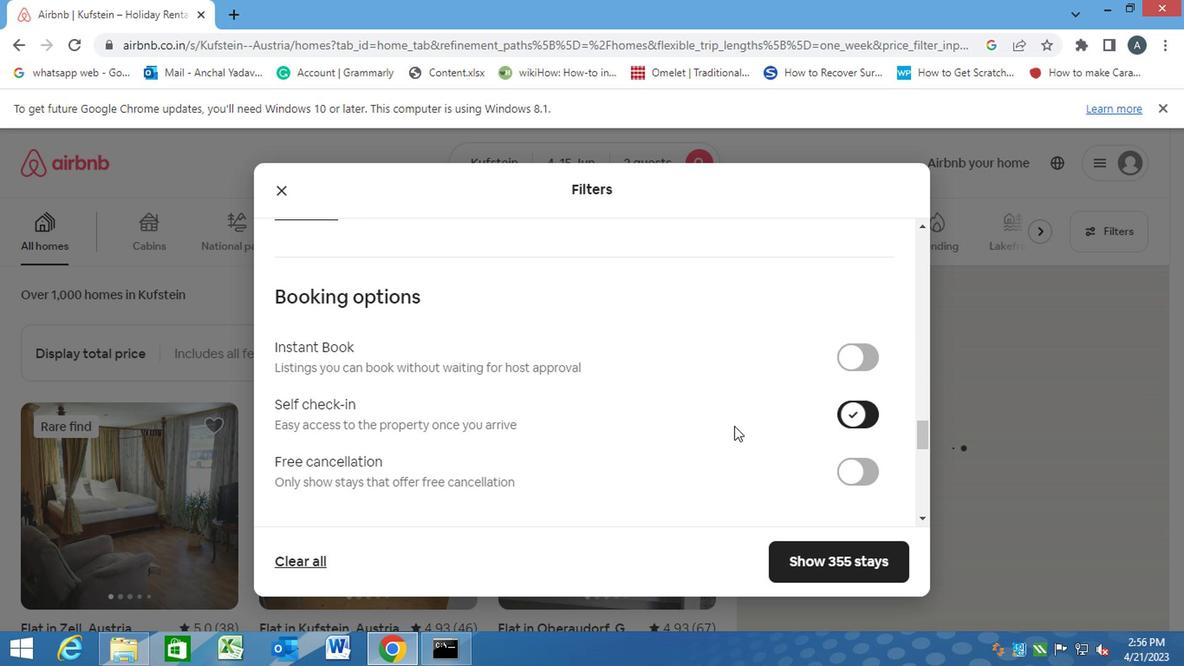 
Action: Mouse scrolled (716, 425) with delta (0, -1)
Screenshot: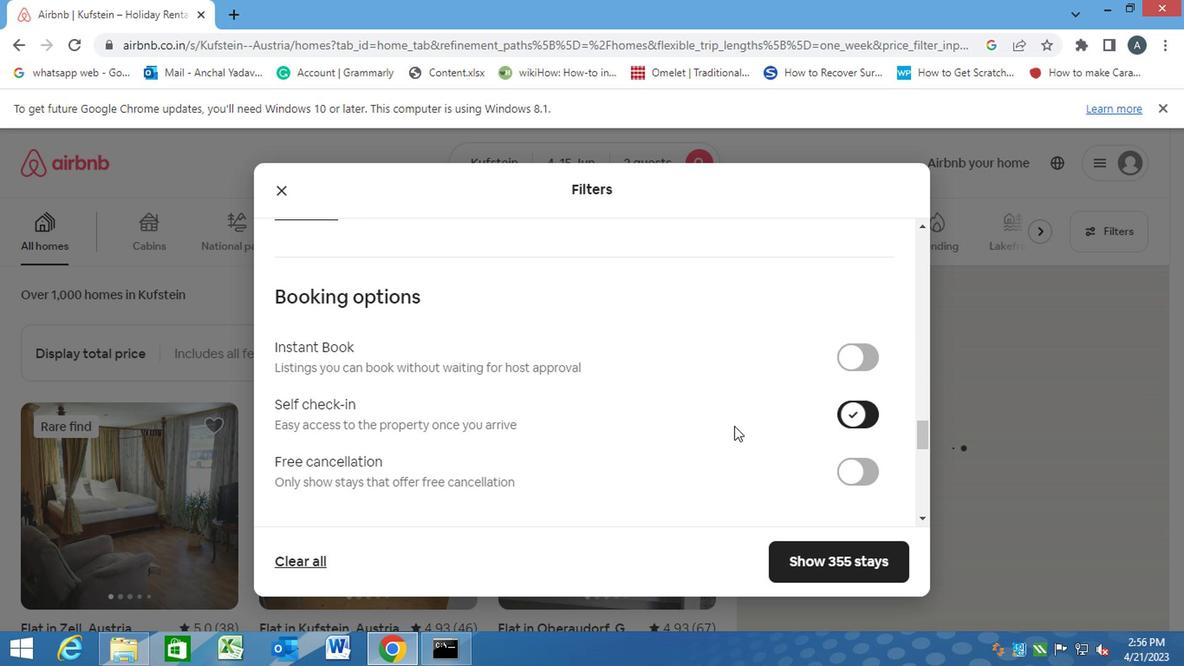 
Action: Mouse scrolled (716, 425) with delta (0, -1)
Screenshot: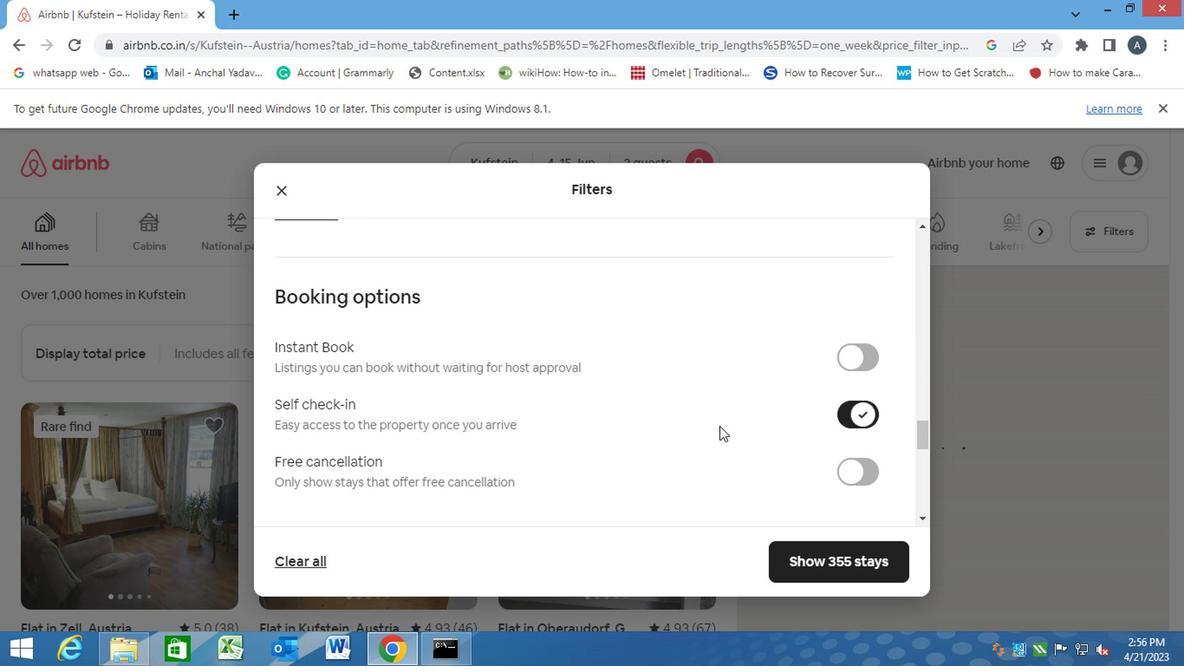 
Action: Mouse scrolled (716, 425) with delta (0, -1)
Screenshot: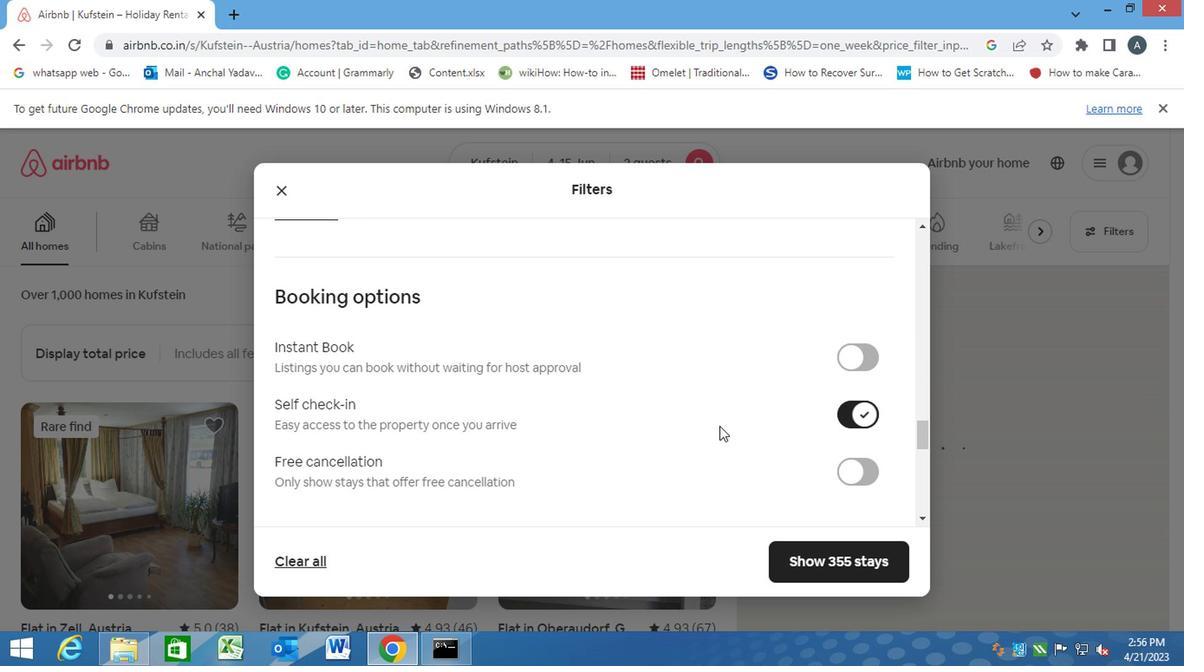 
Action: Mouse moved to (713, 427)
Screenshot: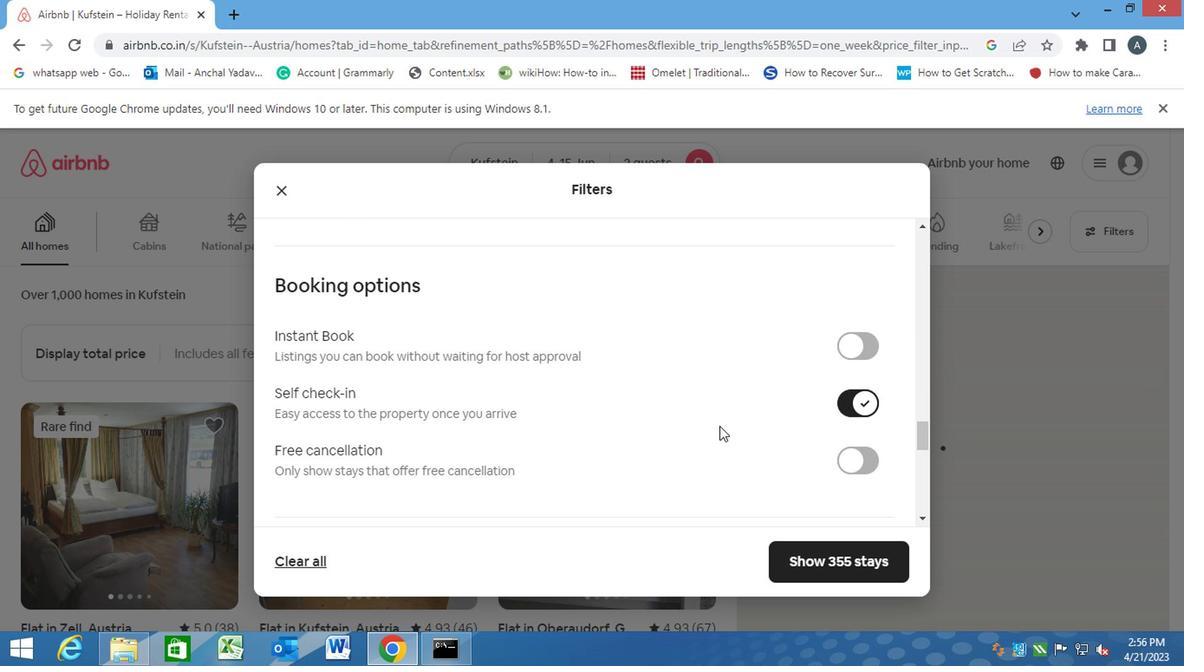 
Action: Mouse scrolled (713, 426) with delta (0, 0)
Screenshot: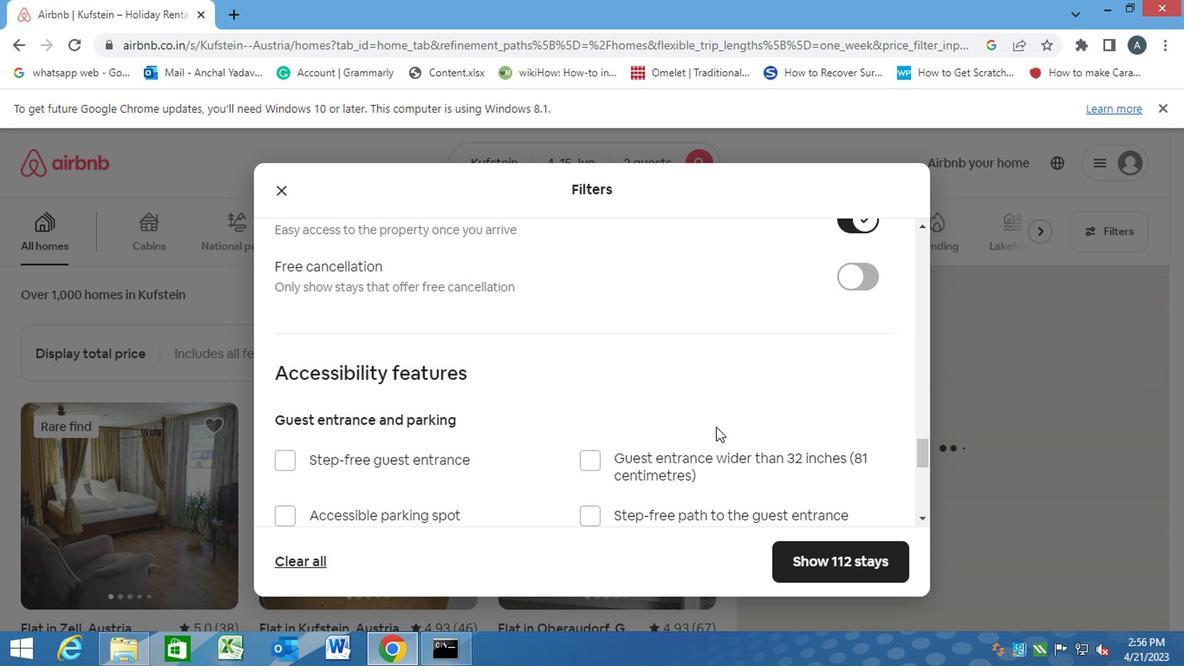 
Action: Mouse moved to (712, 427)
Screenshot: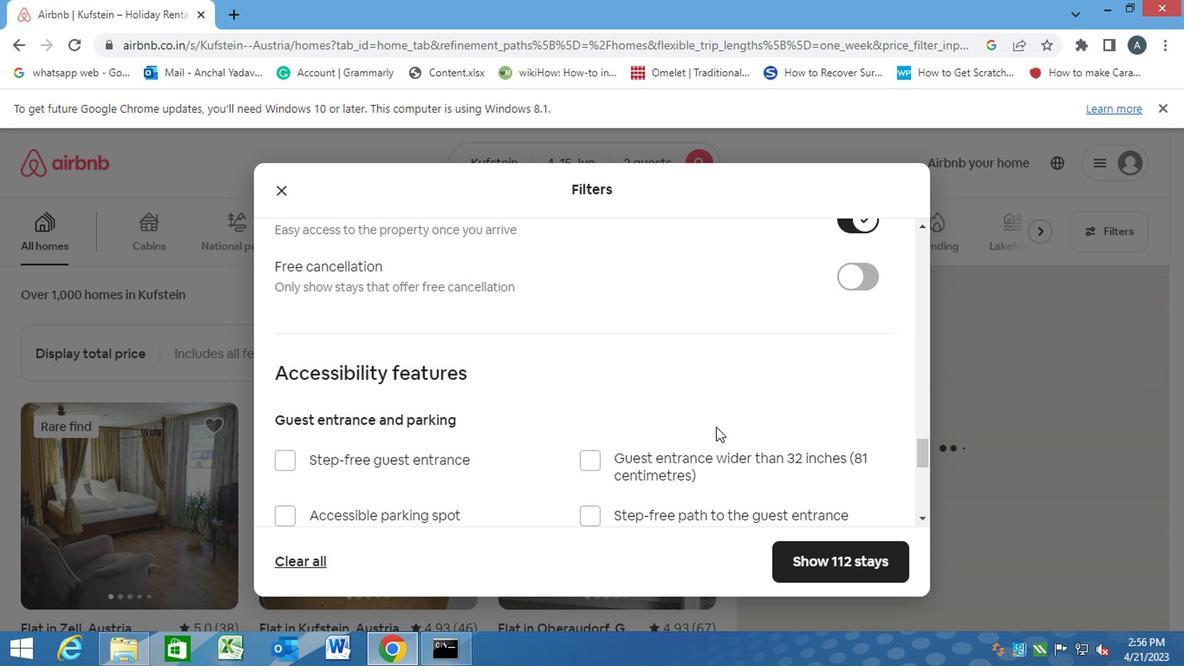 
Action: Mouse scrolled (712, 426) with delta (0, 0)
Screenshot: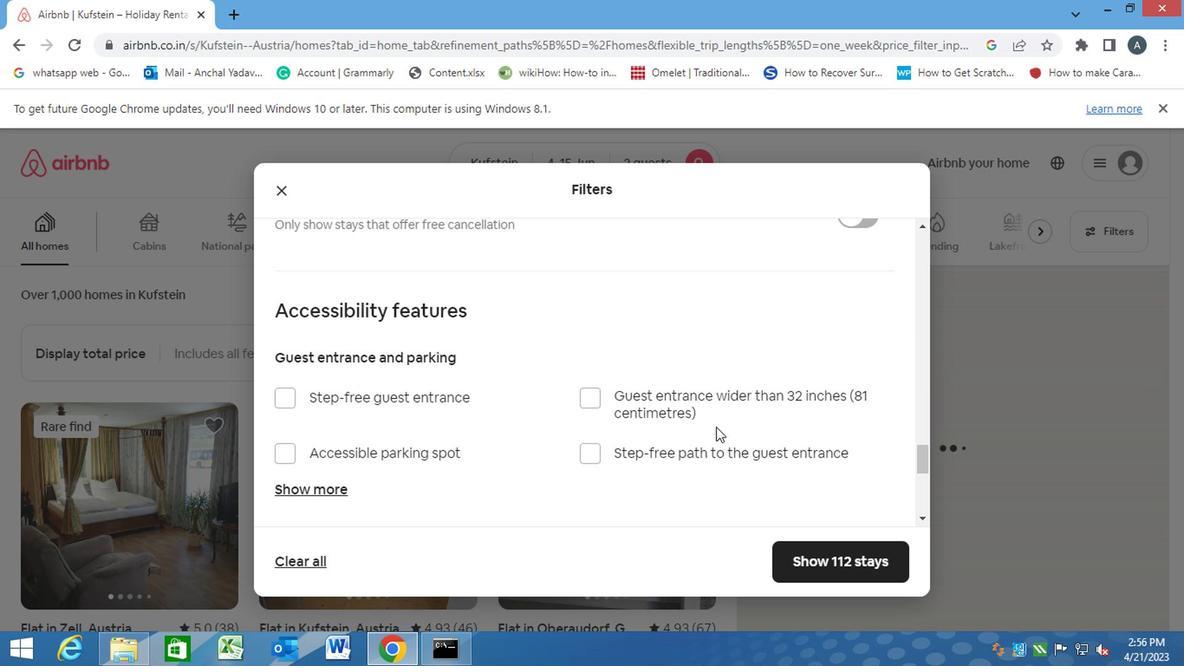 
Action: Mouse moved to (708, 428)
Screenshot: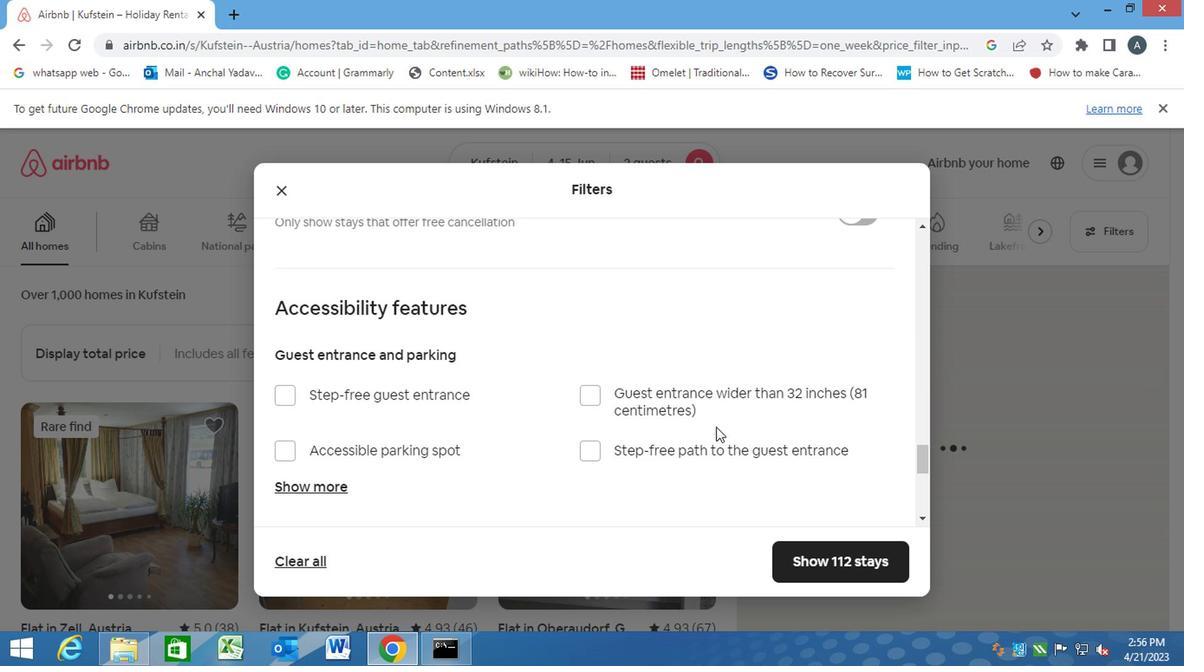 
Action: Mouse scrolled (708, 427) with delta (0, 0)
Screenshot: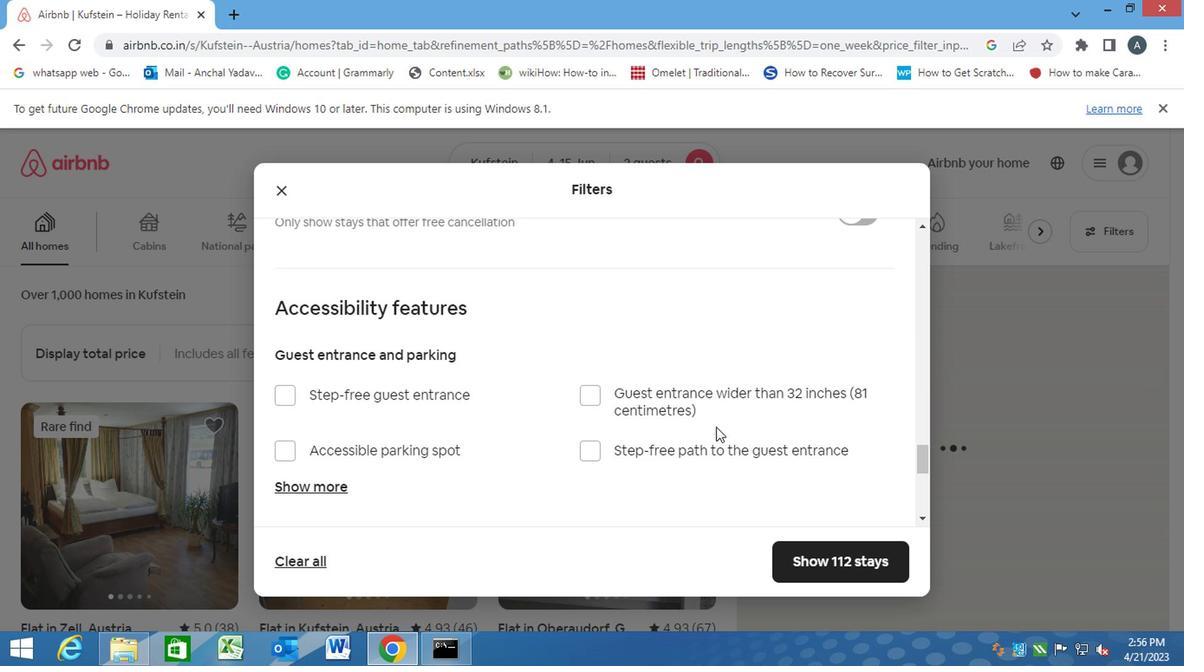 
Action: Mouse moved to (401, 429)
Screenshot: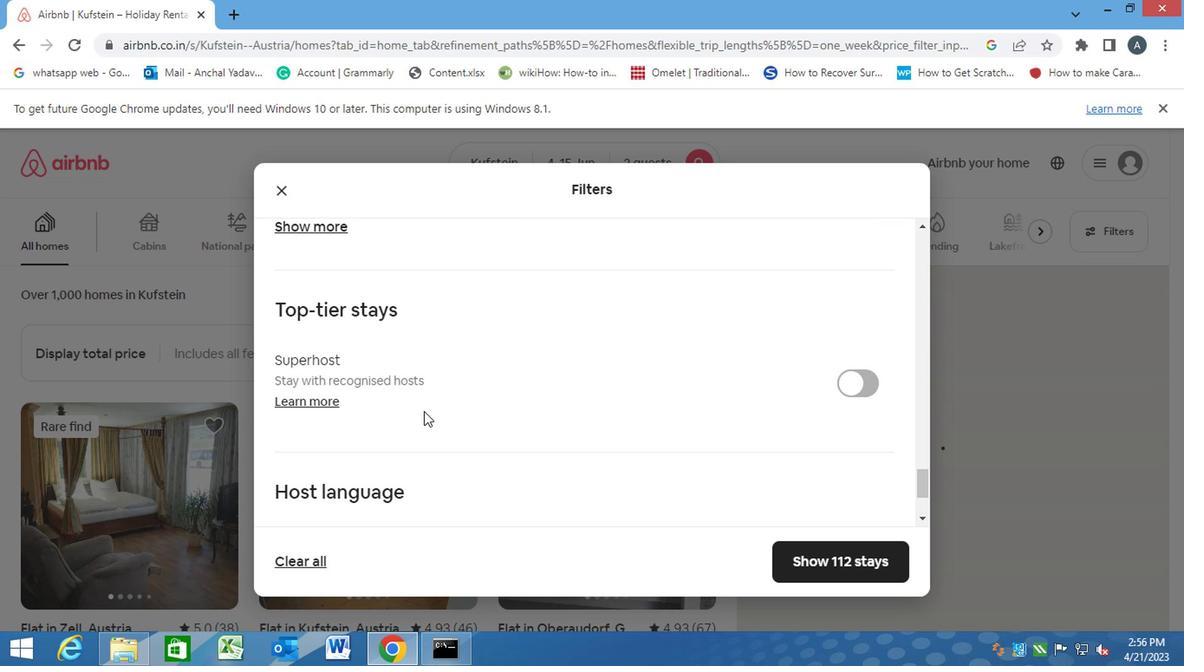 
Action: Mouse scrolled (401, 429) with delta (0, 0)
Screenshot: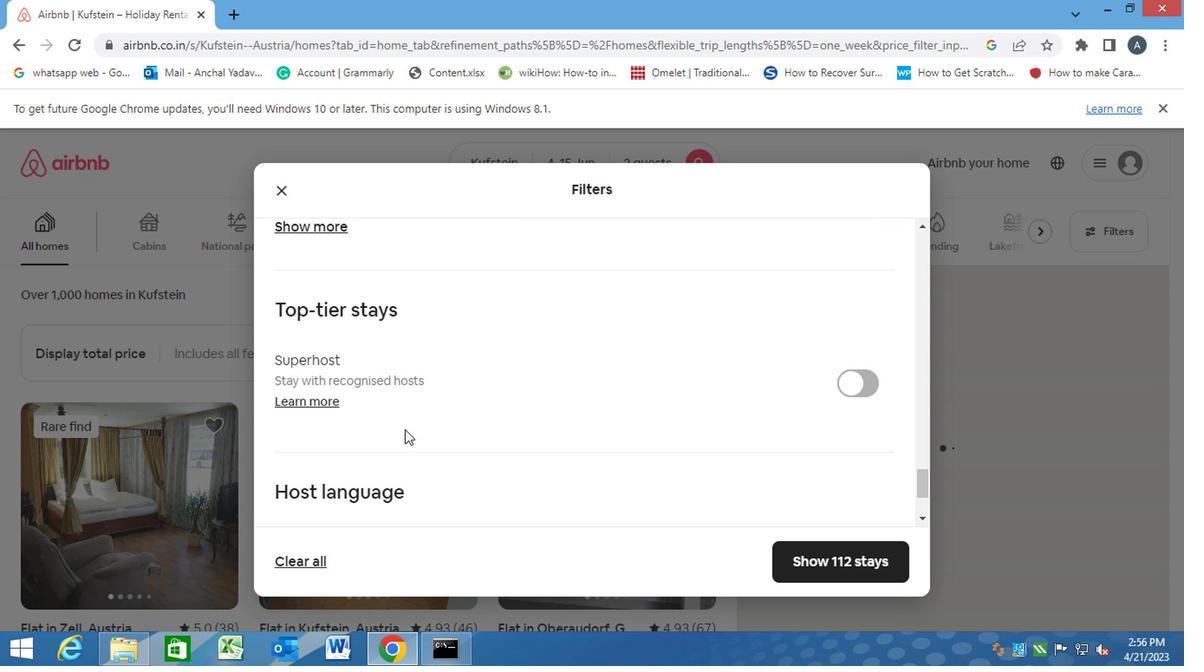 
Action: Mouse scrolled (401, 429) with delta (0, 0)
Screenshot: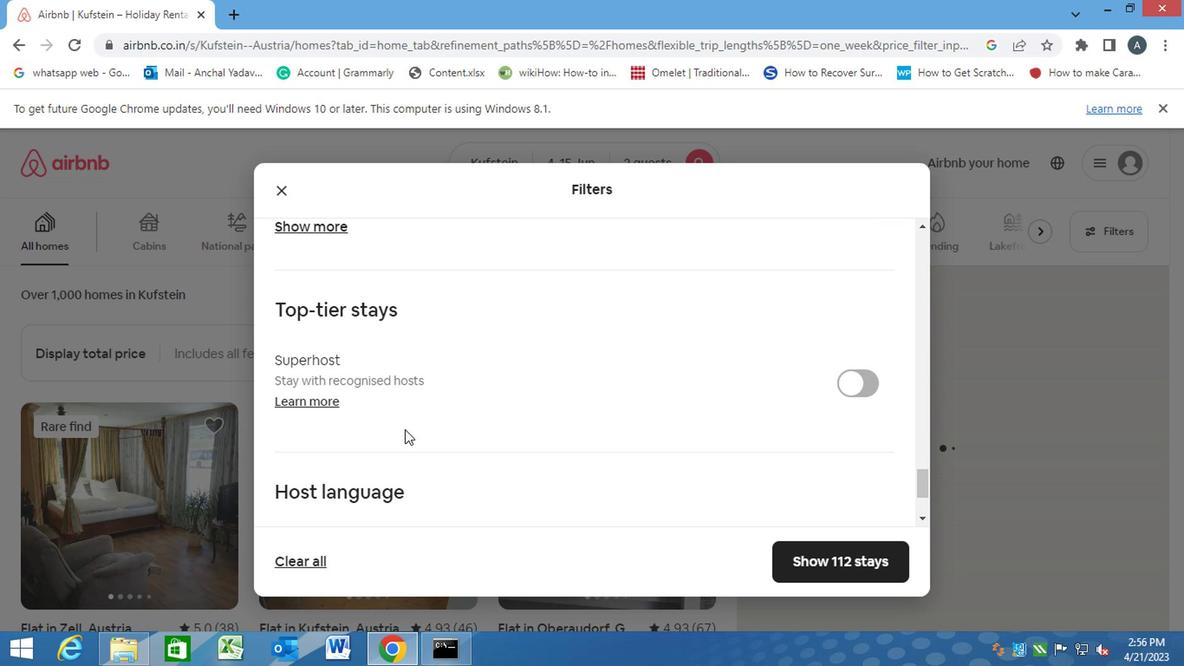 
Action: Mouse scrolled (401, 429) with delta (0, 0)
Screenshot: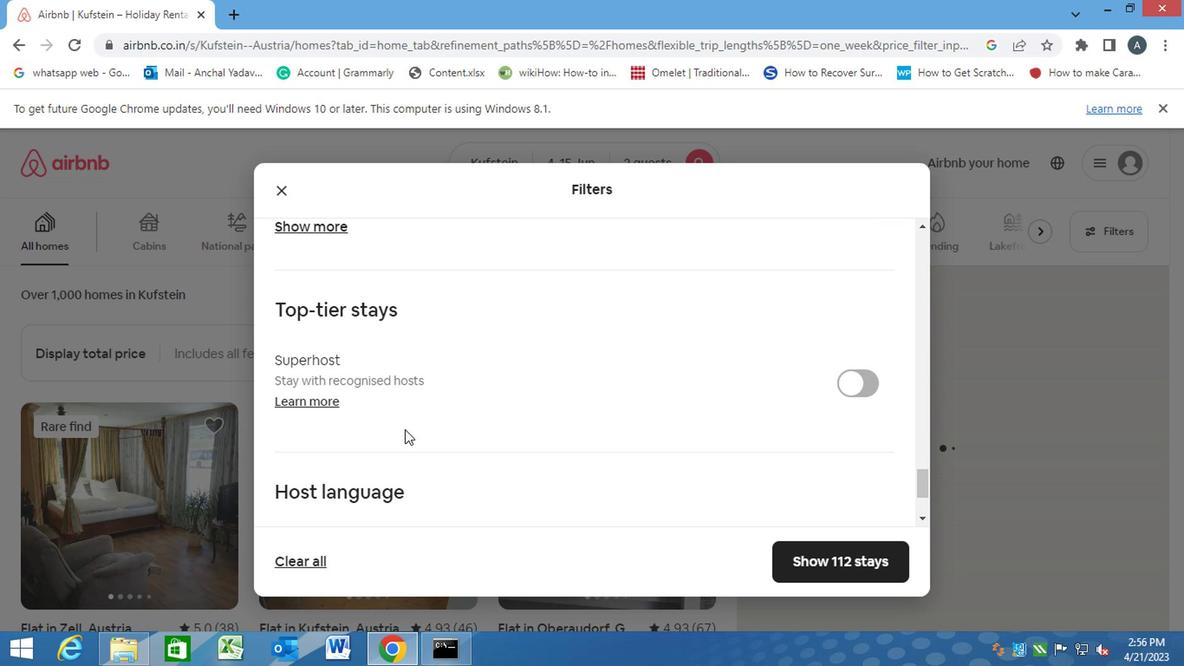 
Action: Mouse scrolled (401, 429) with delta (0, 0)
Screenshot: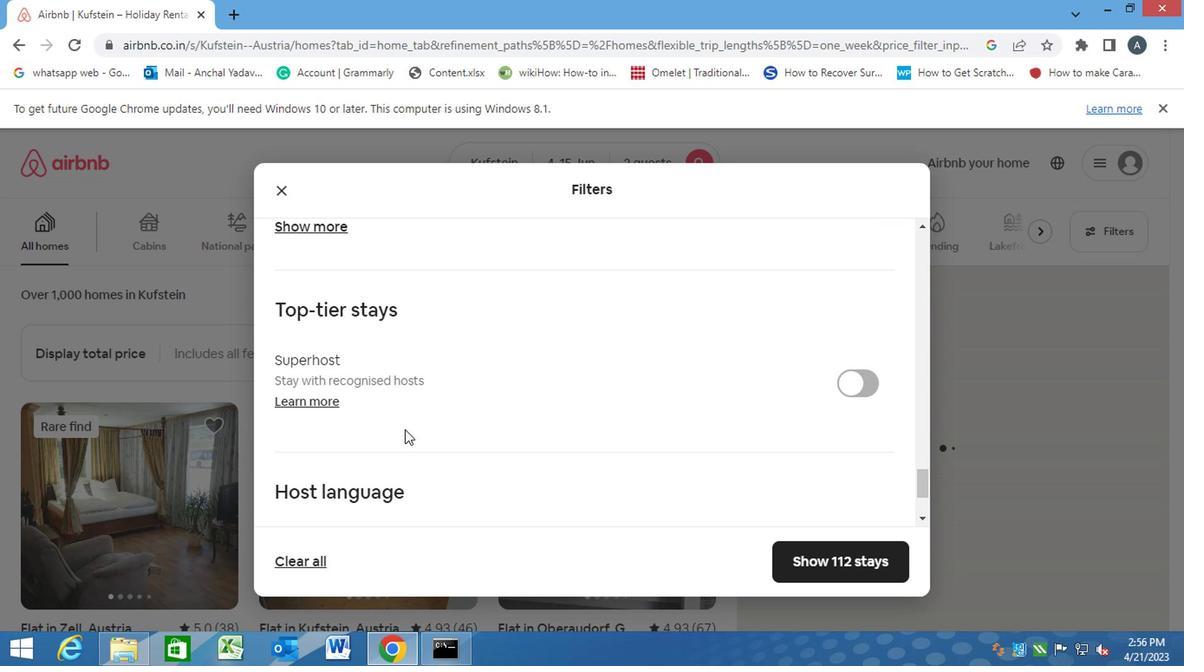 
Action: Mouse moved to (276, 409)
Screenshot: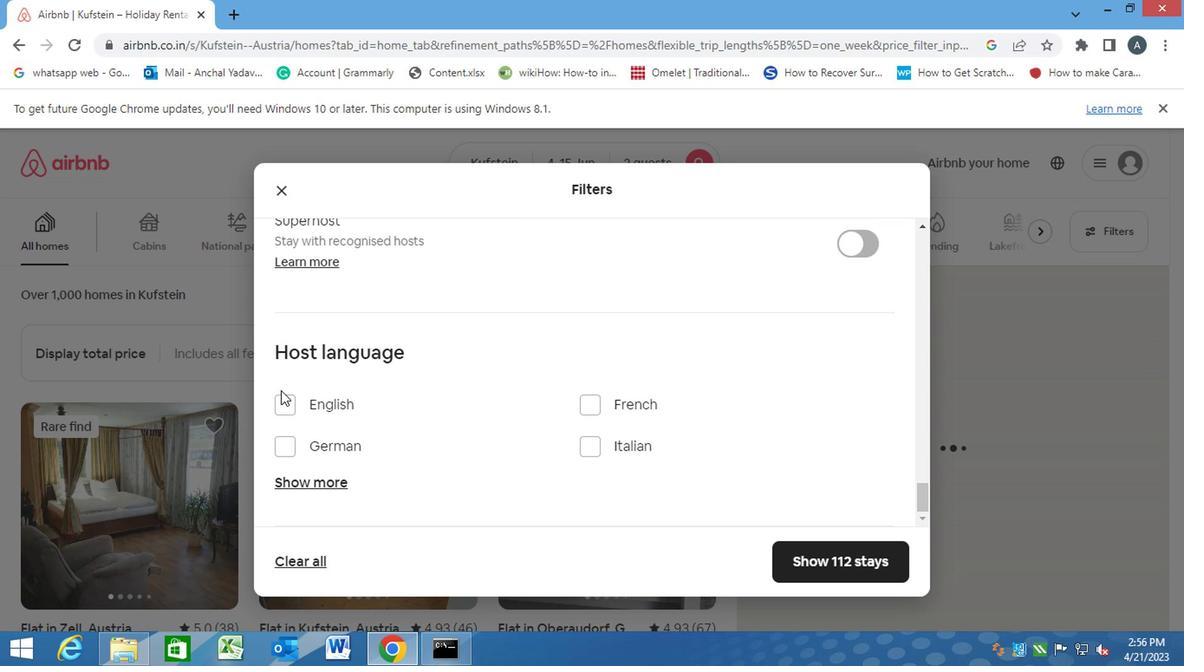 
Action: Mouse pressed left at (276, 409)
Screenshot: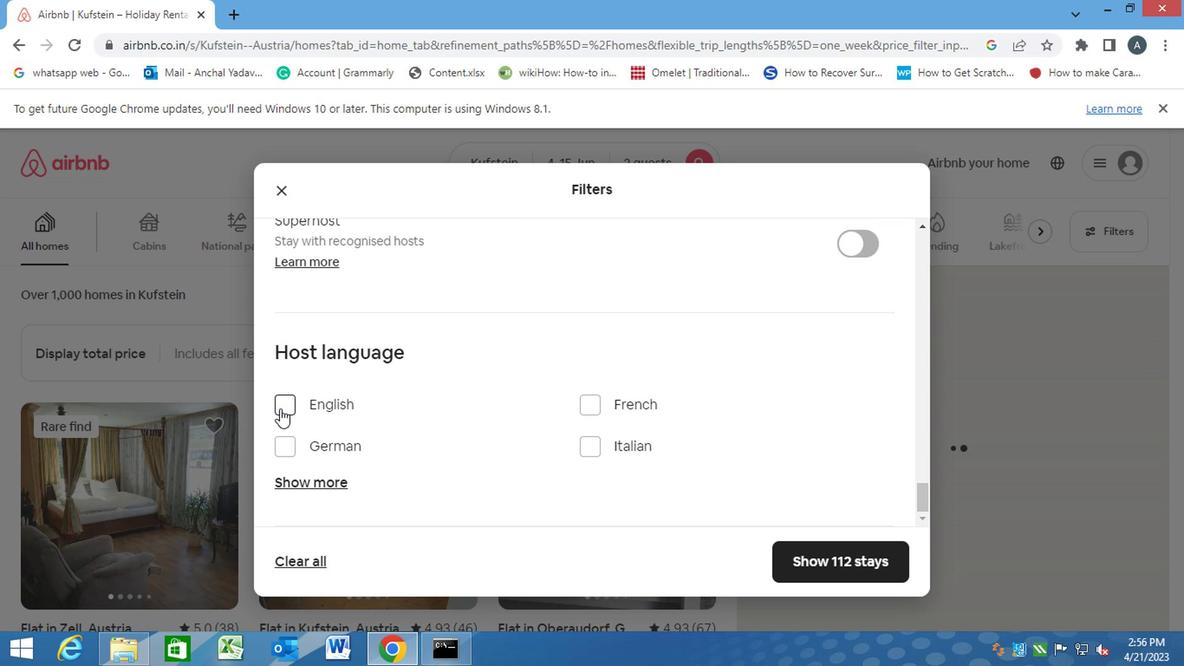 
Action: Mouse moved to (797, 552)
Screenshot: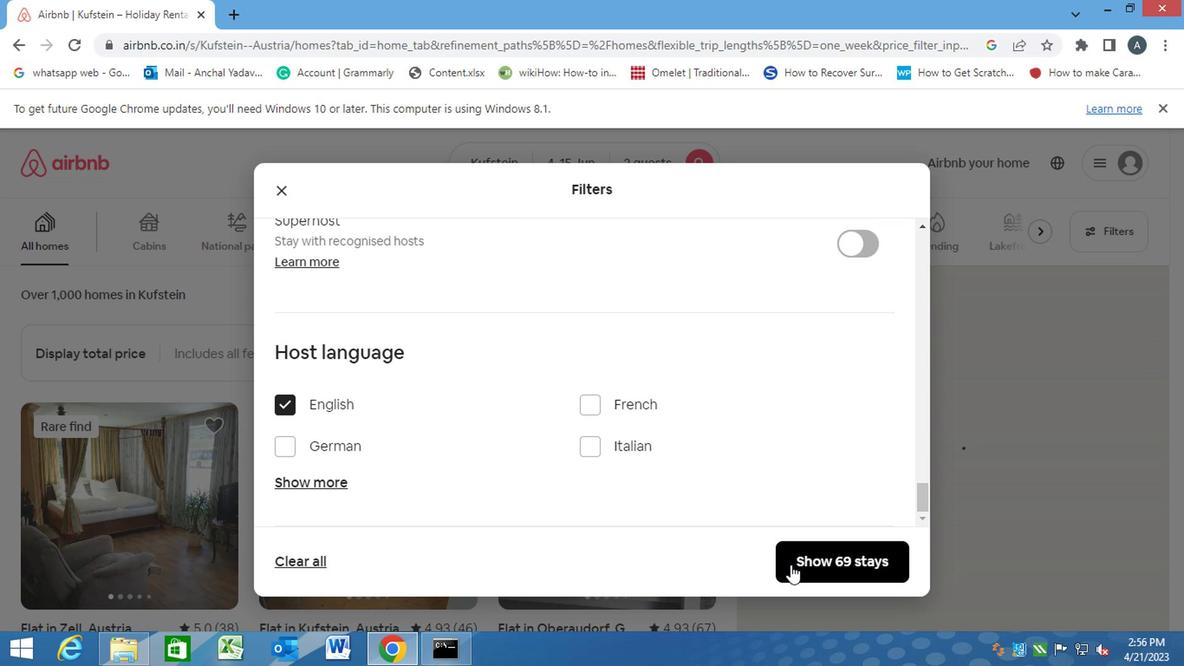 
Action: Mouse pressed left at (797, 552)
Screenshot: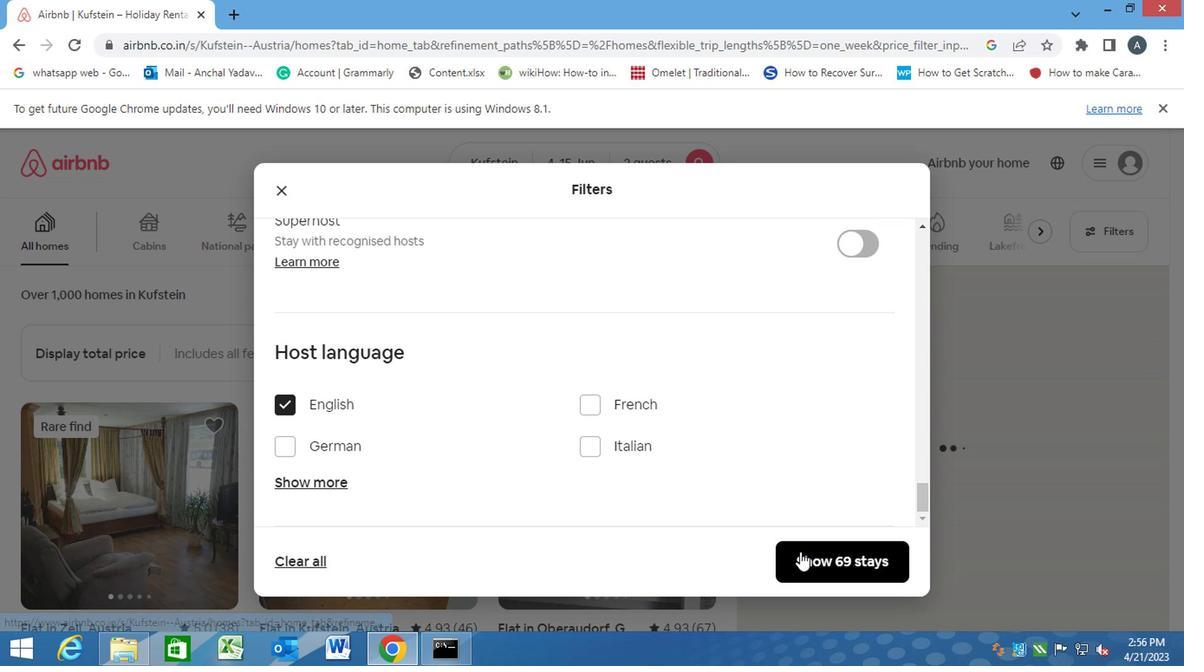 
